 Task: Find a guest house in Whickham, United Kingdom, for 4 guests from September 6 to September 12, with a price range of 10,000 to 14,000, 4 bedrooms, 4 beds, 4 bathrooms, Wifi, Free parking, TV, Gym, Breakfast, and Self check-in. Host must speak English.
Action: Mouse moved to (596, 119)
Screenshot: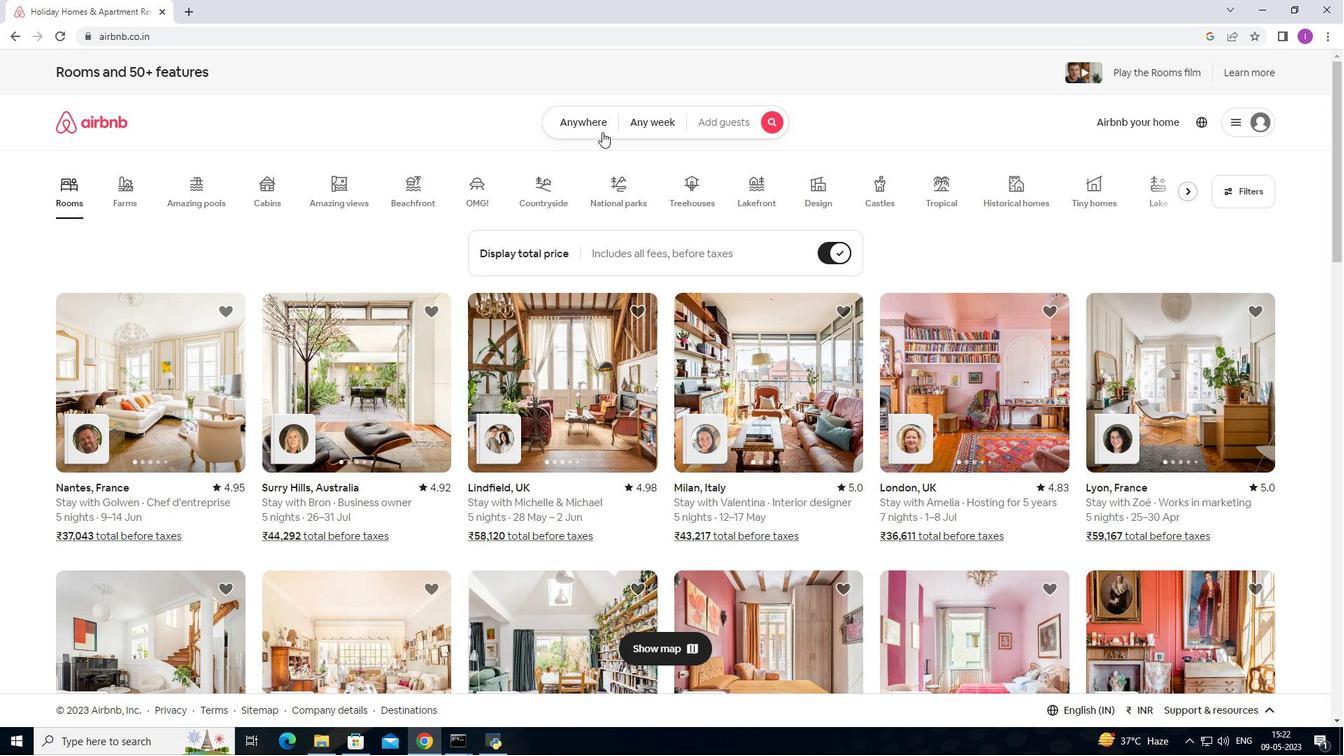 
Action: Mouse pressed left at (596, 119)
Screenshot: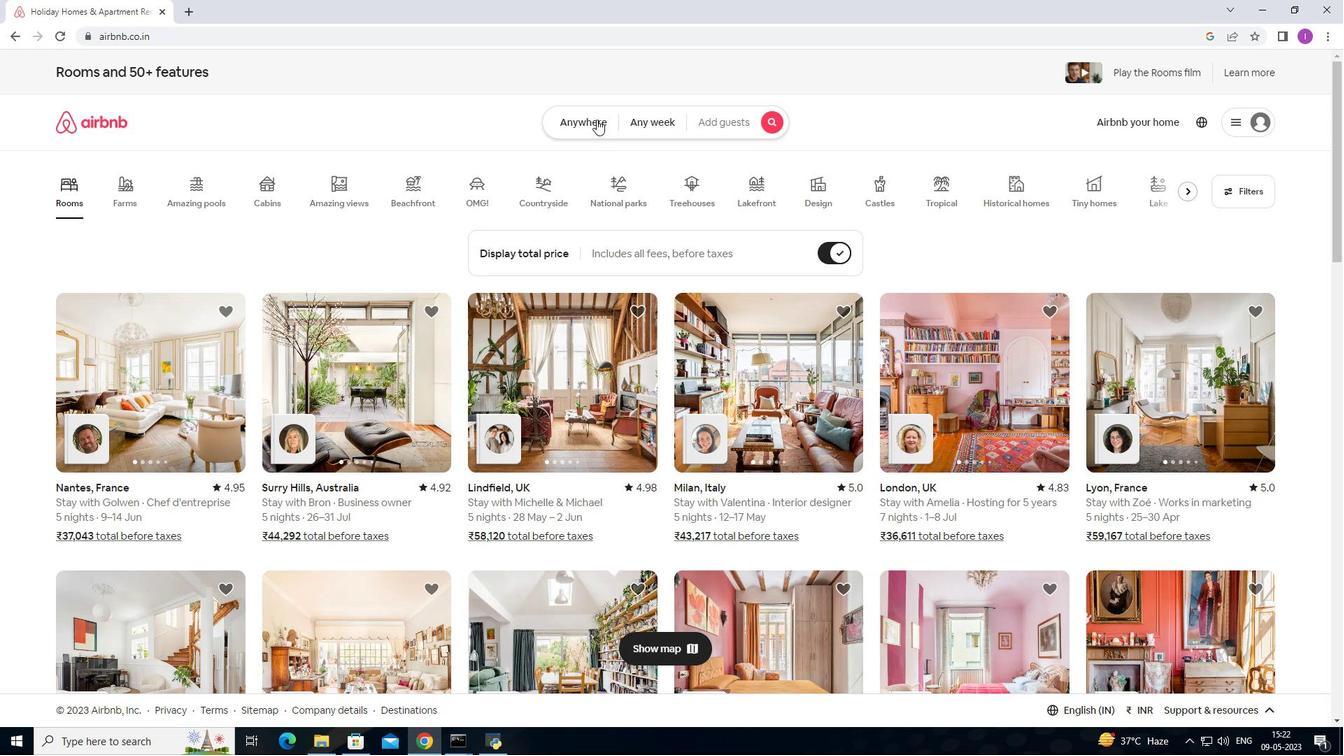 
Action: Mouse moved to (486, 183)
Screenshot: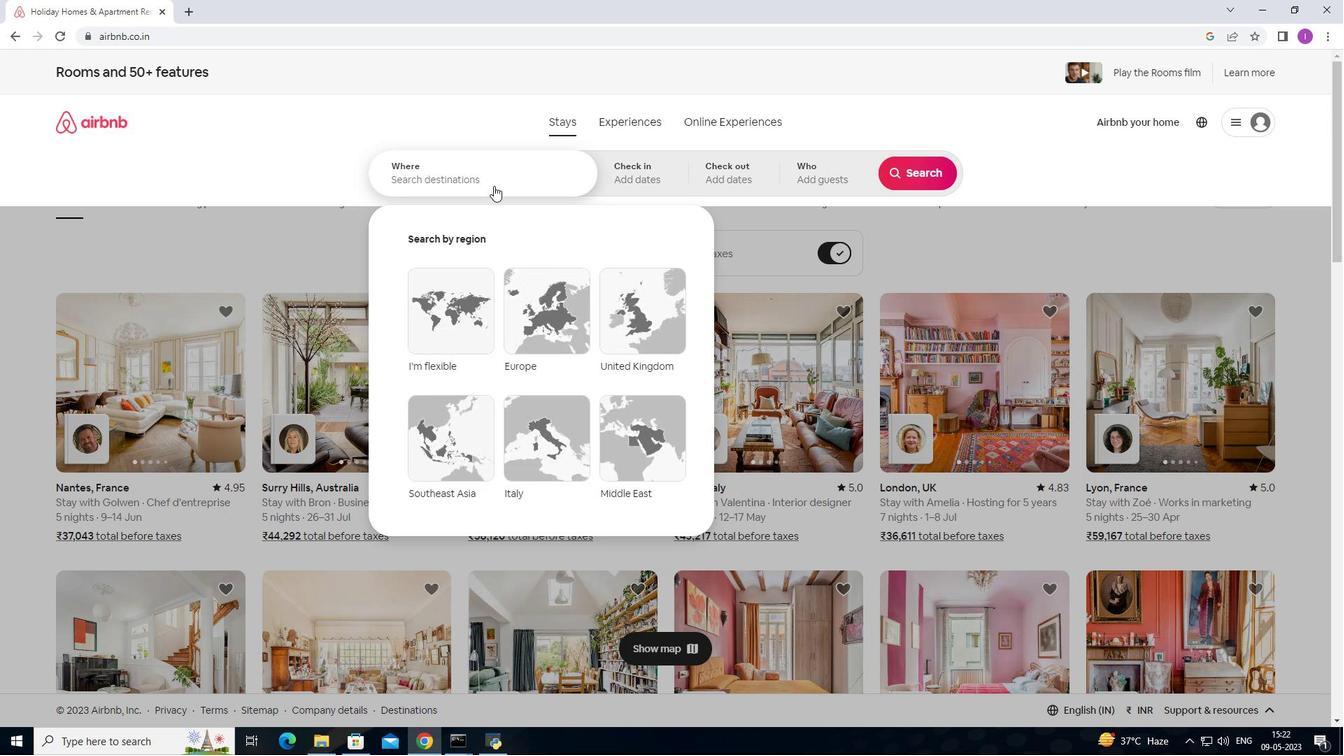 
Action: Mouse pressed left at (486, 183)
Screenshot: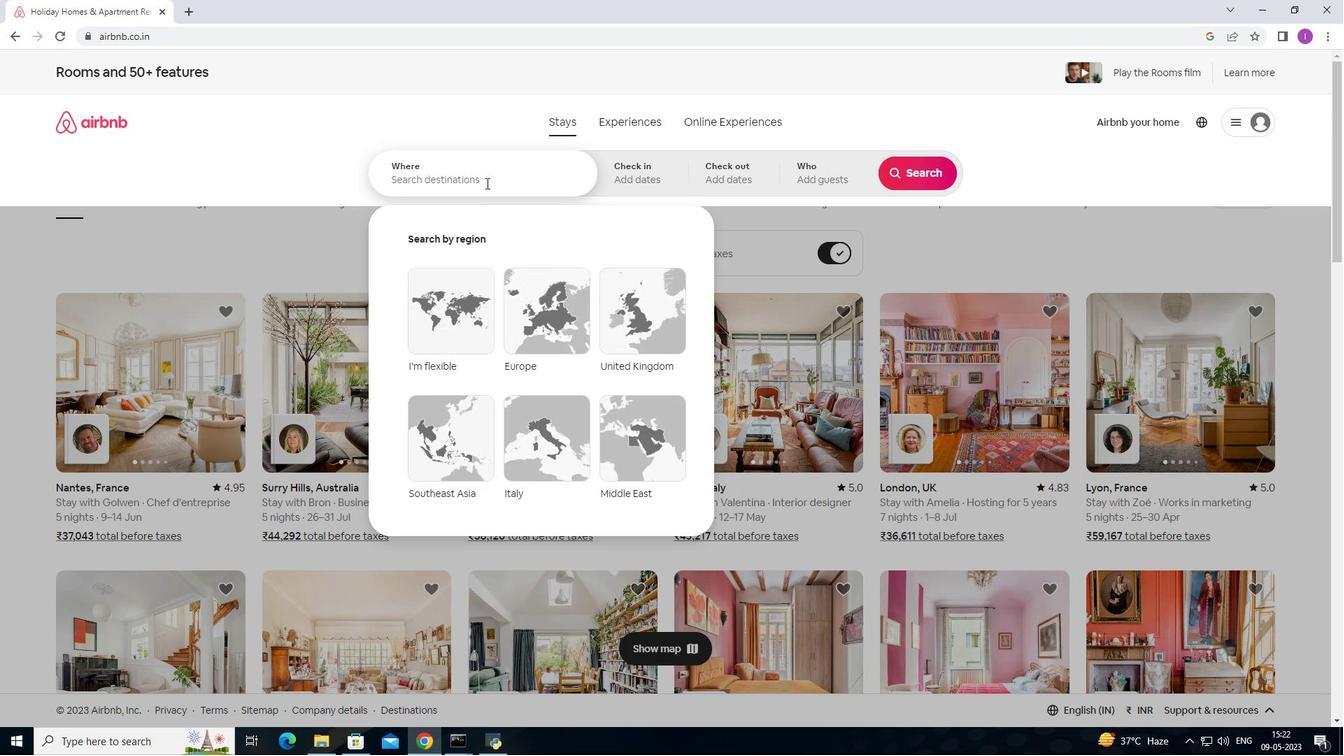 
Action: Mouse moved to (482, 188)
Screenshot: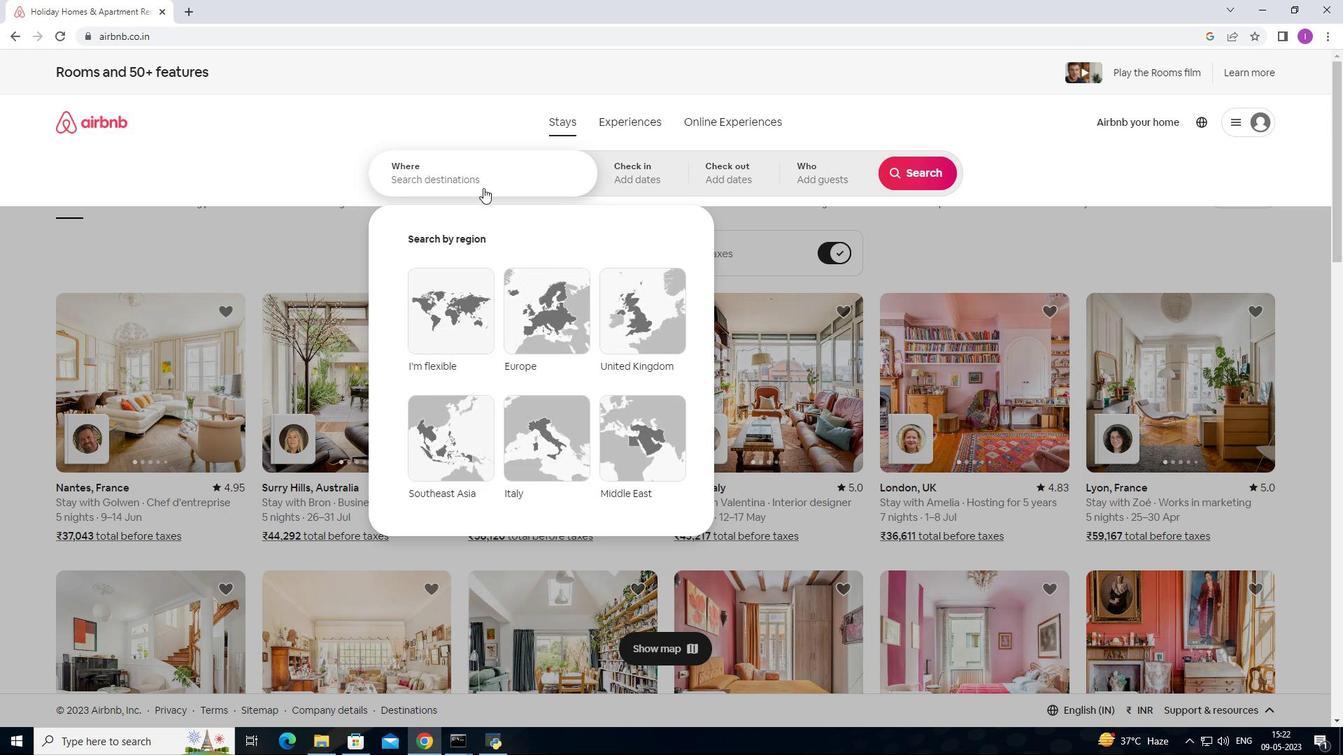 
Action: Key pressed <Key.shift>Whickham,<Key.shift>Y<Key.shift>U<Key.backspace><Key.backspace><Key.shift>United<Key.space>kingdom
Screenshot: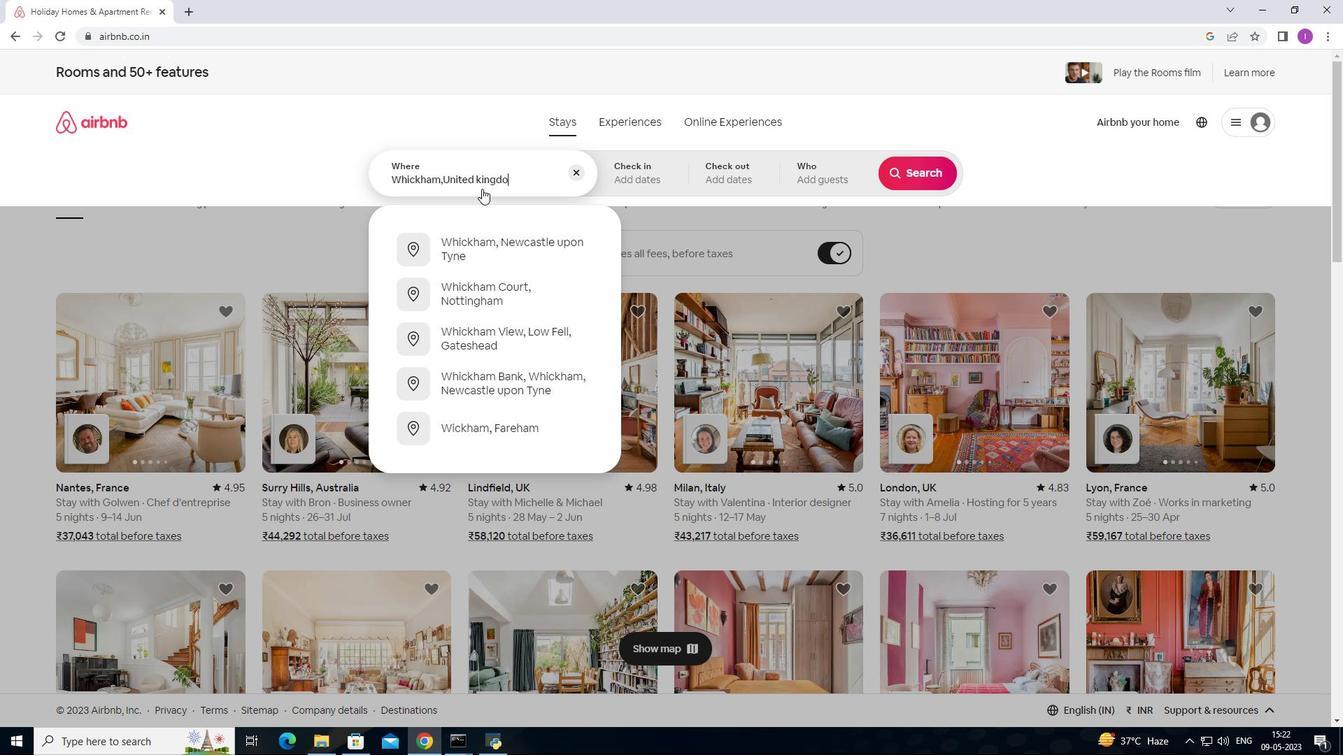 
Action: Mouse moved to (631, 165)
Screenshot: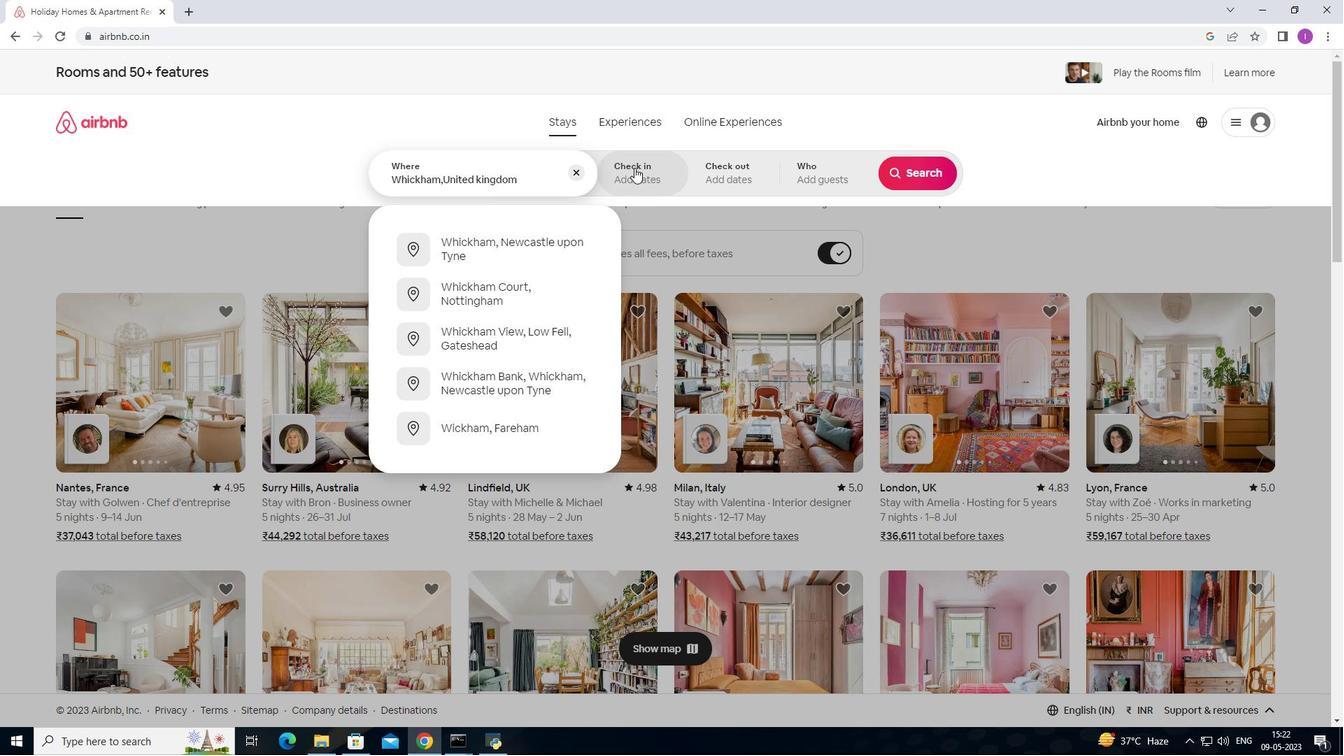 
Action: Mouse pressed left at (631, 165)
Screenshot: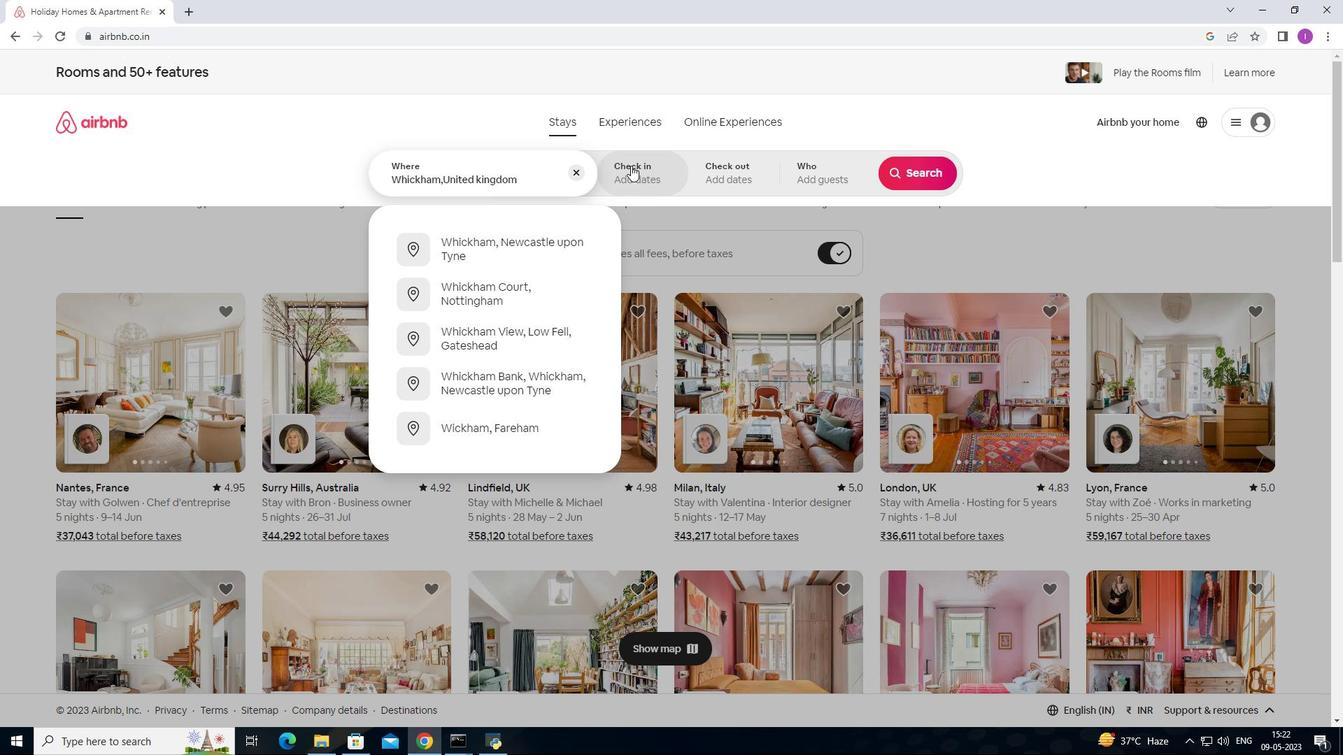 
Action: Mouse moved to (911, 279)
Screenshot: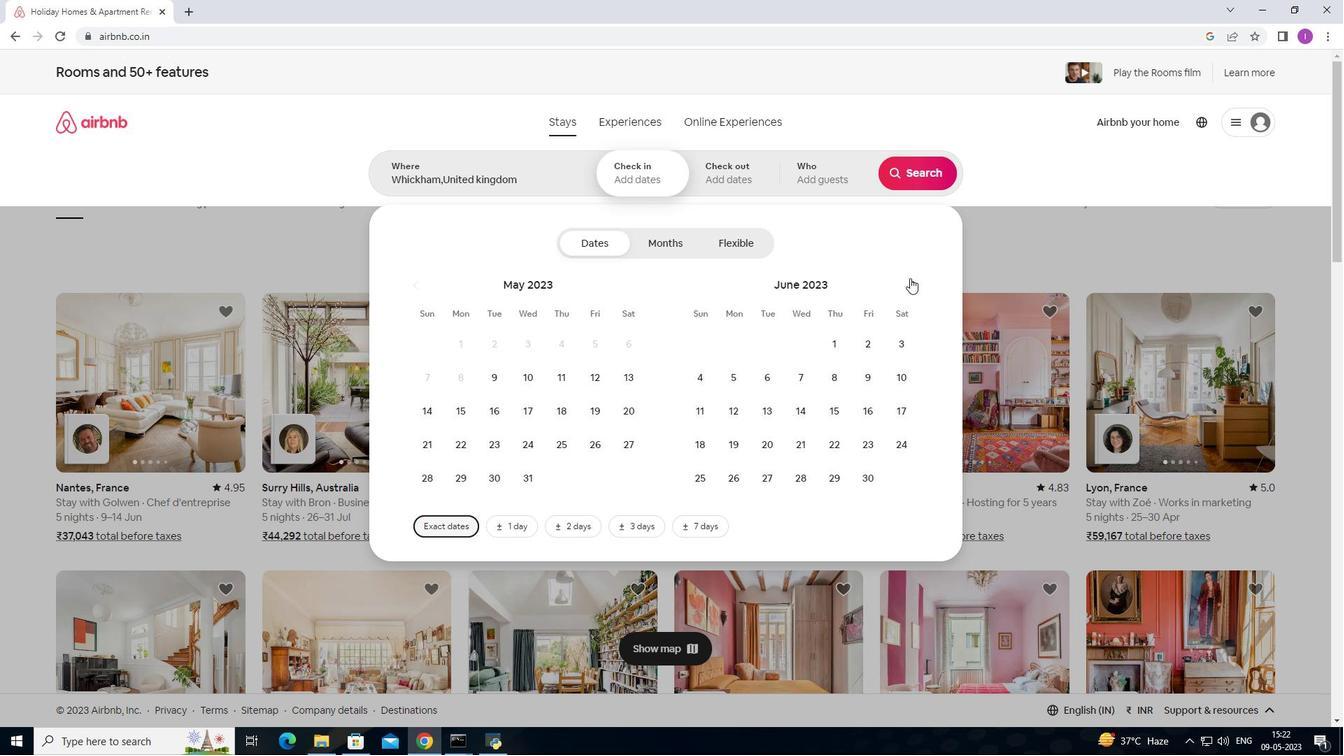 
Action: Mouse pressed left at (911, 279)
Screenshot: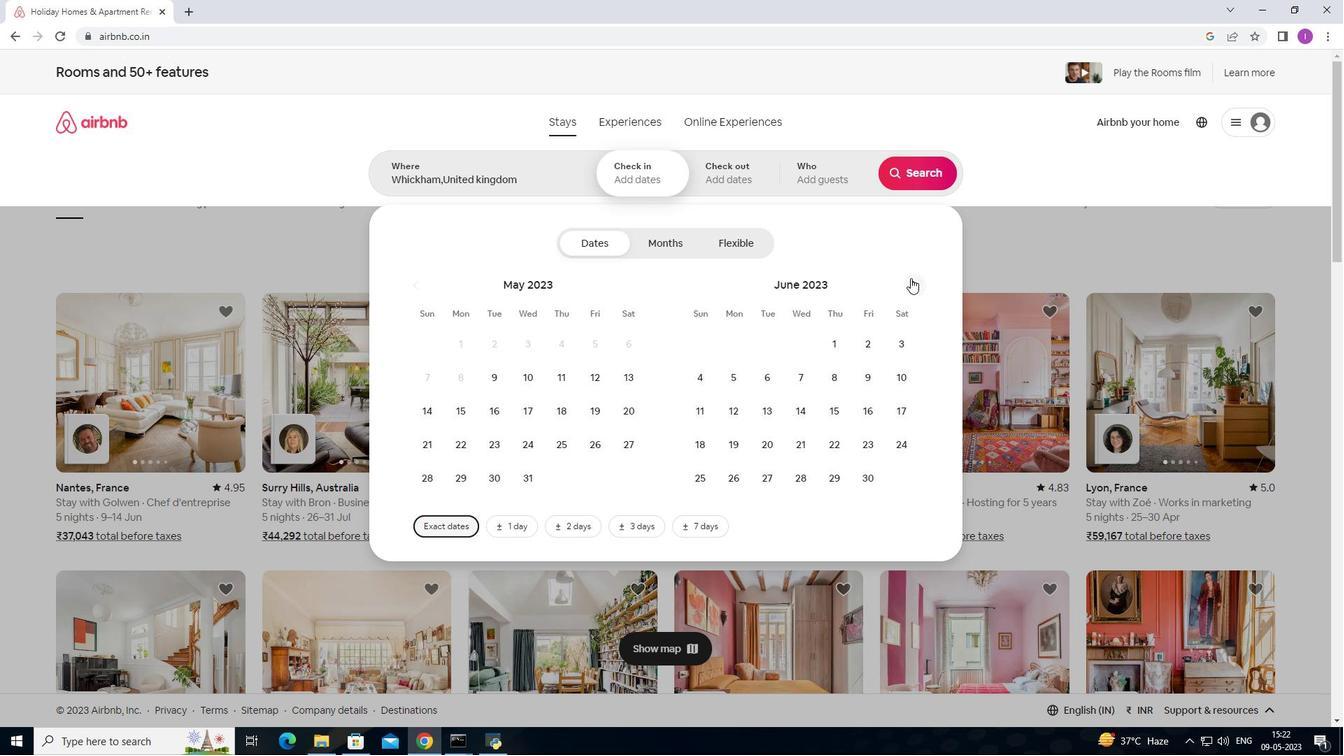 
Action: Mouse moved to (912, 279)
Screenshot: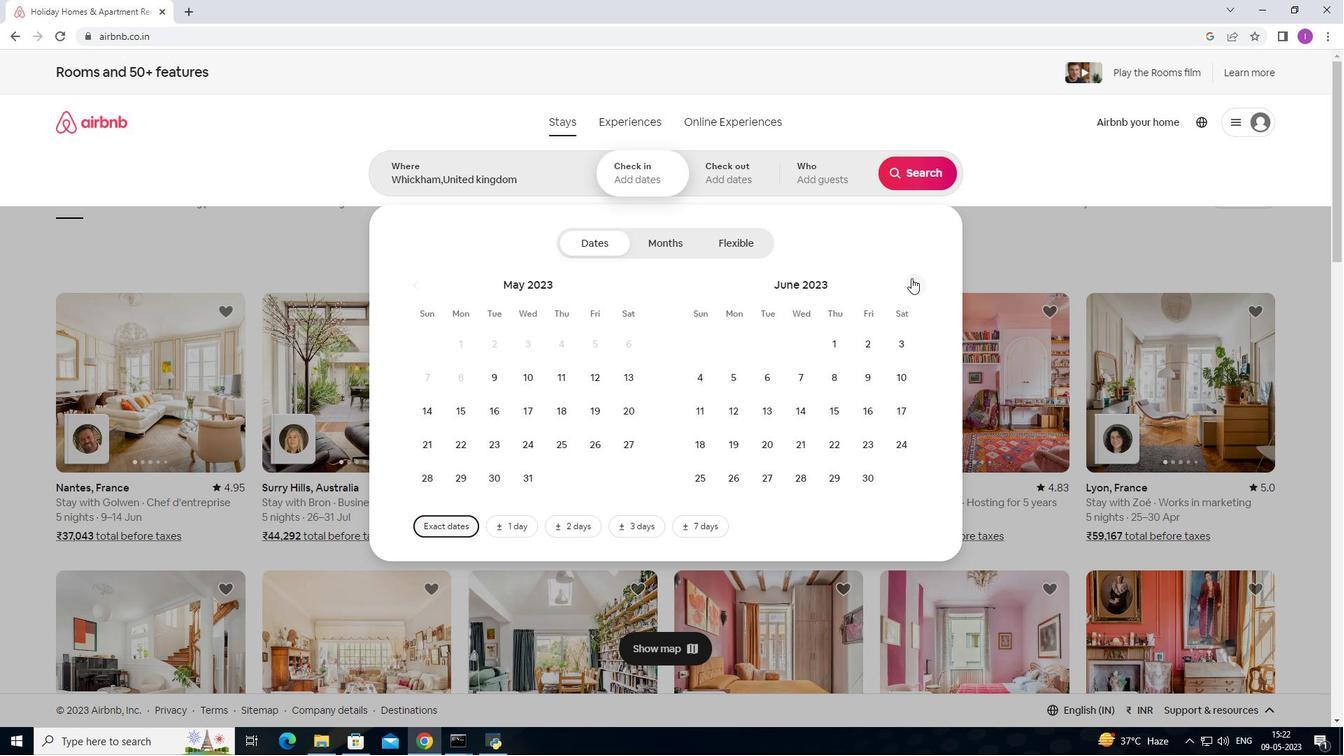 
Action: Mouse pressed left at (912, 279)
Screenshot: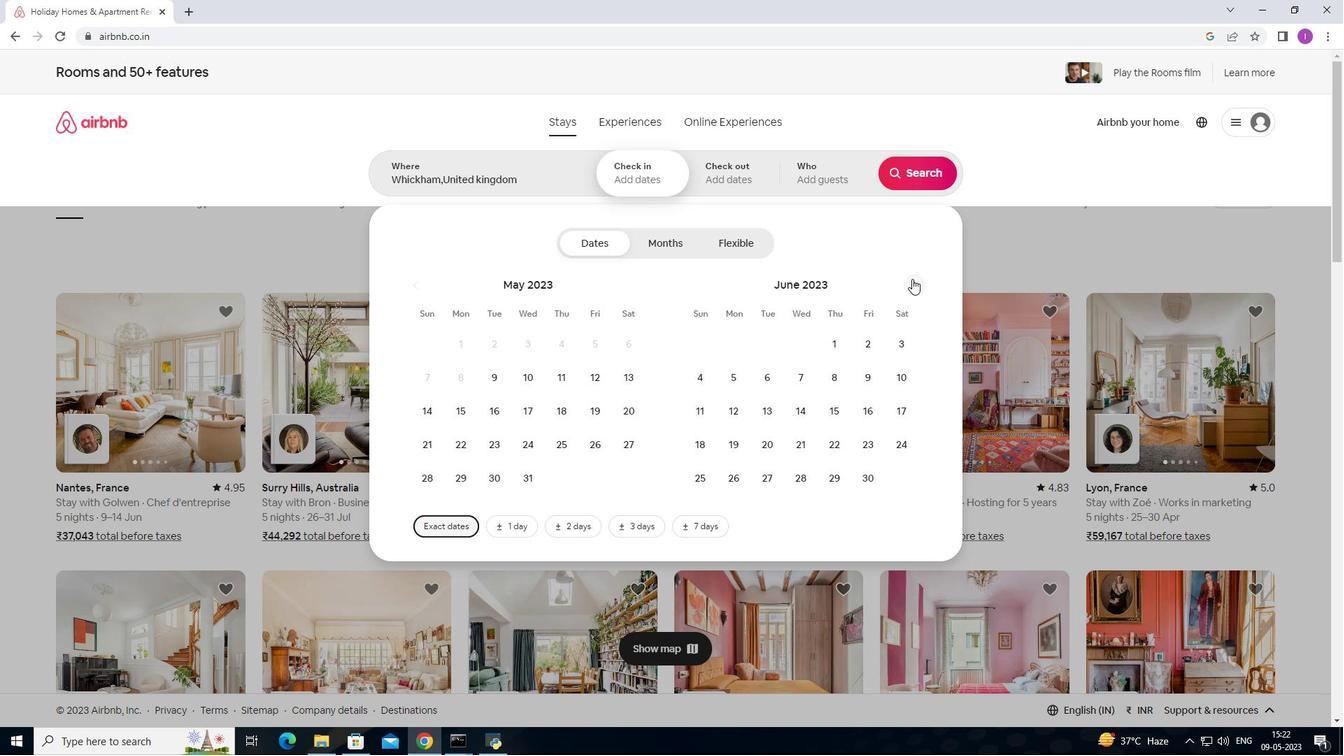 
Action: Mouse pressed left at (912, 279)
Screenshot: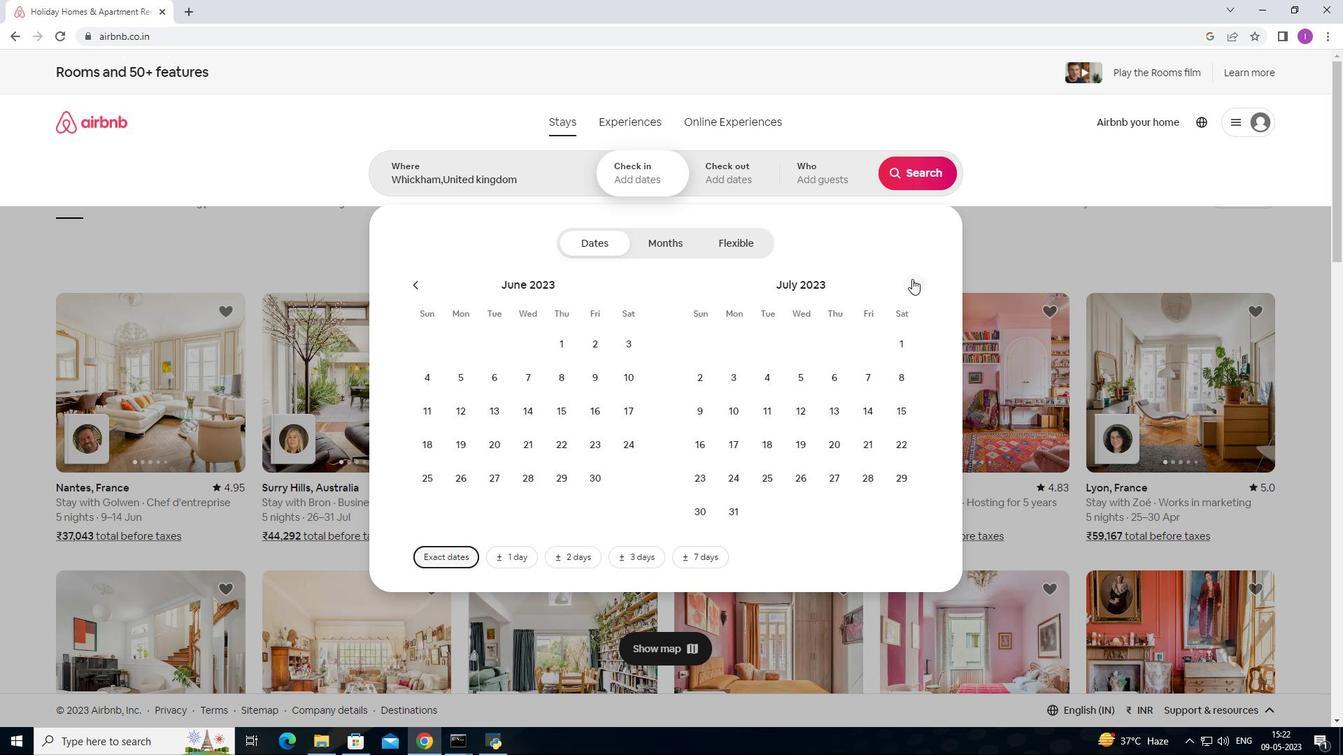 
Action: Mouse moved to (811, 384)
Screenshot: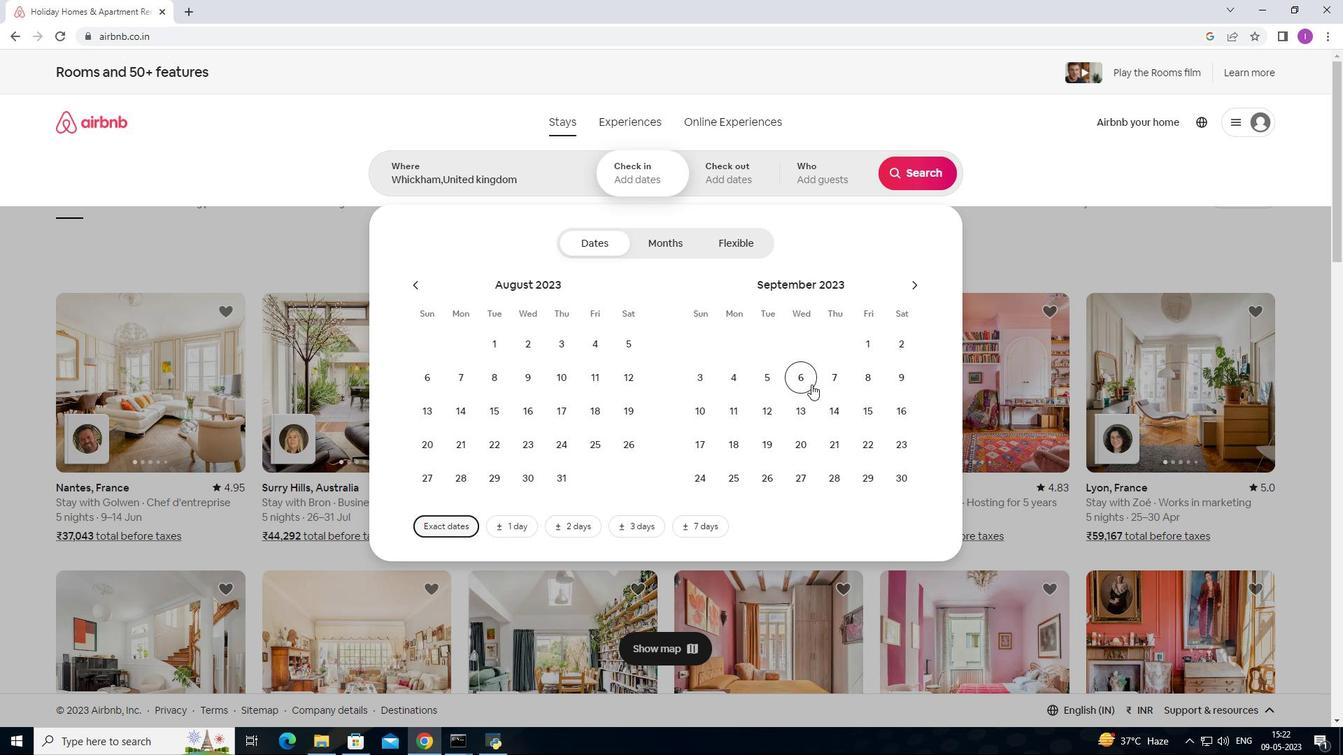 
Action: Mouse pressed left at (811, 384)
Screenshot: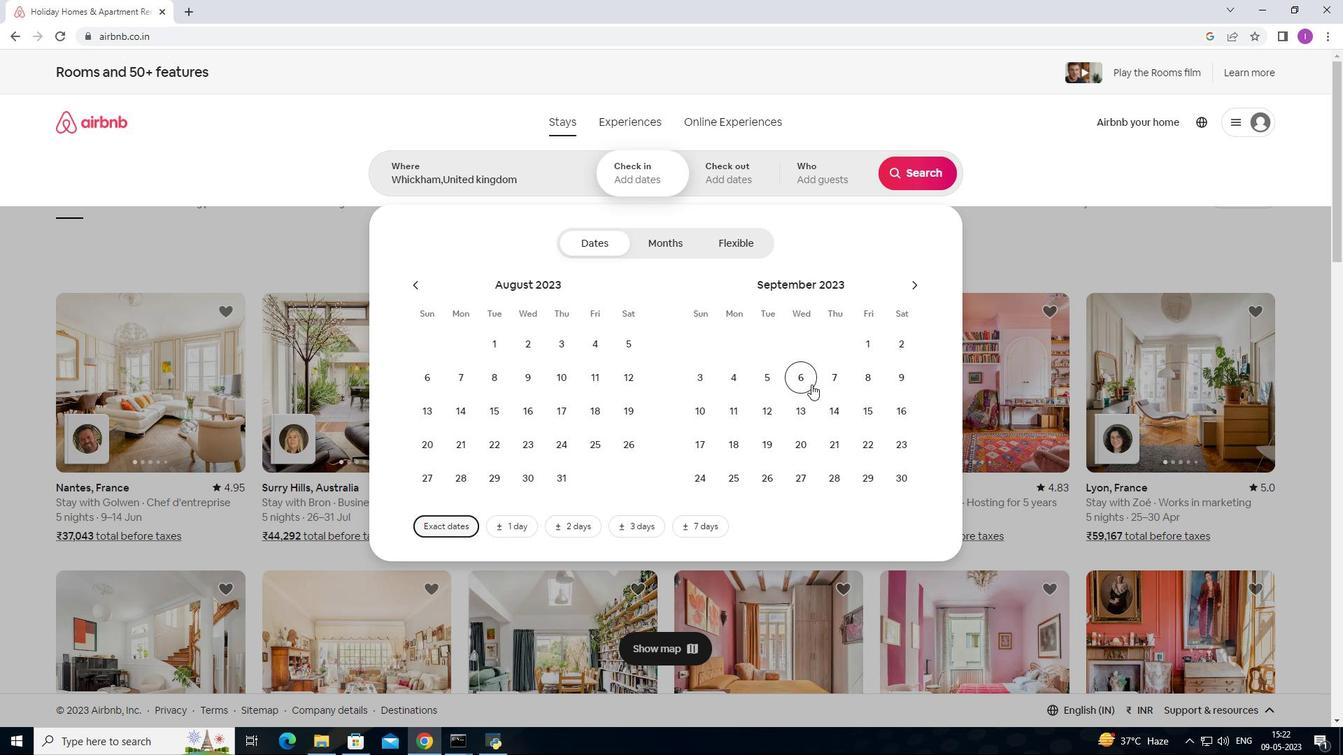 
Action: Mouse moved to (767, 417)
Screenshot: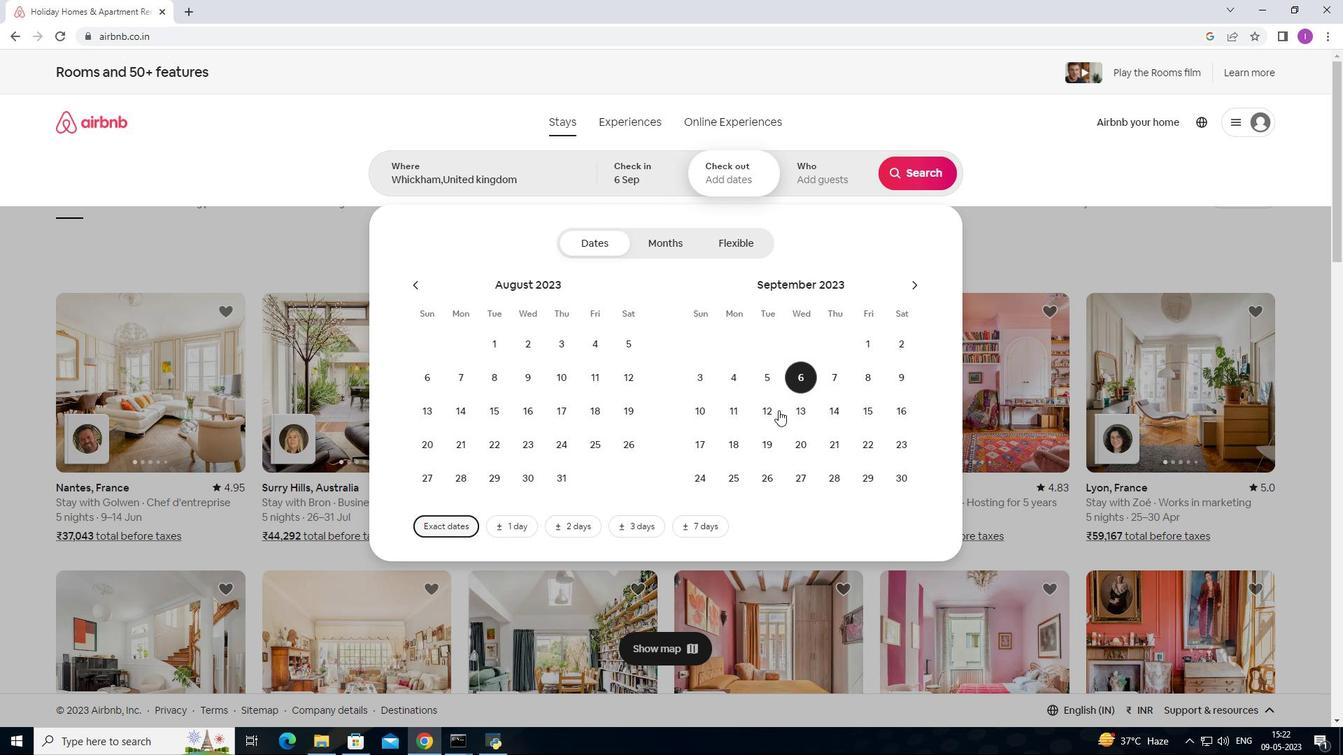 
Action: Mouse pressed left at (767, 417)
Screenshot: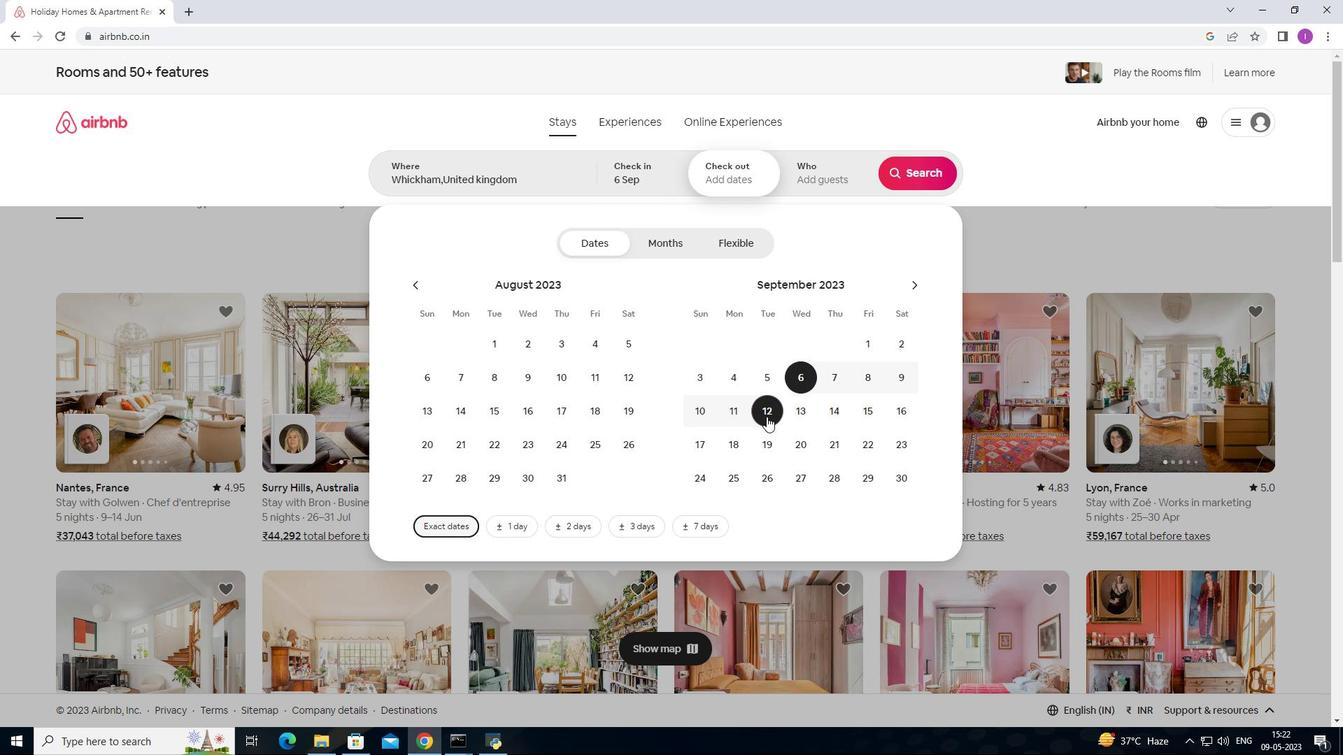 
Action: Mouse moved to (797, 175)
Screenshot: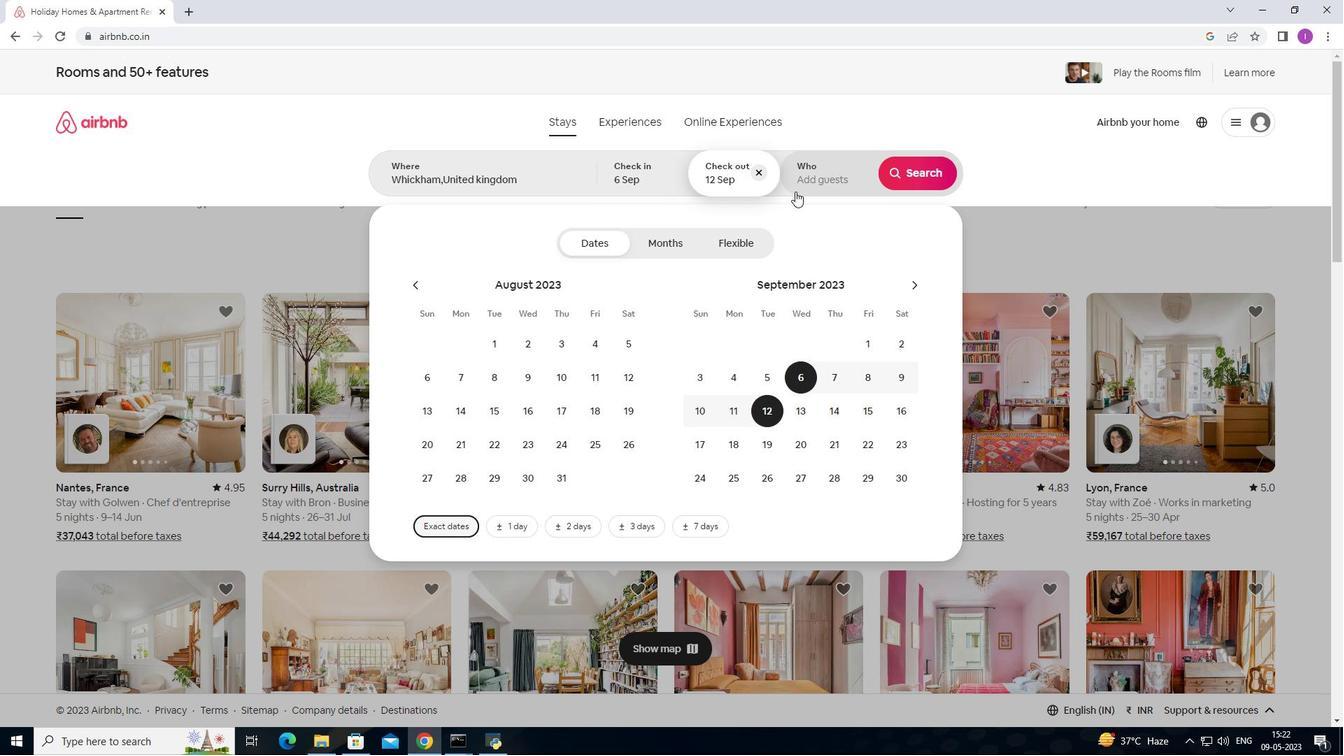
Action: Mouse pressed left at (797, 175)
Screenshot: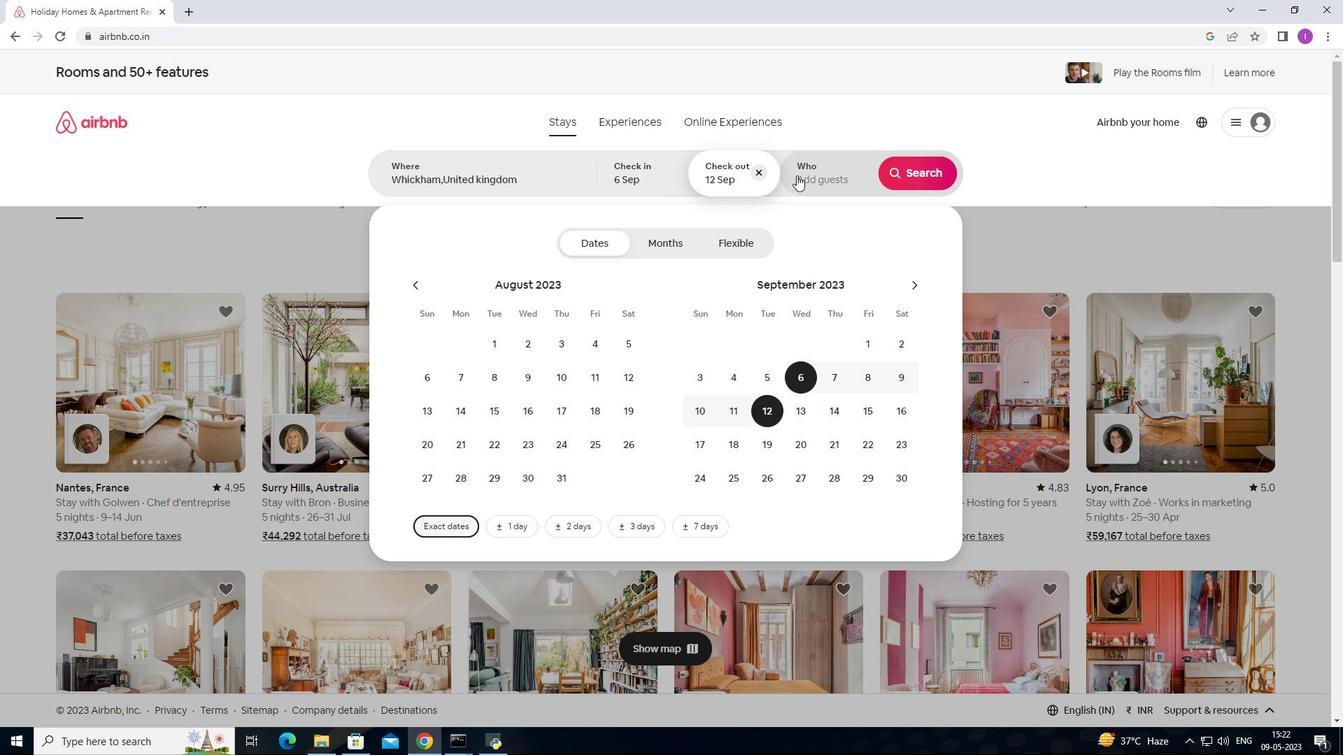 
Action: Mouse moved to (918, 245)
Screenshot: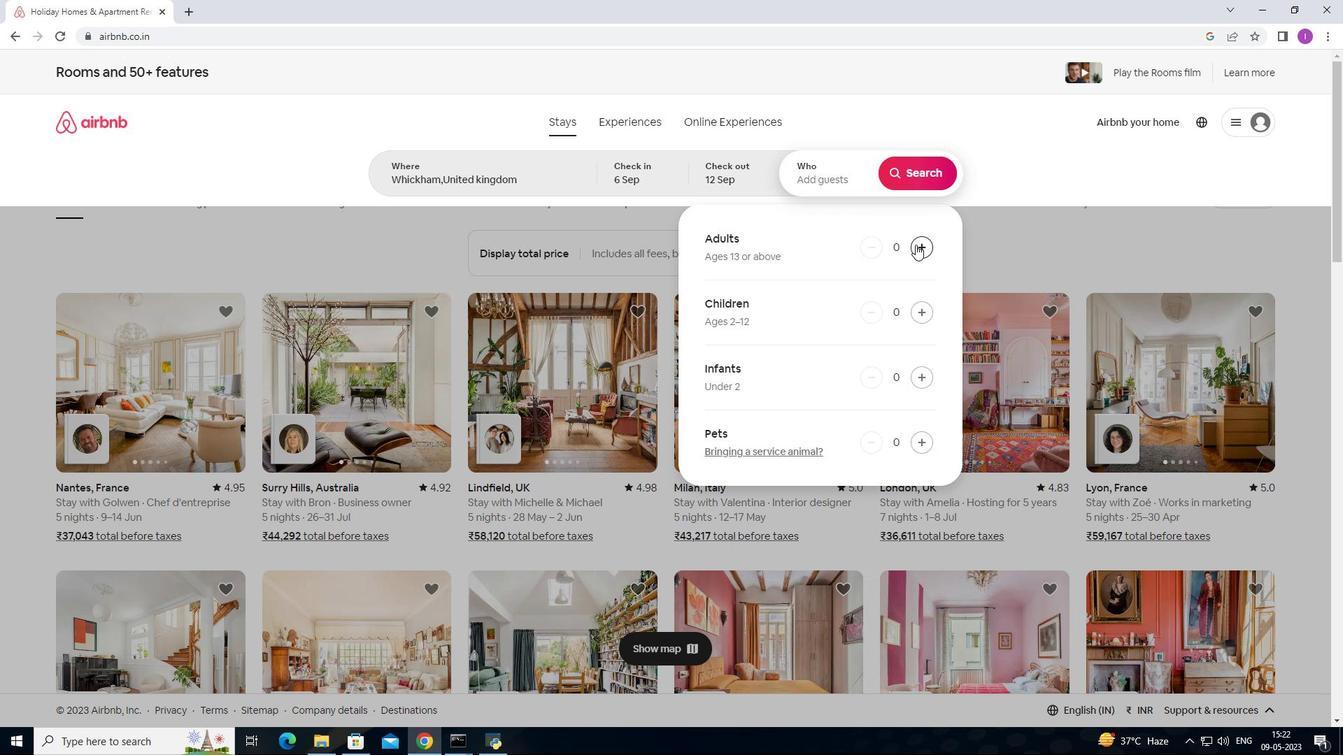 
Action: Mouse pressed left at (918, 245)
Screenshot: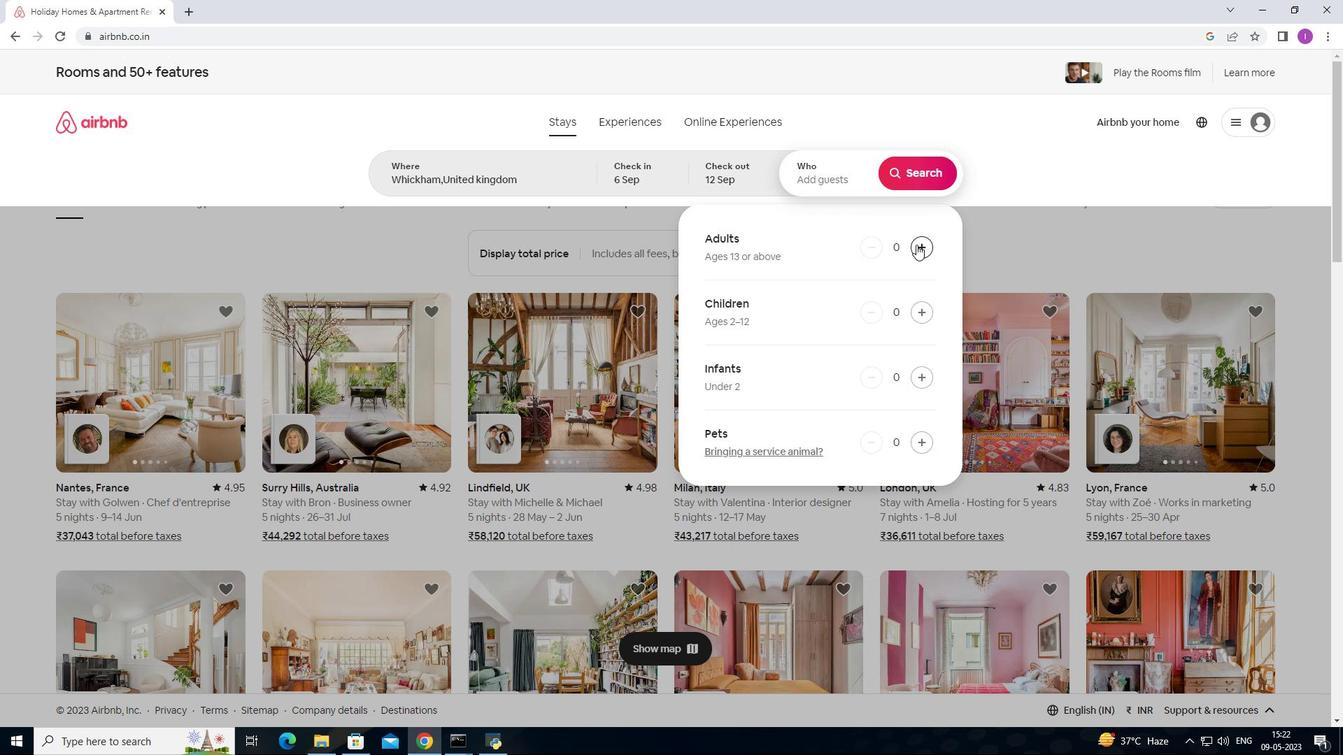 
Action: Mouse moved to (919, 246)
Screenshot: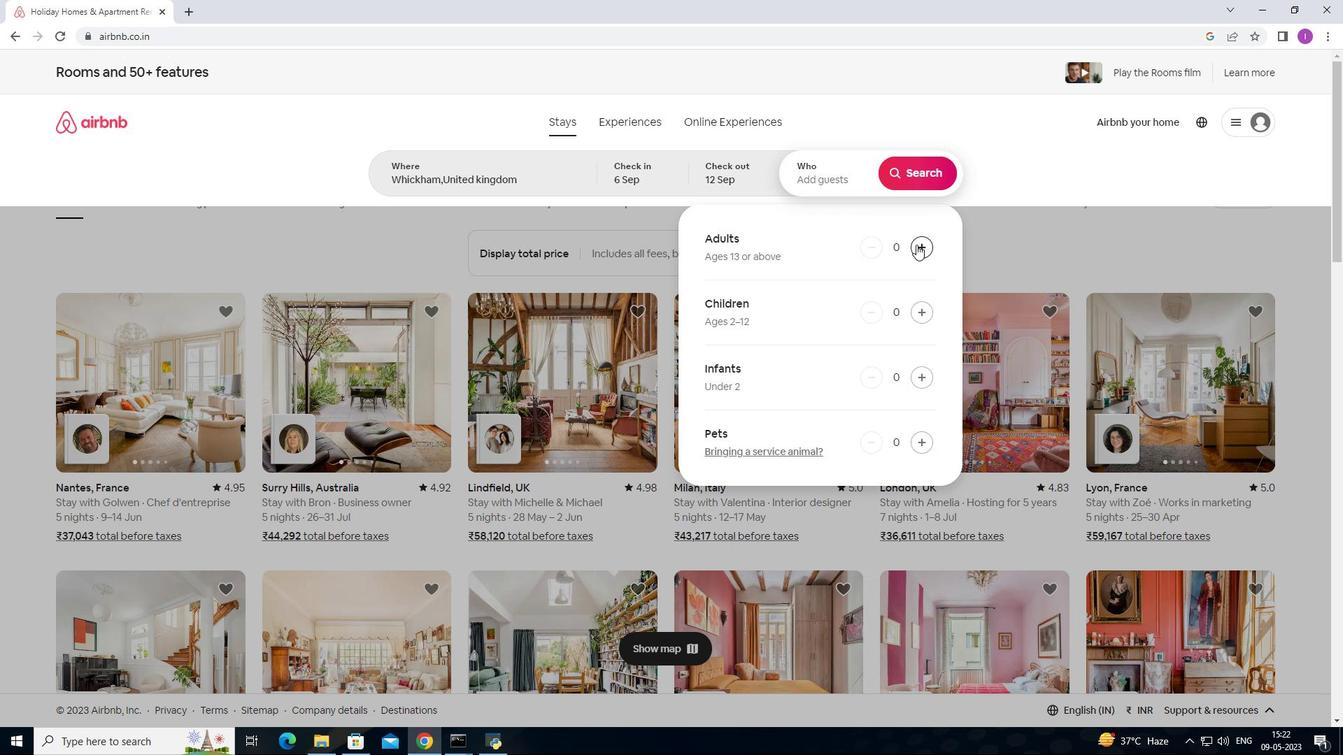 
Action: Mouse pressed left at (919, 246)
Screenshot: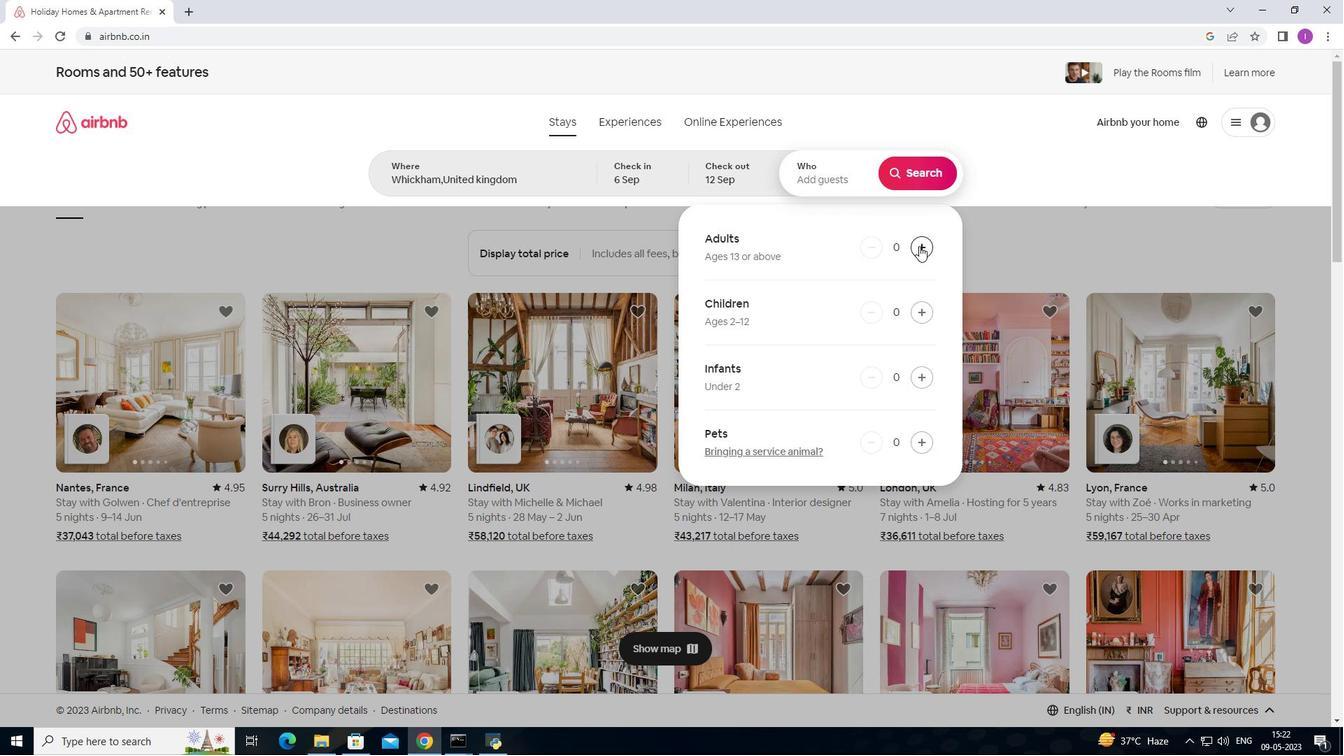 
Action: Mouse moved to (920, 249)
Screenshot: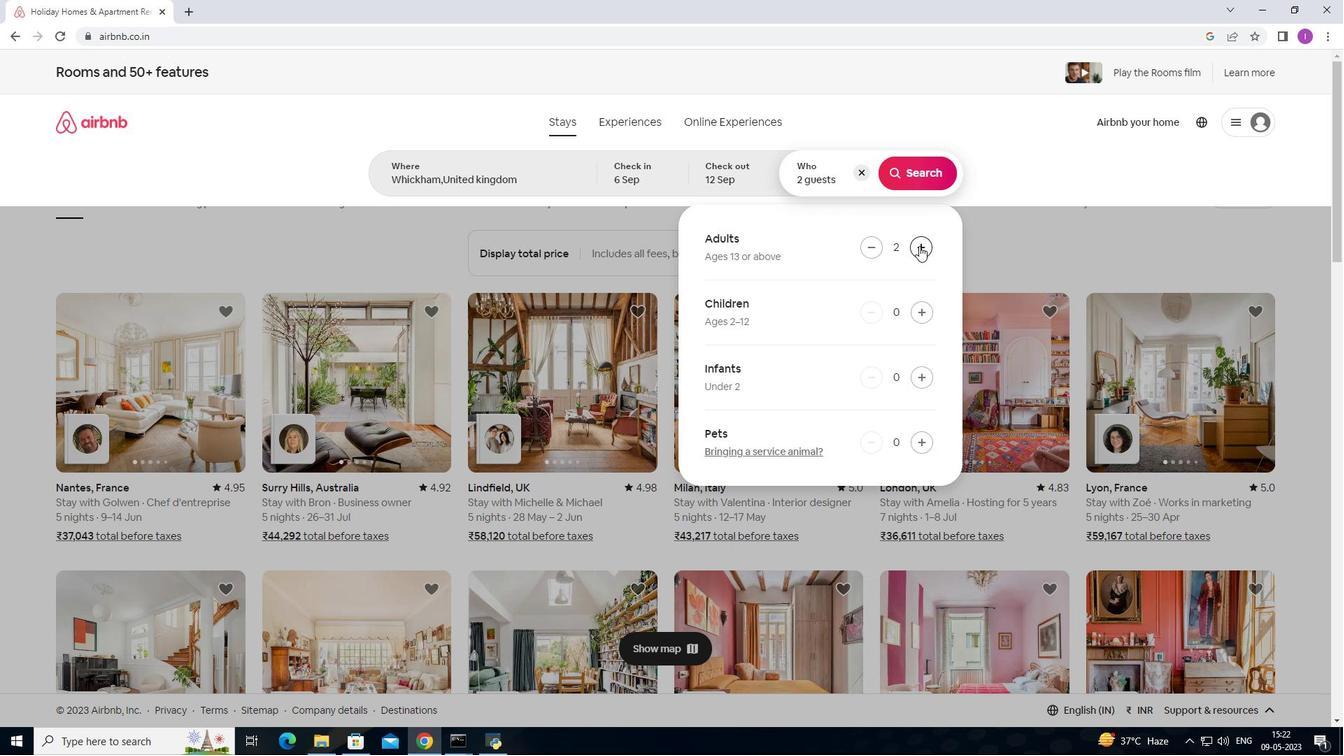 
Action: Mouse pressed left at (920, 249)
Screenshot: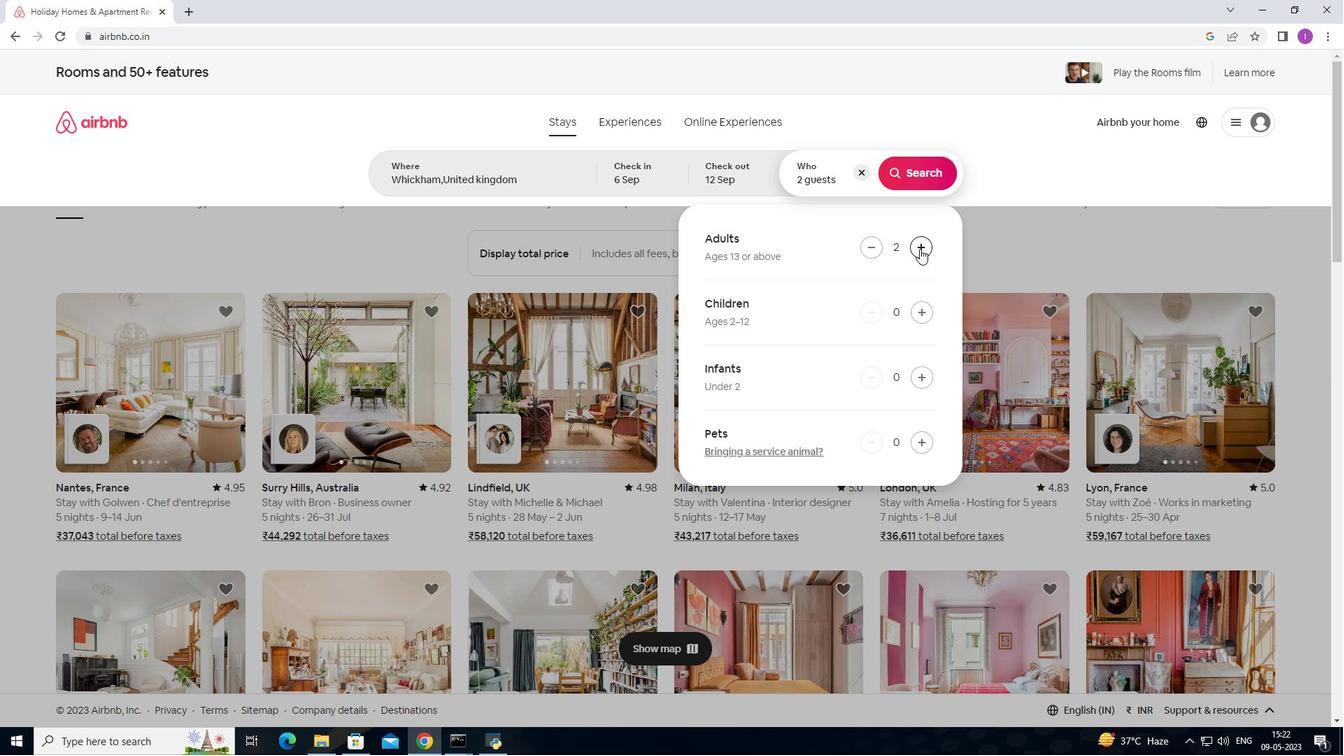 
Action: Mouse pressed left at (920, 249)
Screenshot: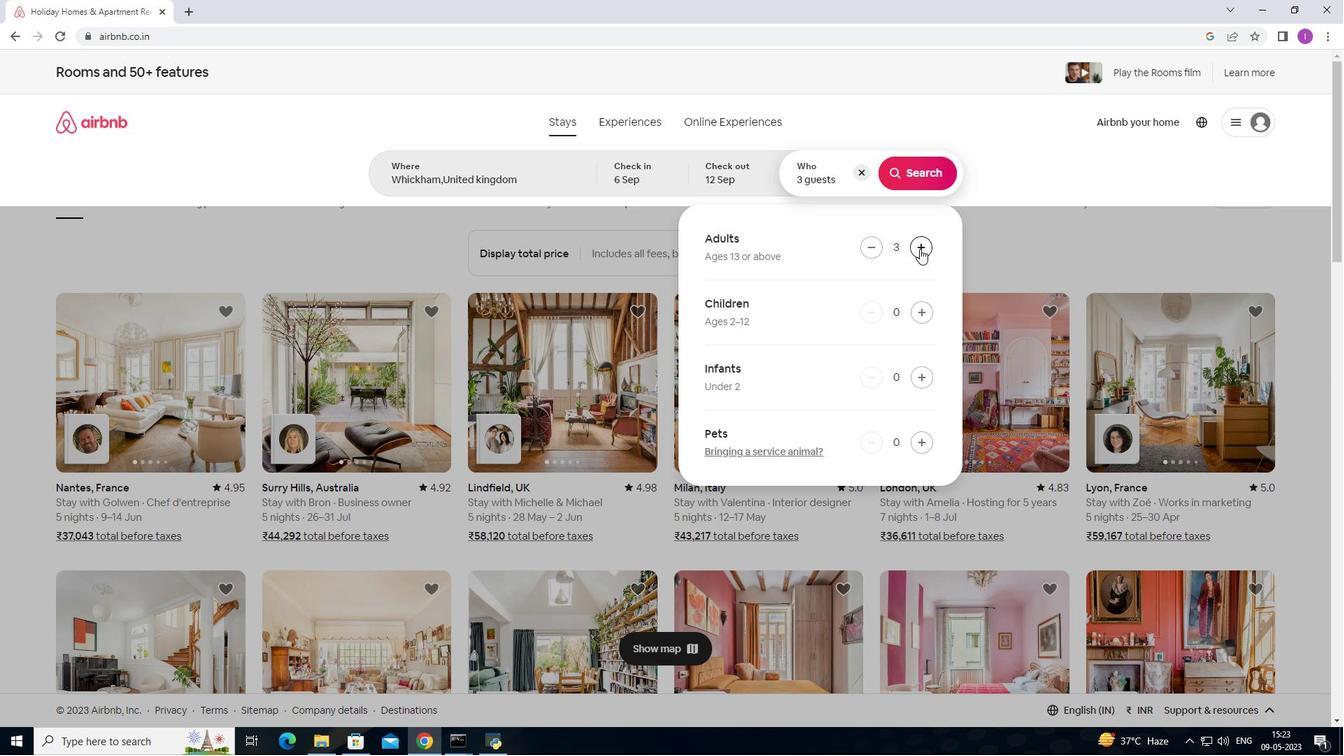 
Action: Mouse moved to (906, 174)
Screenshot: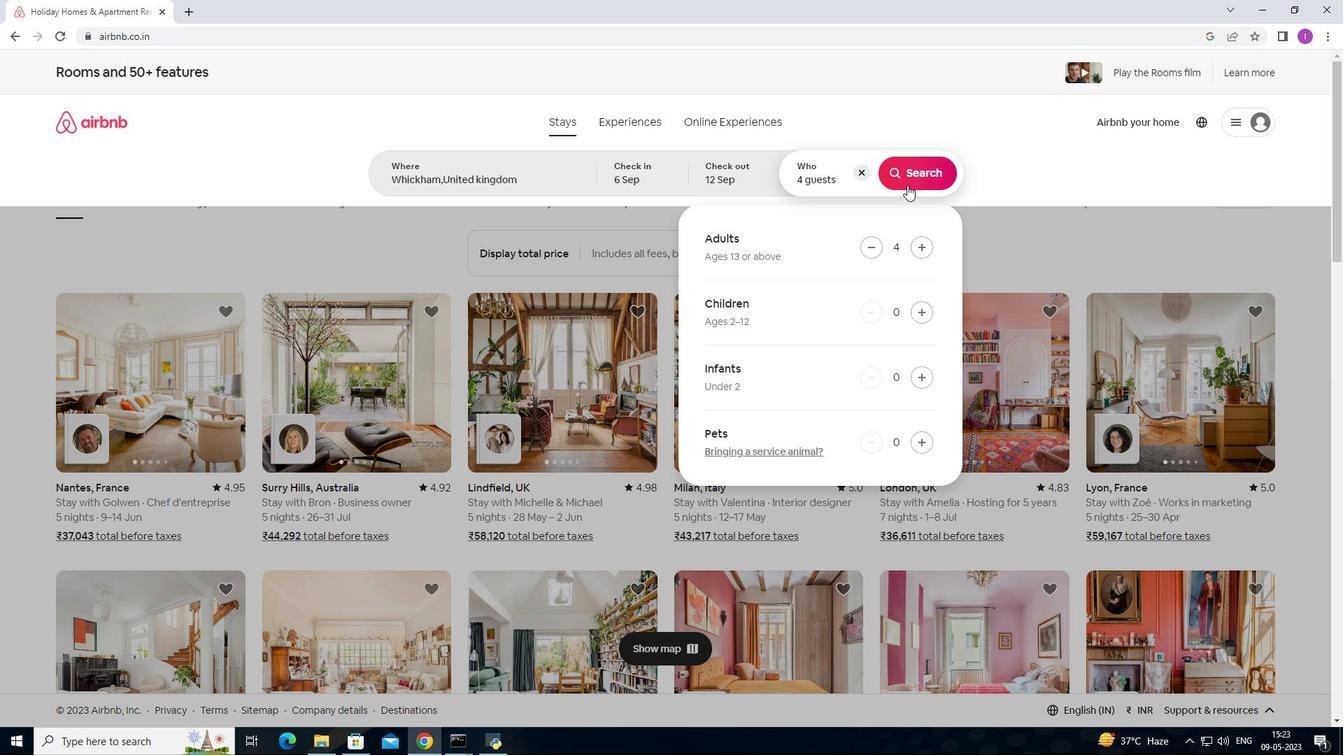 
Action: Mouse pressed left at (906, 174)
Screenshot: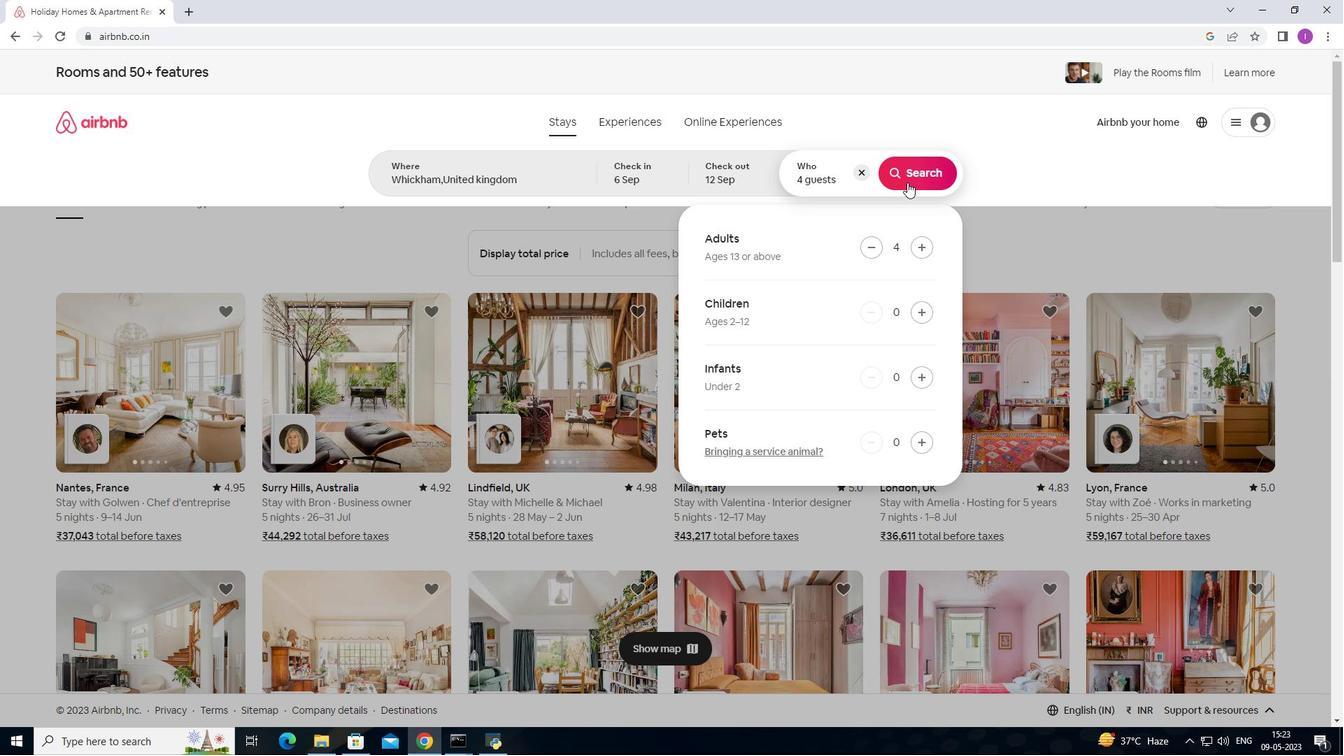 
Action: Mouse moved to (1297, 128)
Screenshot: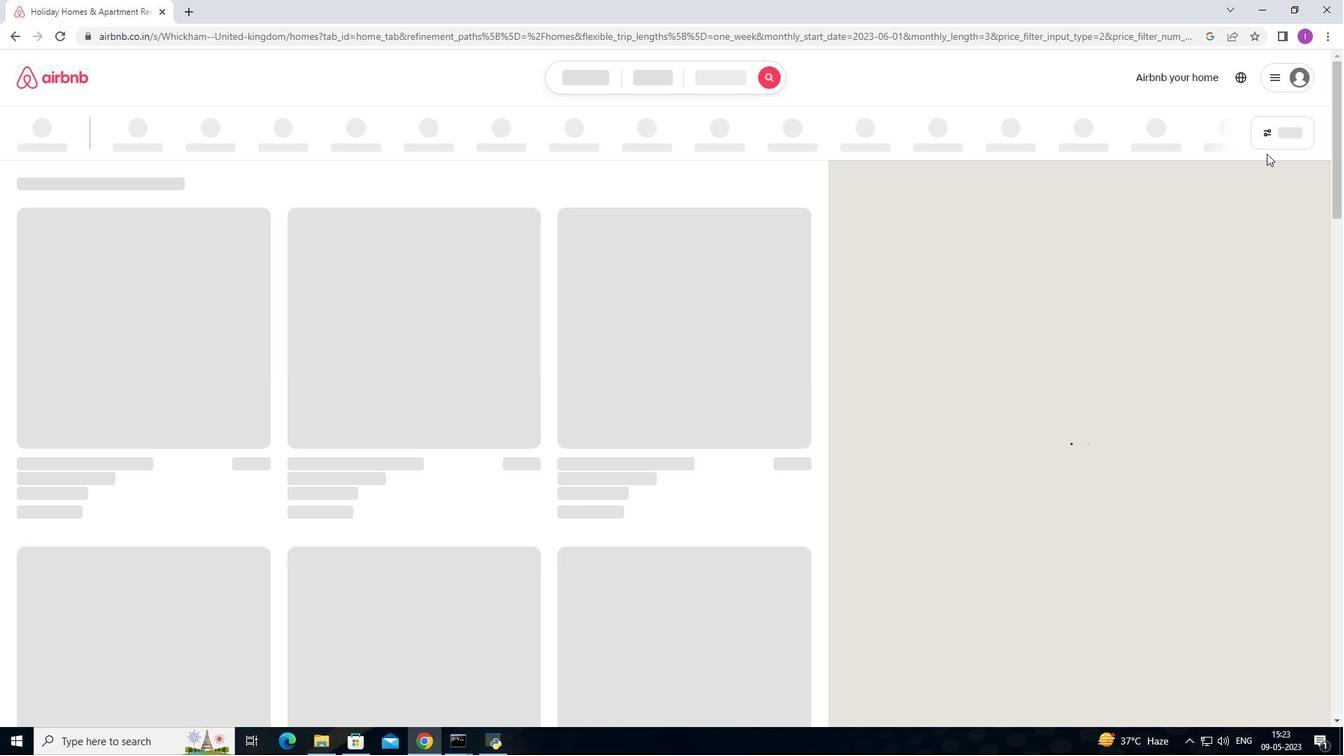 
Action: Mouse pressed left at (1297, 128)
Screenshot: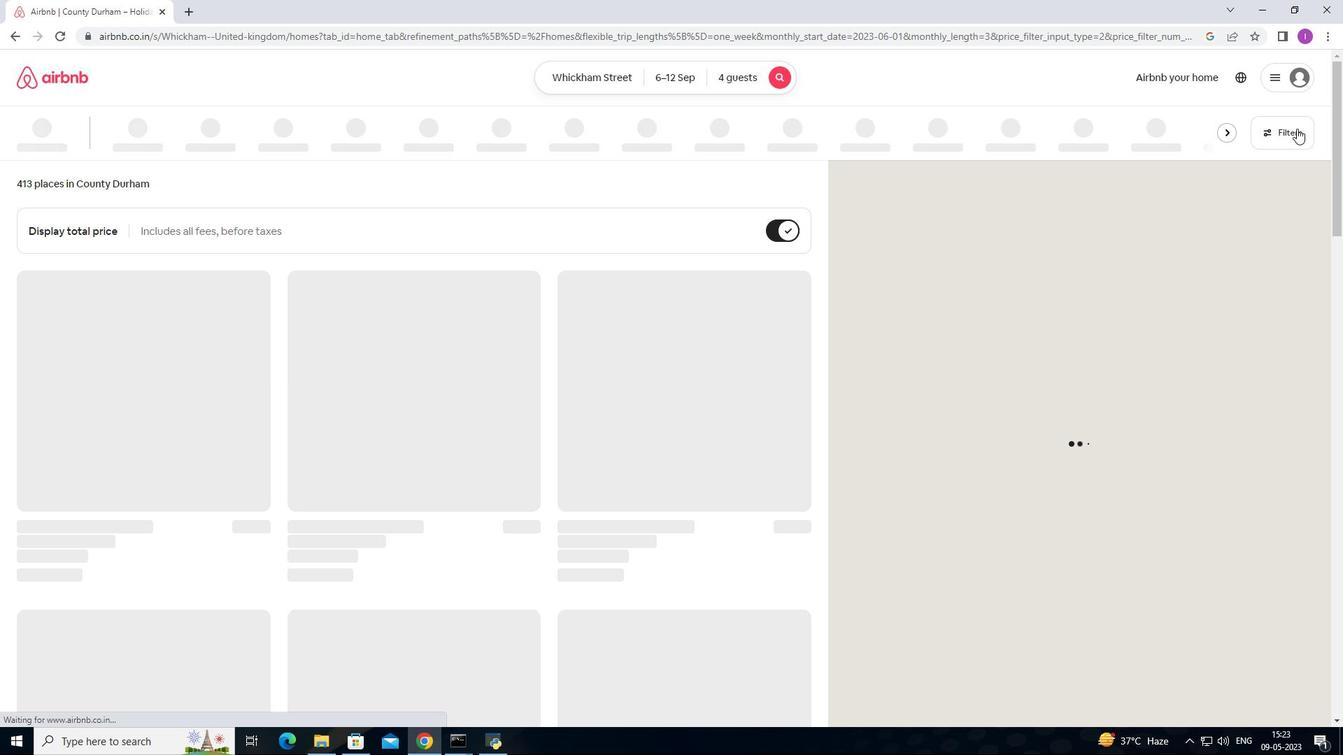 
Action: Mouse moved to (491, 475)
Screenshot: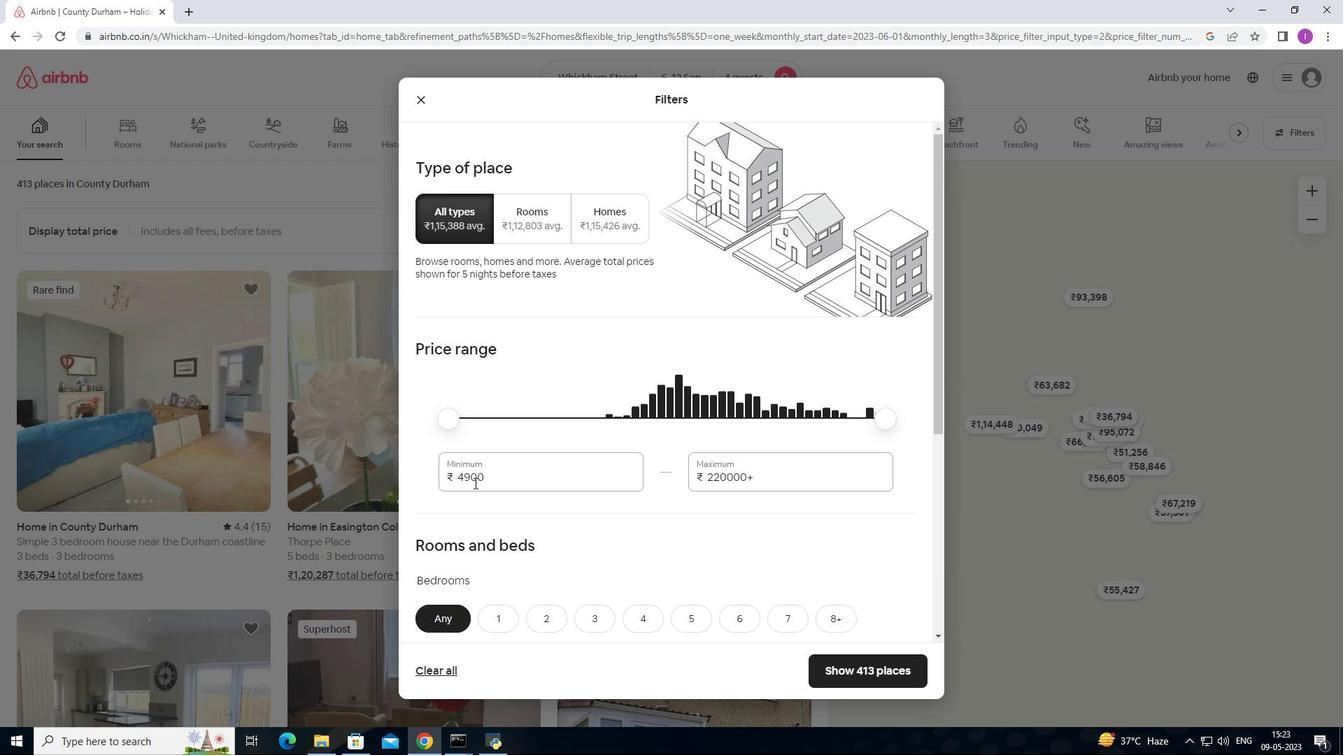 
Action: Mouse pressed left at (491, 475)
Screenshot: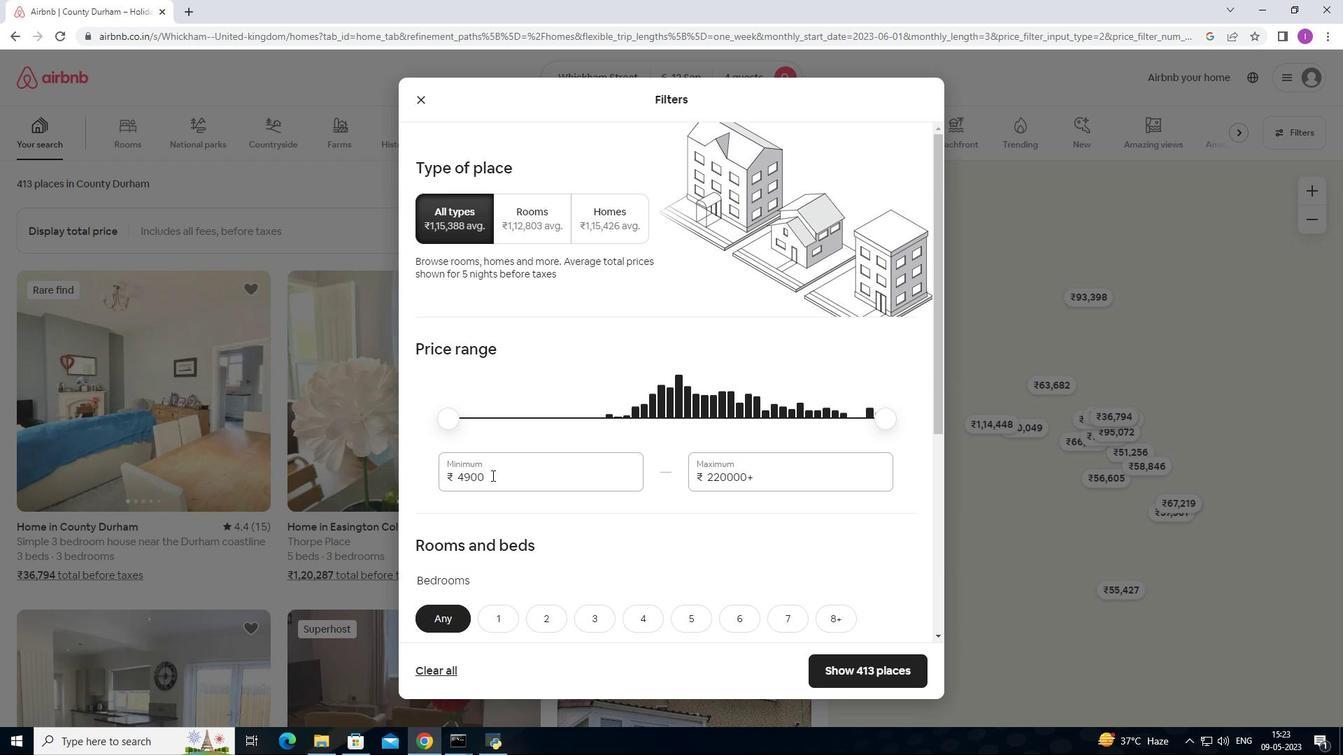 
Action: Mouse moved to (454, 479)
Screenshot: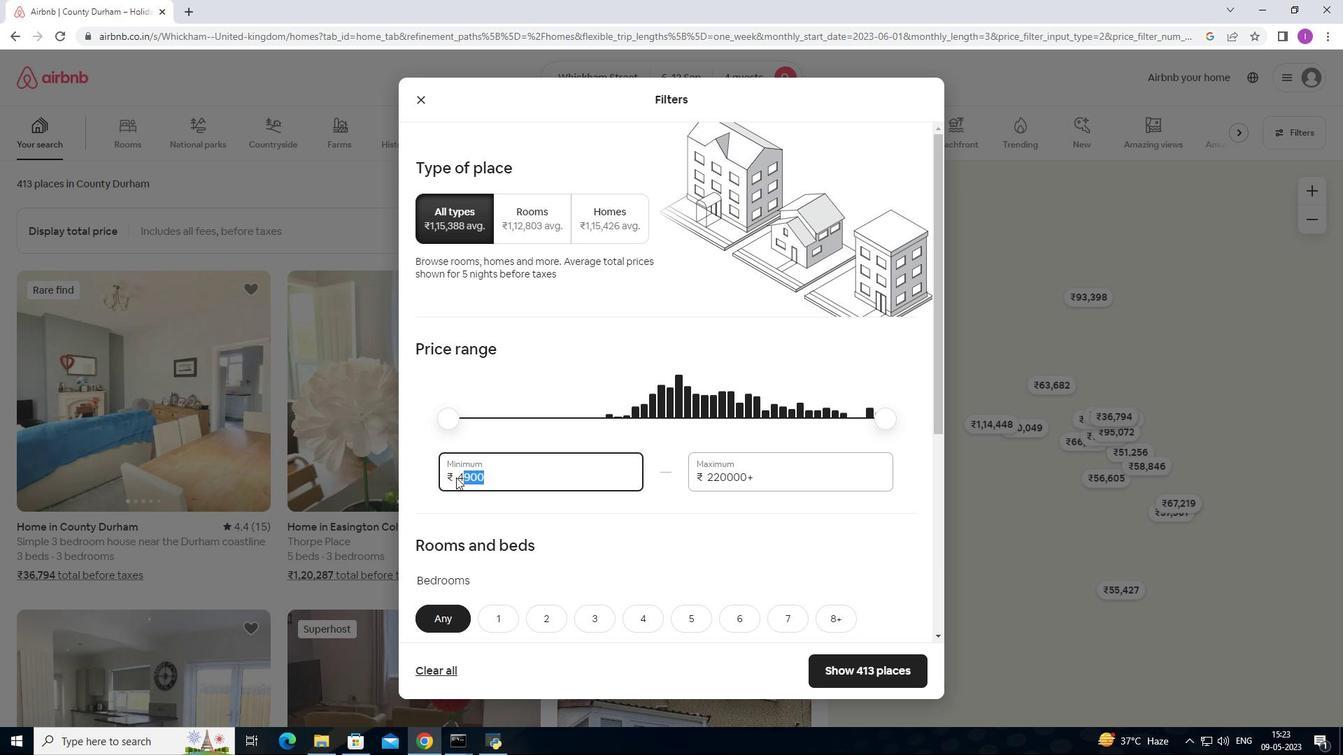 
Action: Key pressed 10000
Screenshot: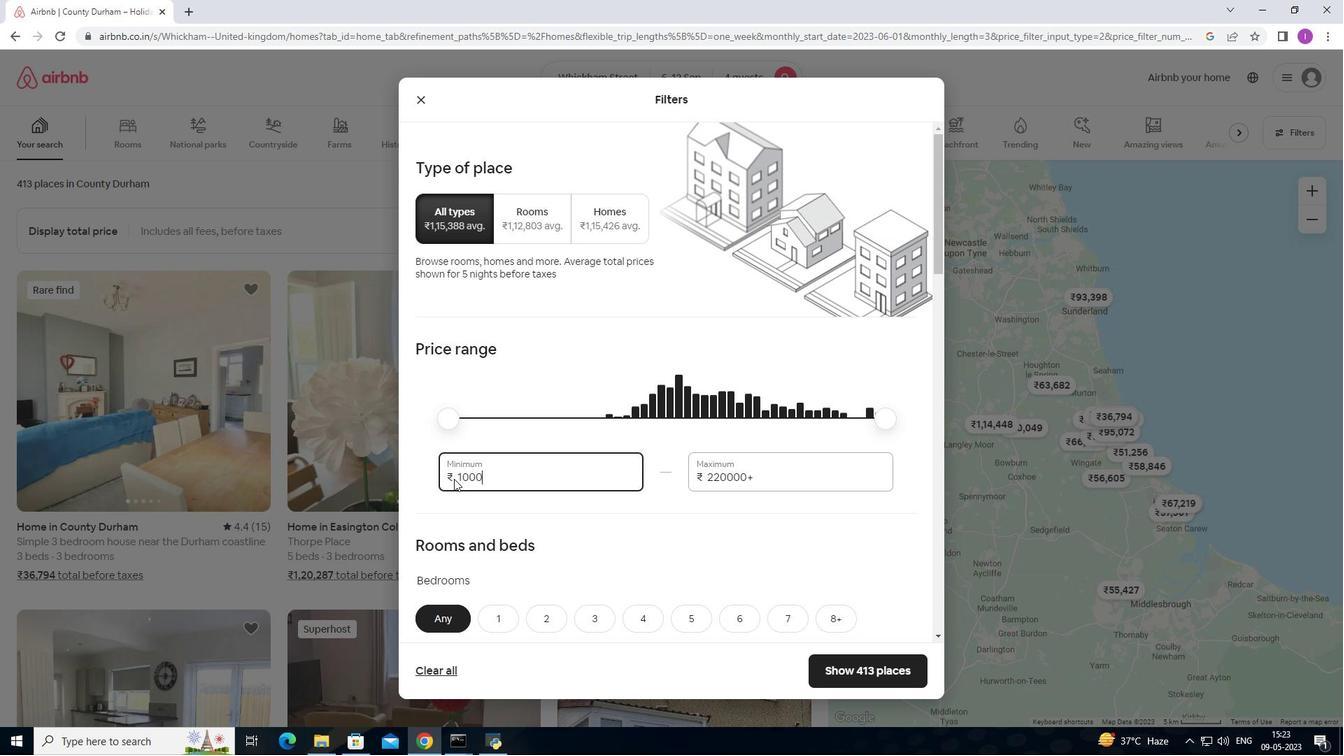 
Action: Mouse moved to (763, 482)
Screenshot: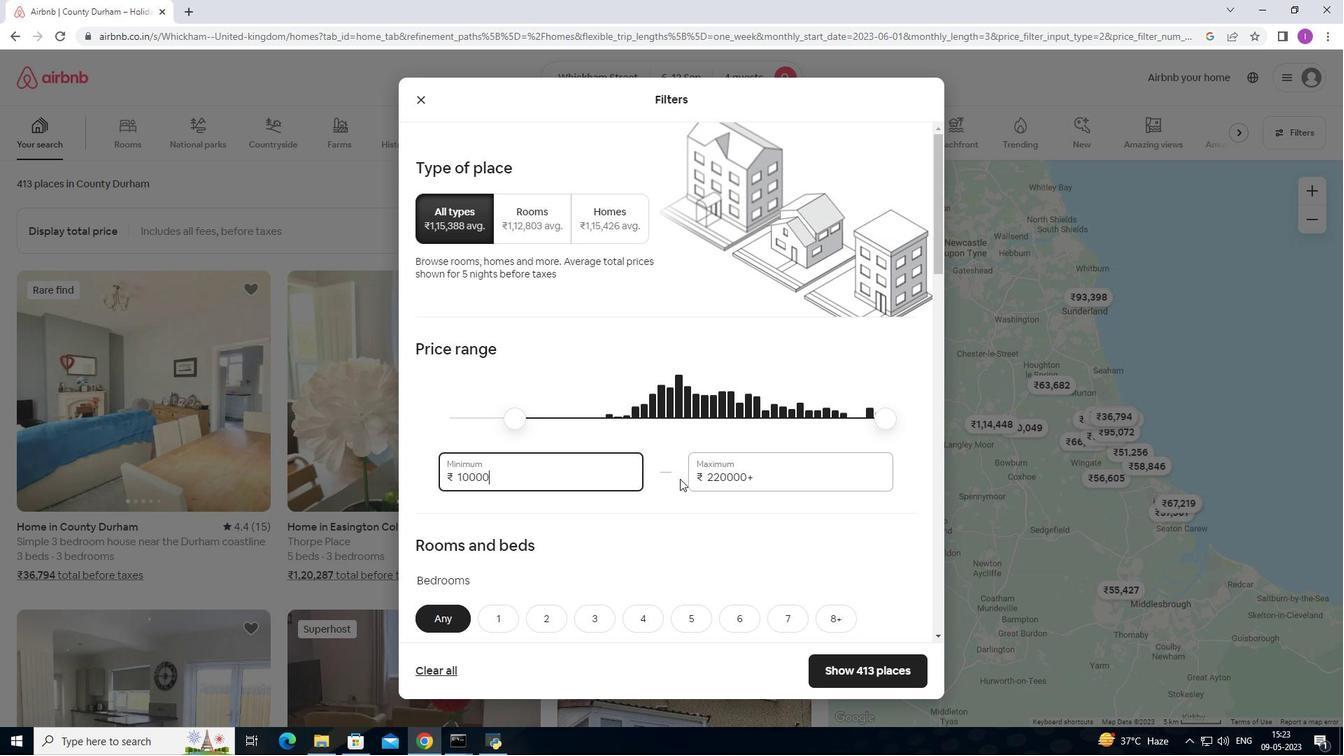
Action: Mouse pressed left at (763, 482)
Screenshot: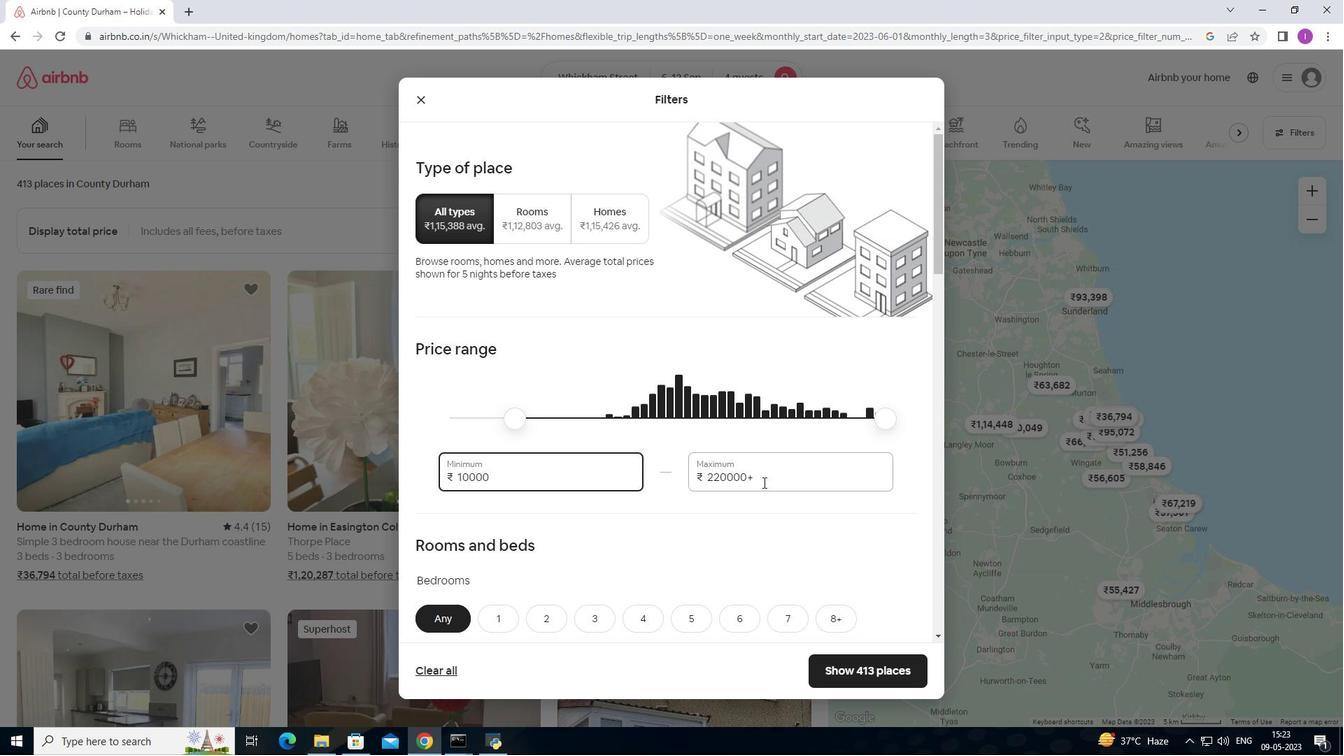 
Action: Mouse moved to (692, 488)
Screenshot: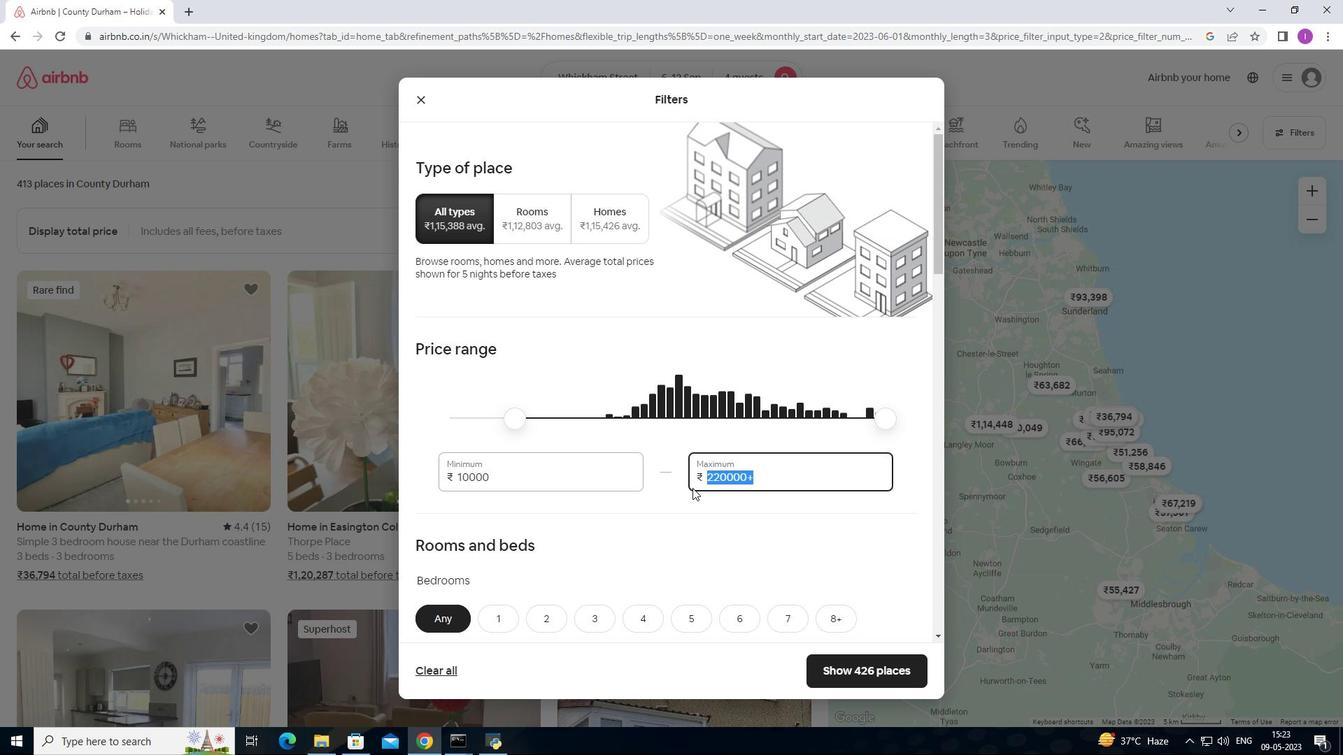 
Action: Key pressed 1
Screenshot: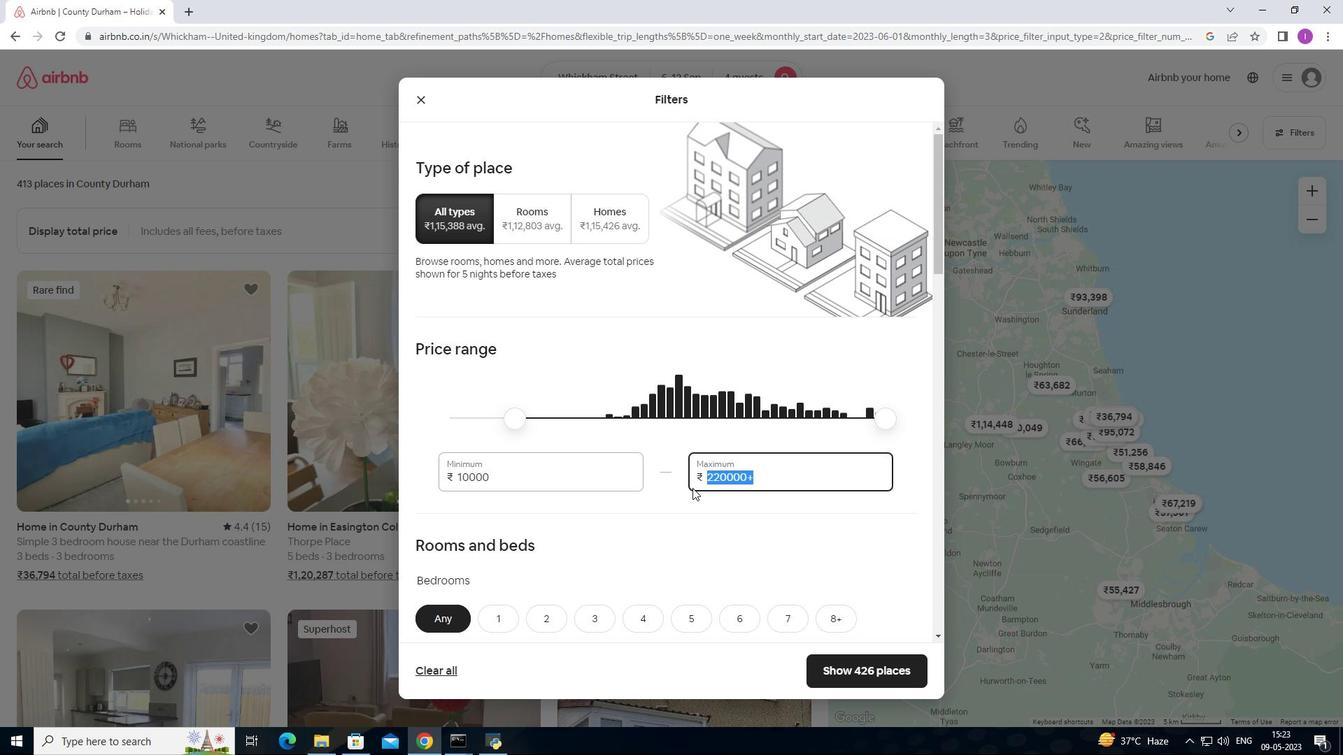 
Action: Mouse moved to (692, 488)
Screenshot: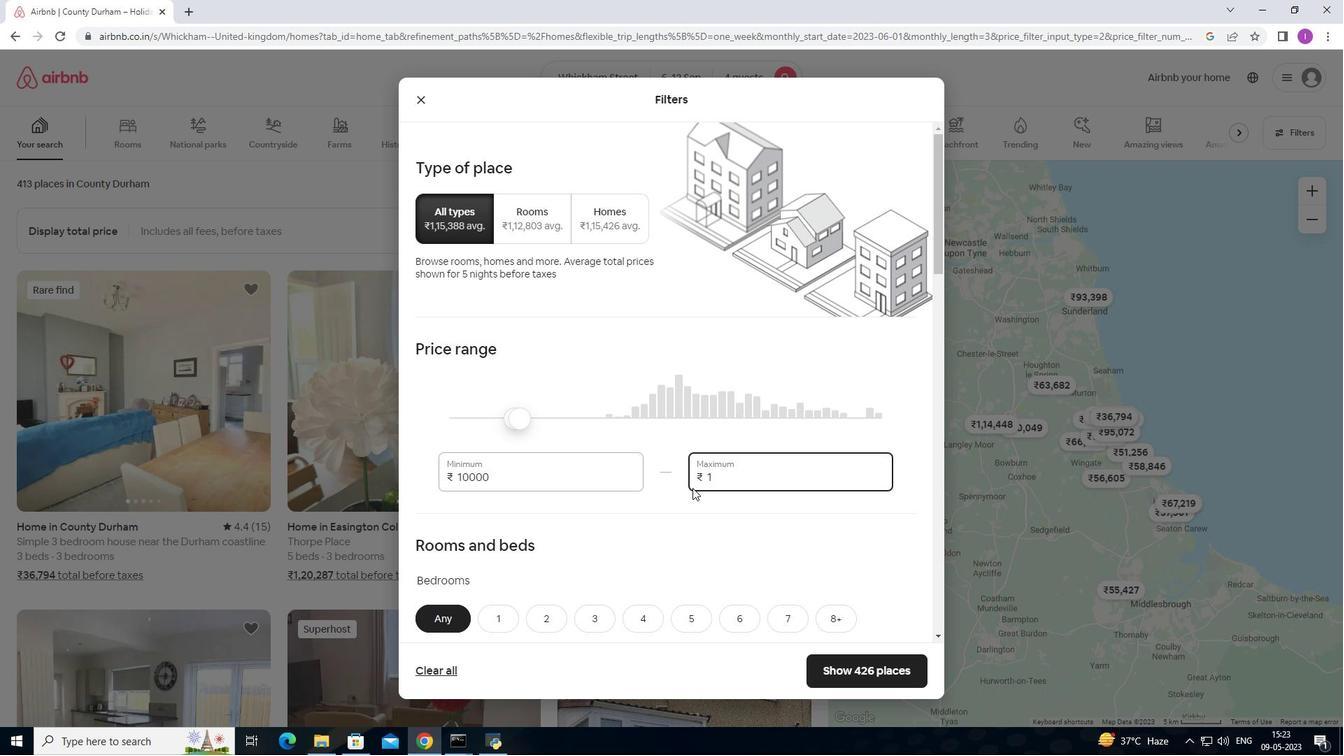 
Action: Key pressed 4
Screenshot: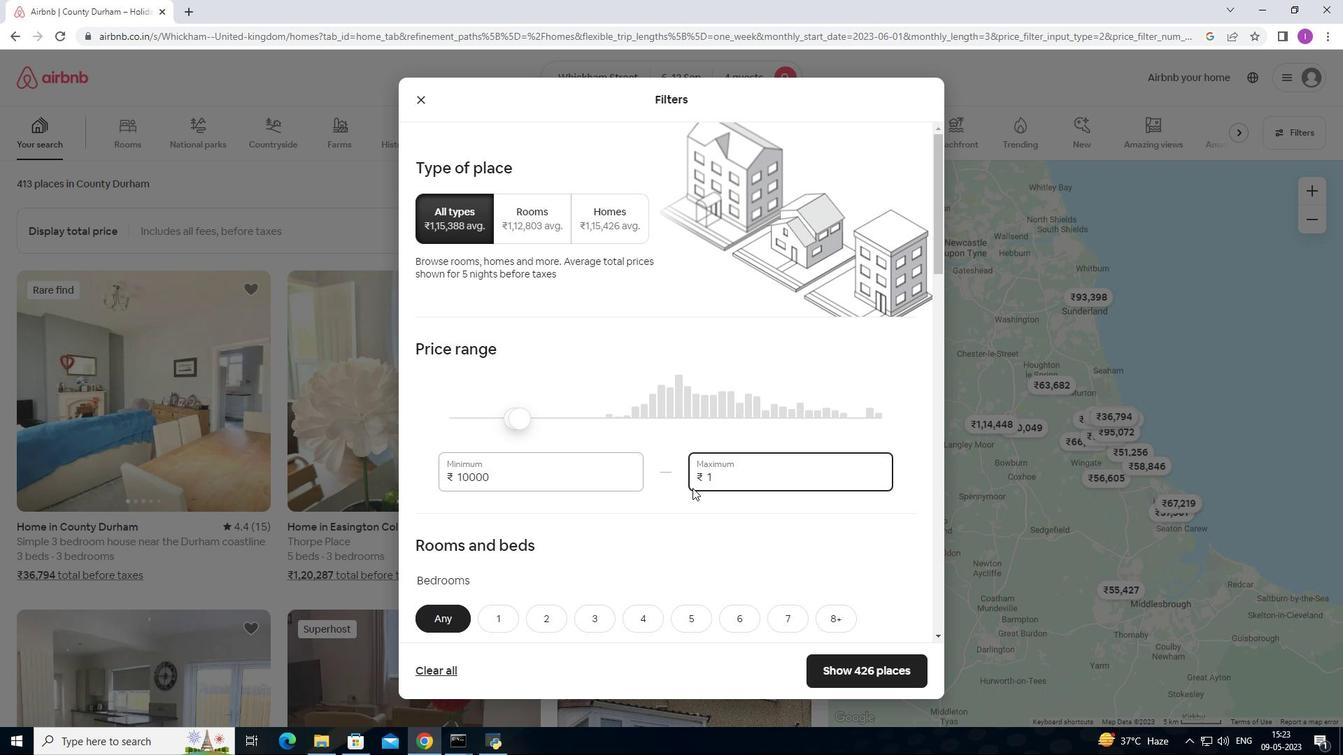 
Action: Mouse moved to (687, 493)
Screenshot: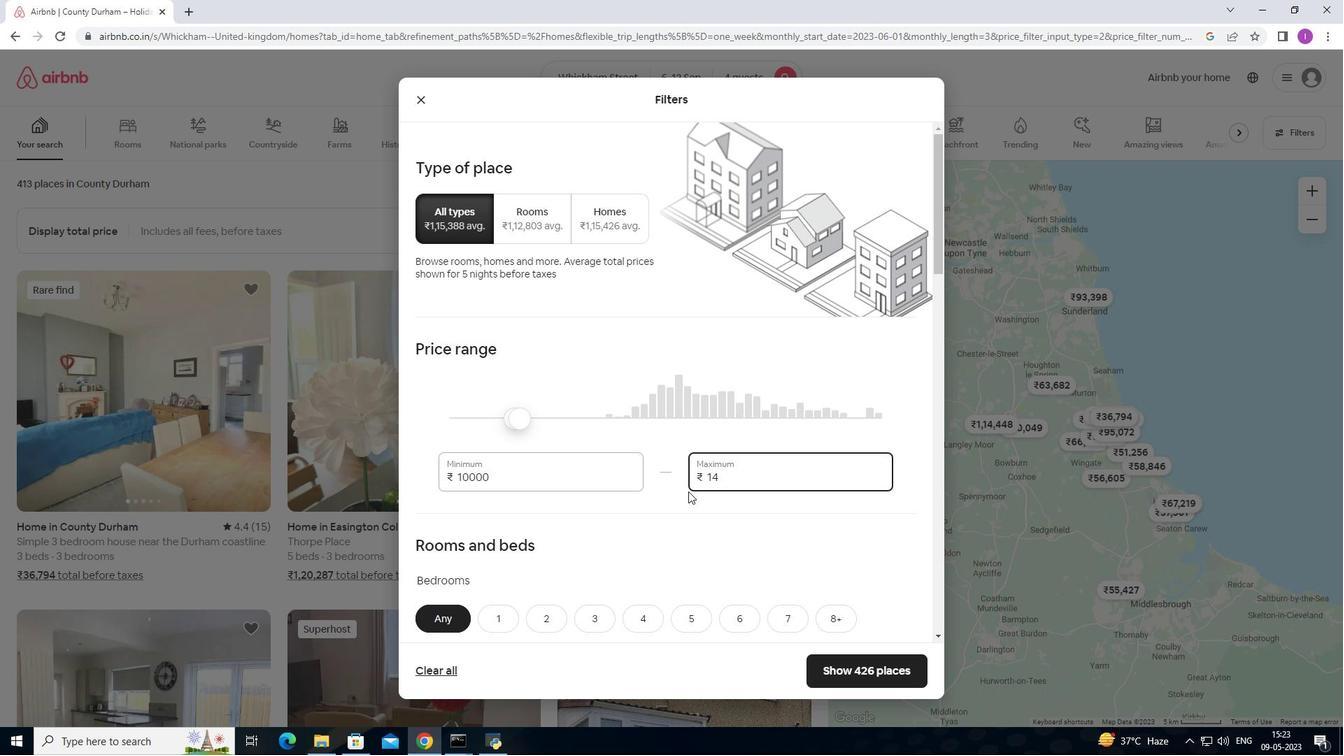 
Action: Key pressed 0
Screenshot: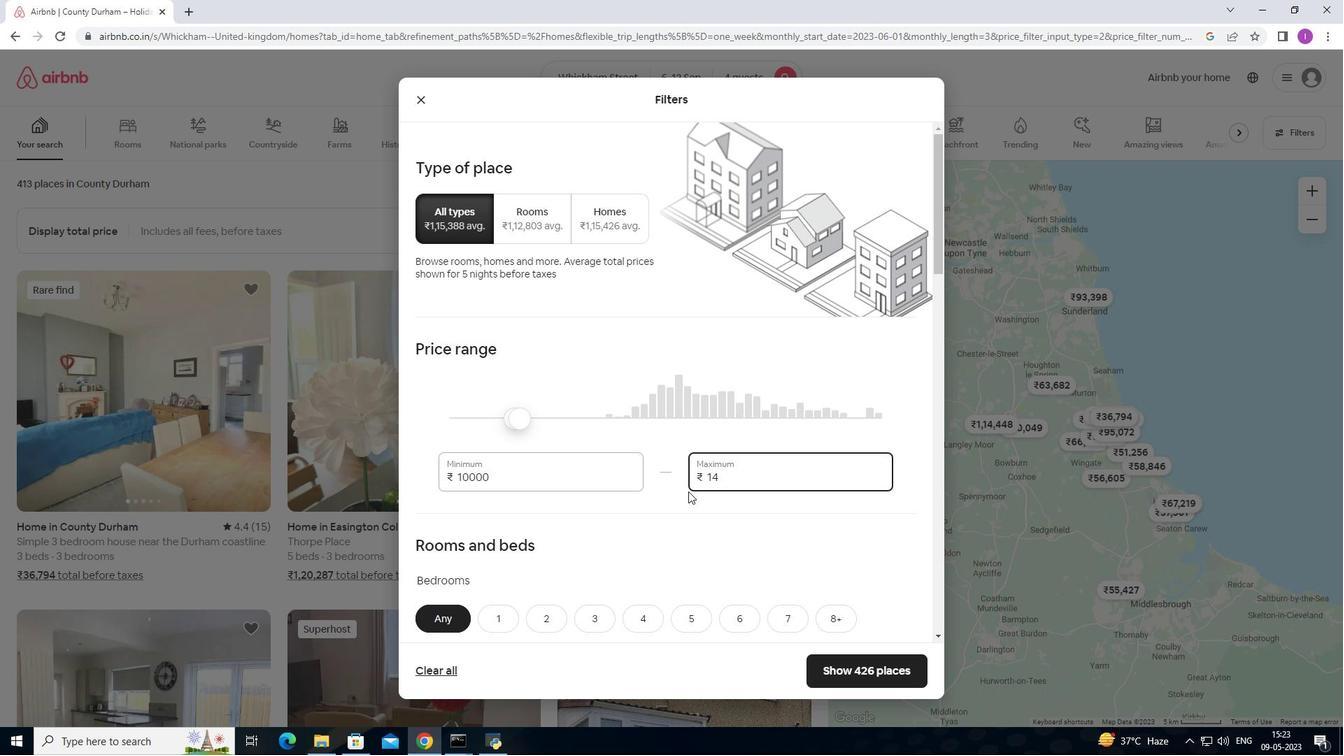 
Action: Mouse moved to (686, 494)
Screenshot: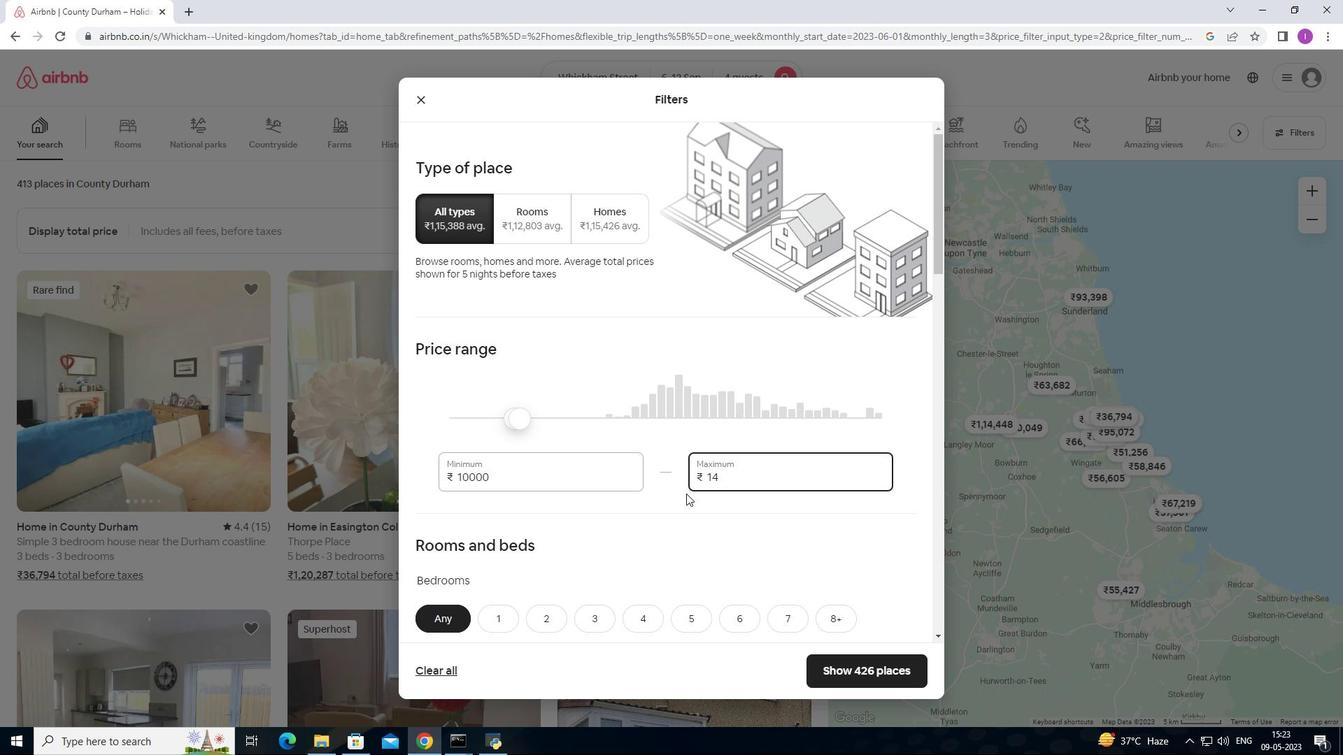 
Action: Key pressed 00
Screenshot: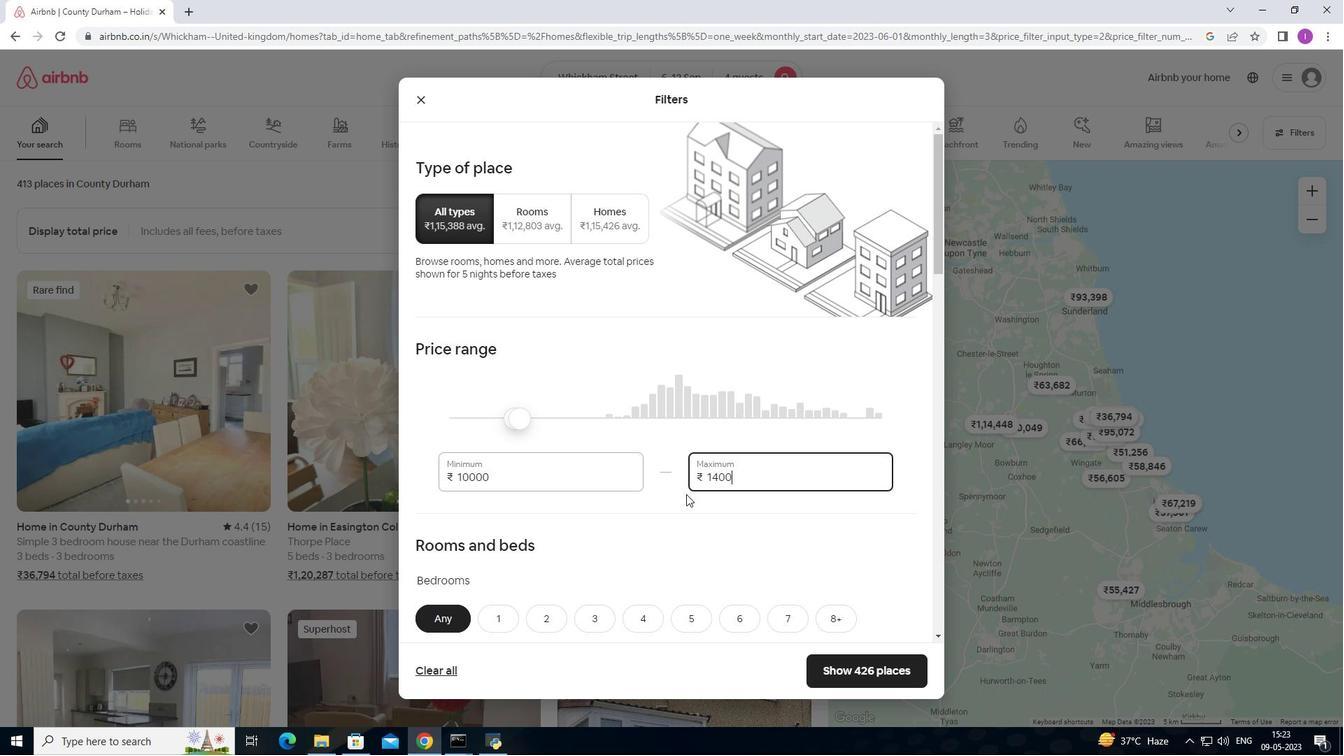 
Action: Mouse moved to (684, 494)
Screenshot: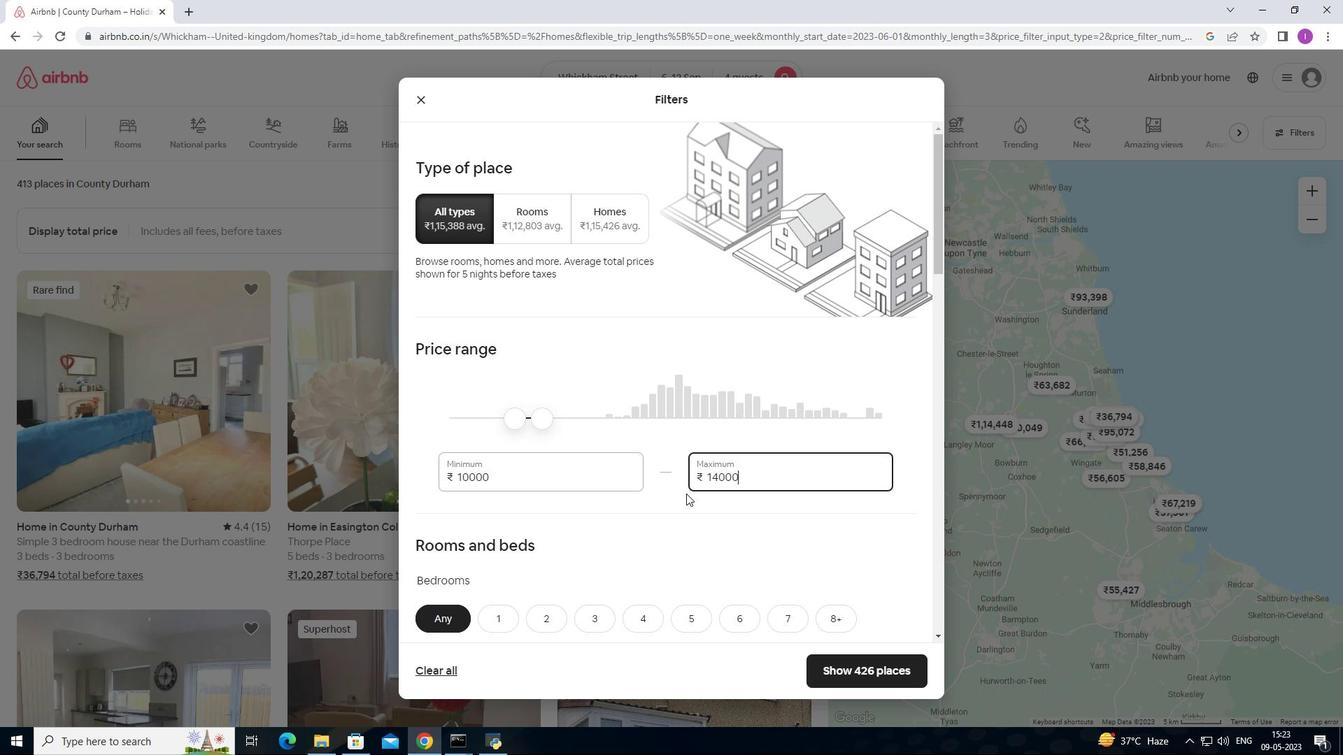 
Action: Mouse scrolled (684, 493) with delta (0, 0)
Screenshot: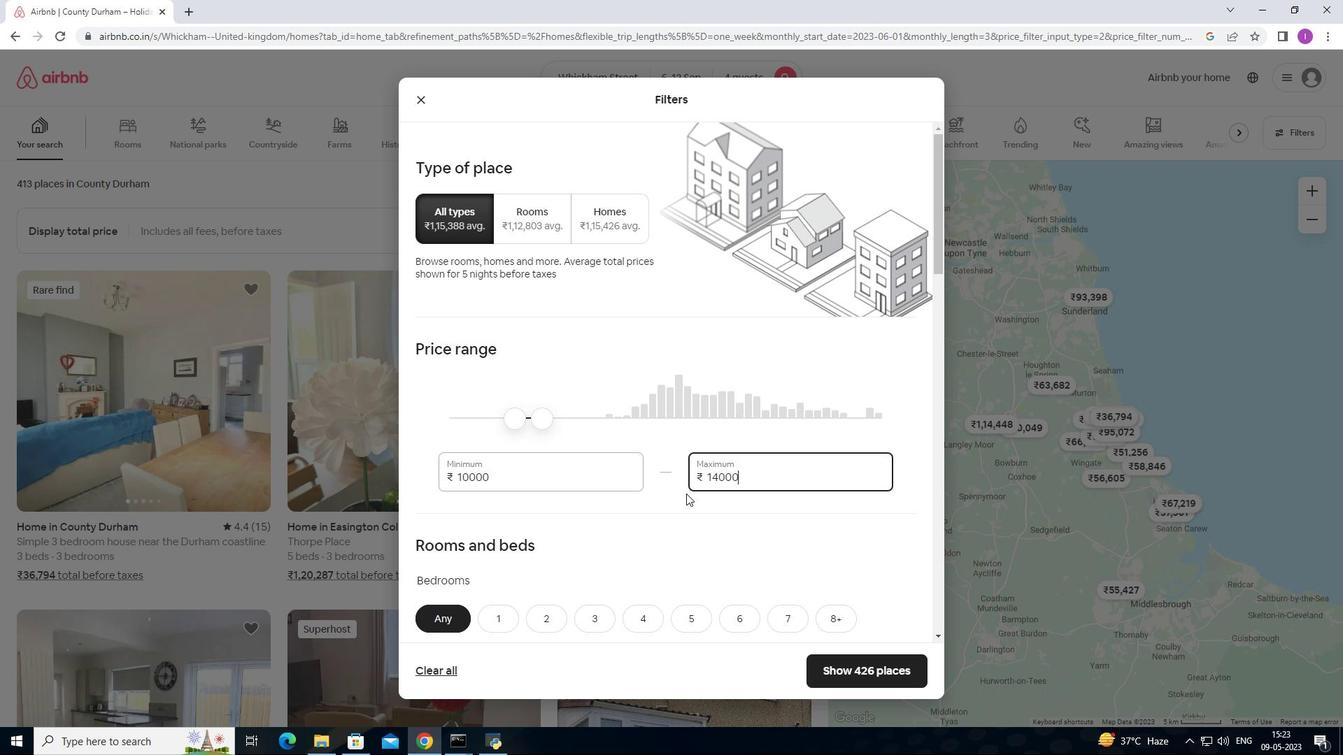 
Action: Mouse moved to (685, 503)
Screenshot: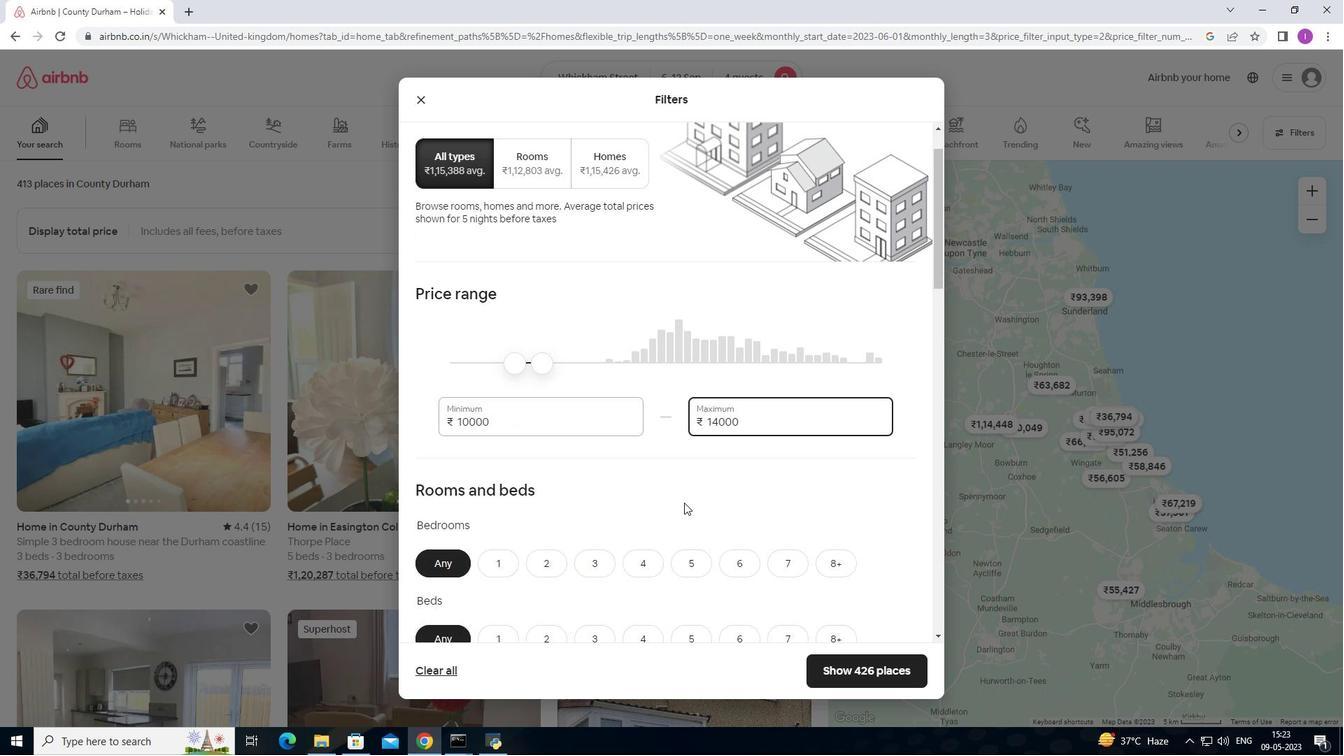 
Action: Mouse scrolled (685, 502) with delta (0, 0)
Screenshot: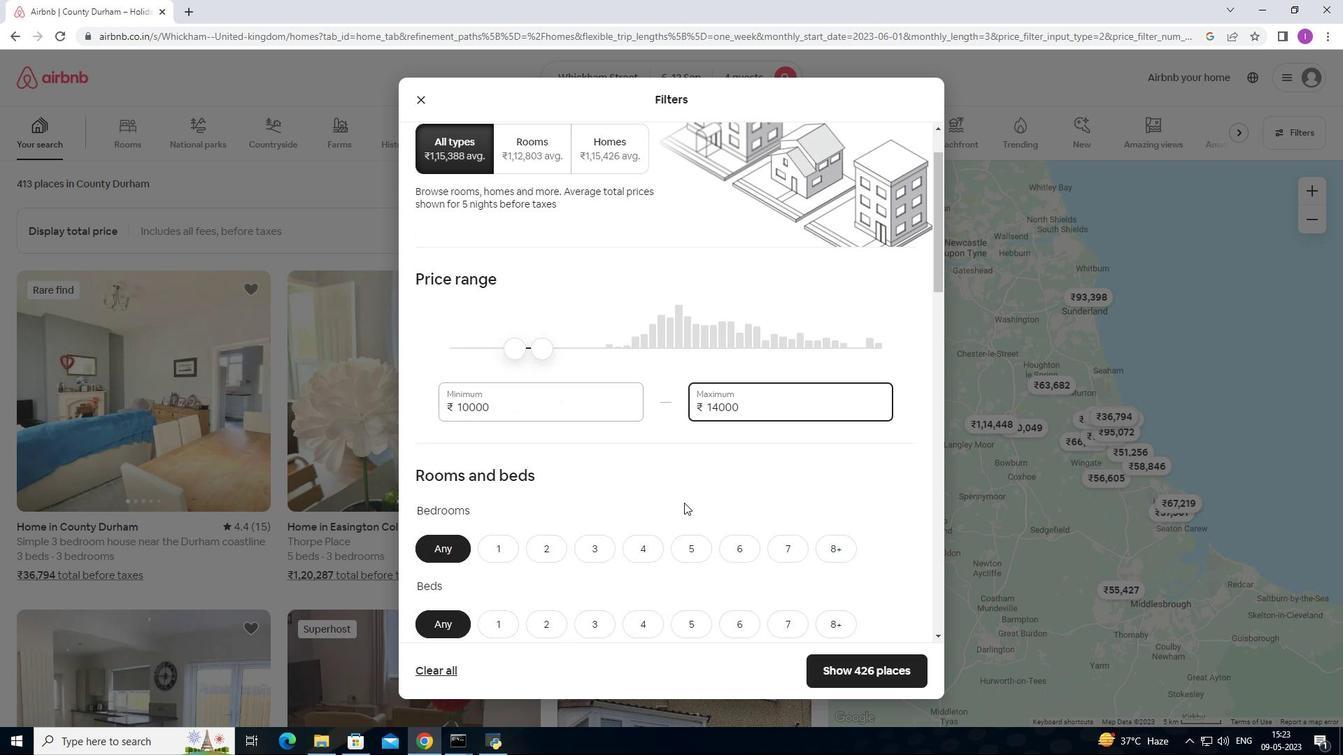
Action: Mouse scrolled (685, 502) with delta (0, 0)
Screenshot: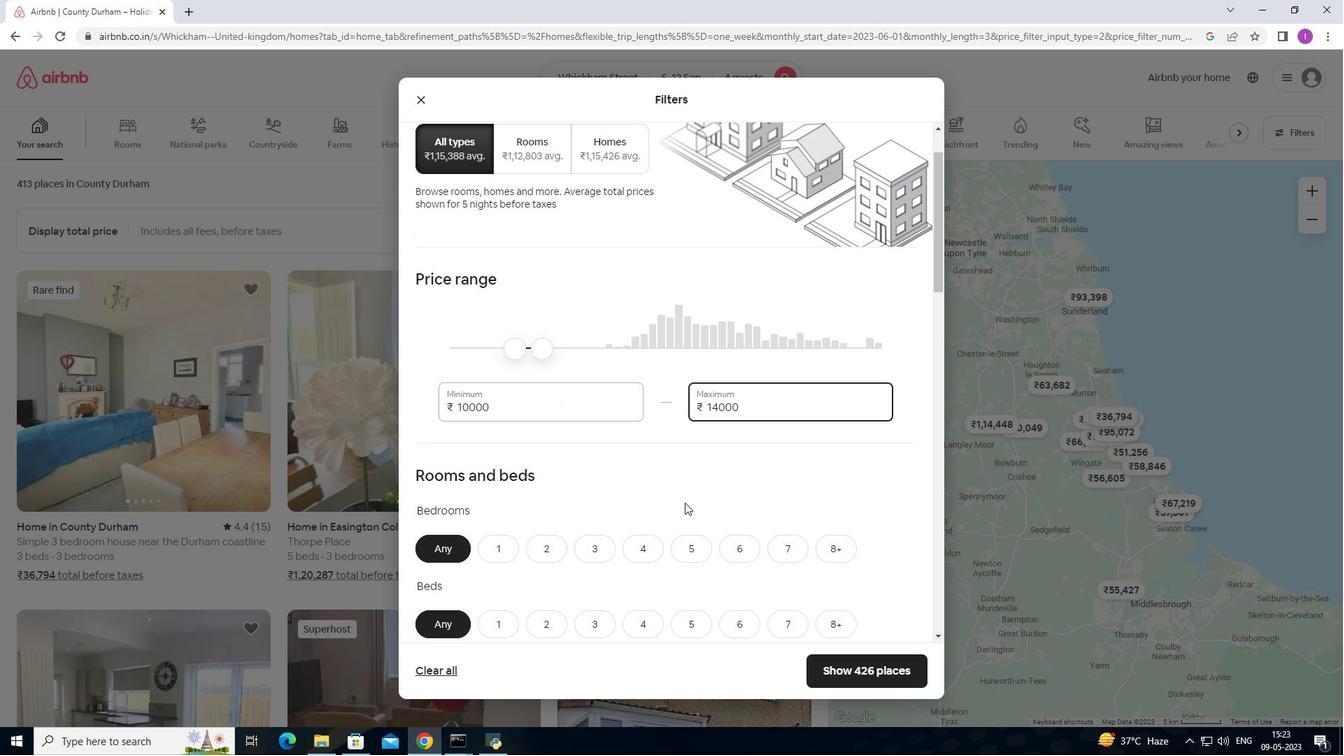 
Action: Mouse moved to (651, 410)
Screenshot: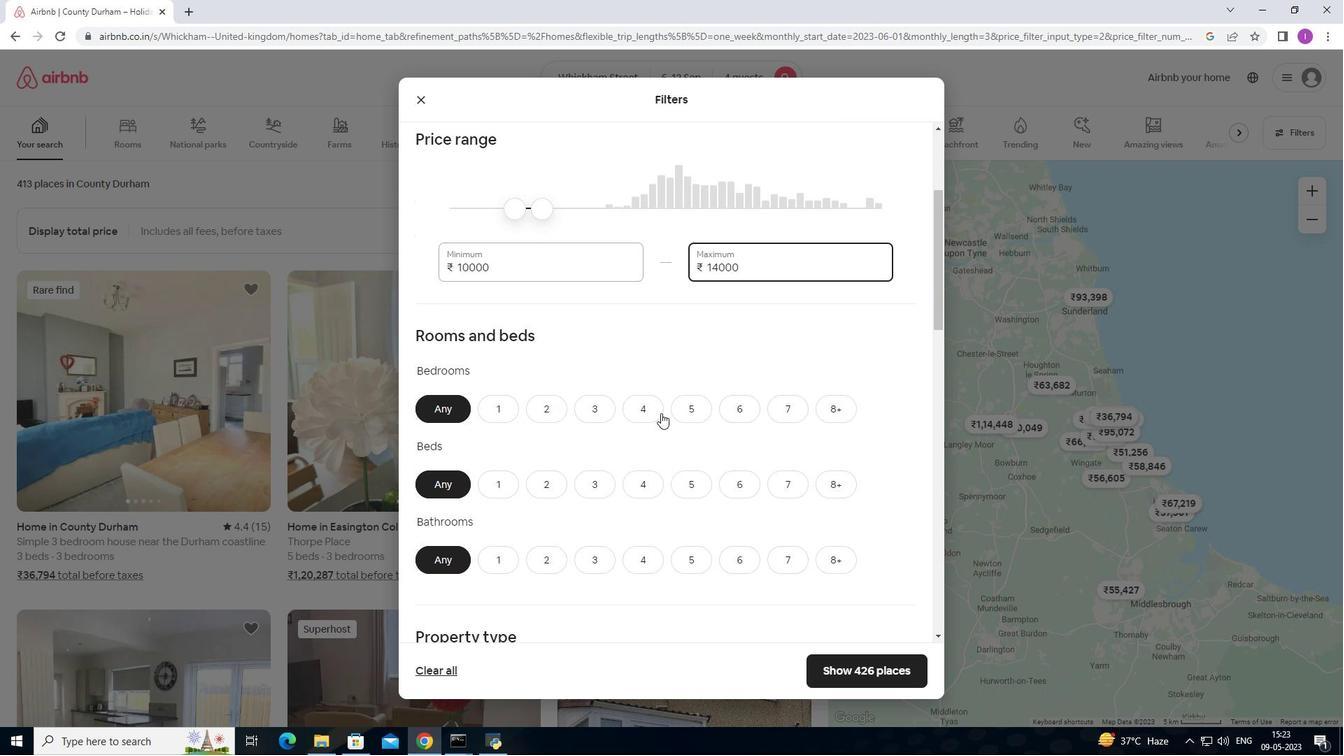 
Action: Mouse pressed left at (651, 410)
Screenshot: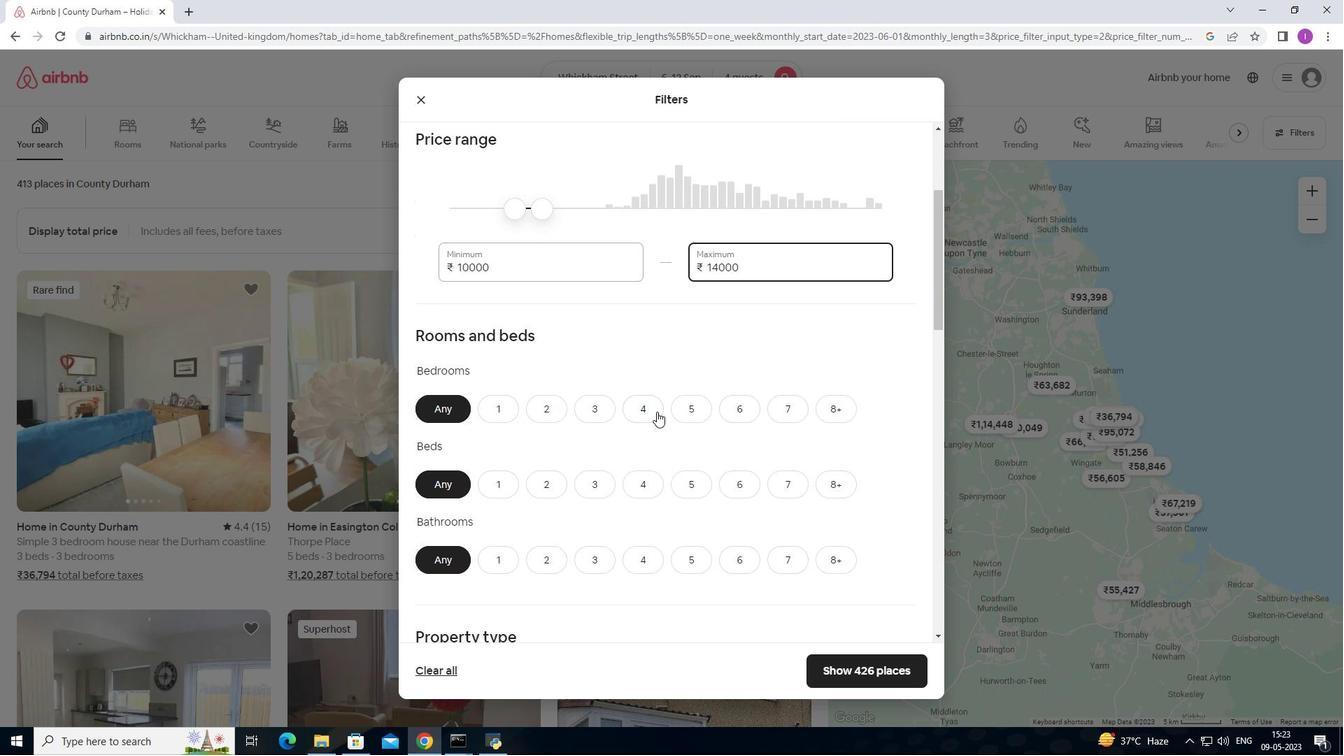 
Action: Mouse moved to (659, 484)
Screenshot: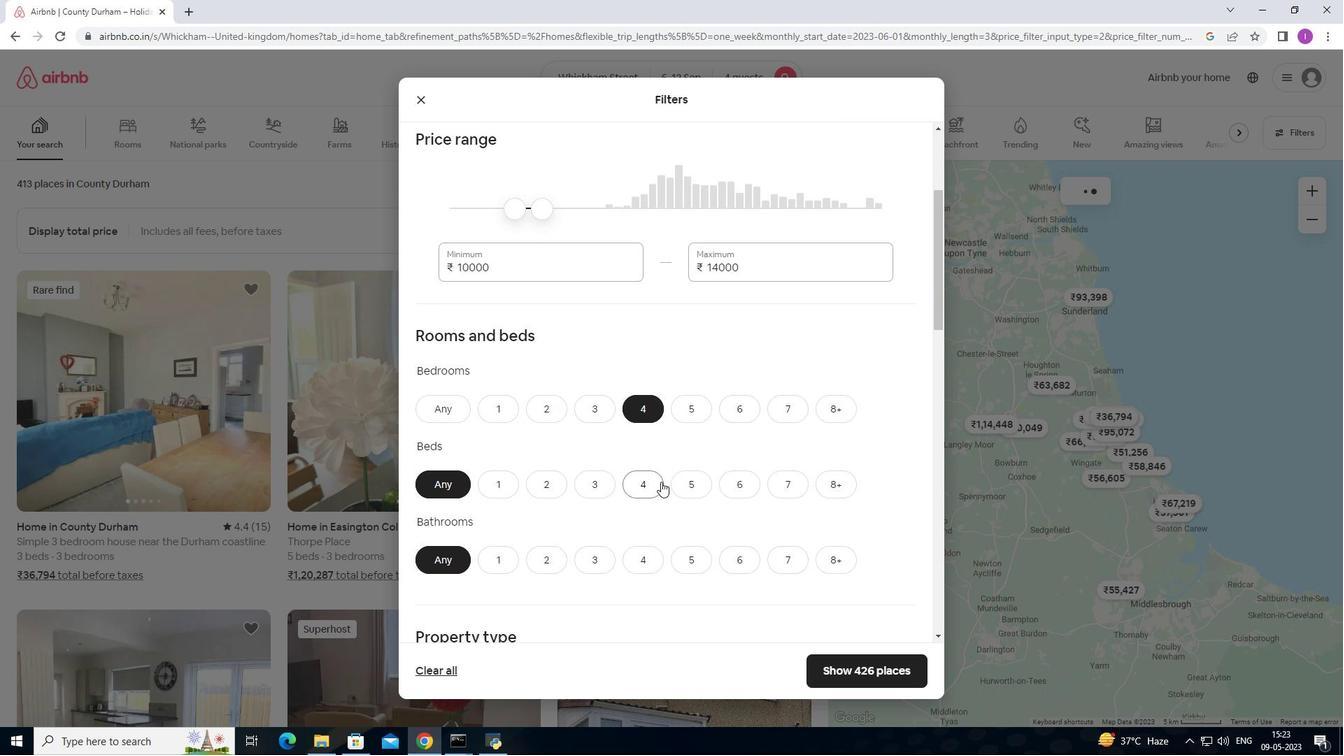 
Action: Mouse pressed left at (659, 484)
Screenshot: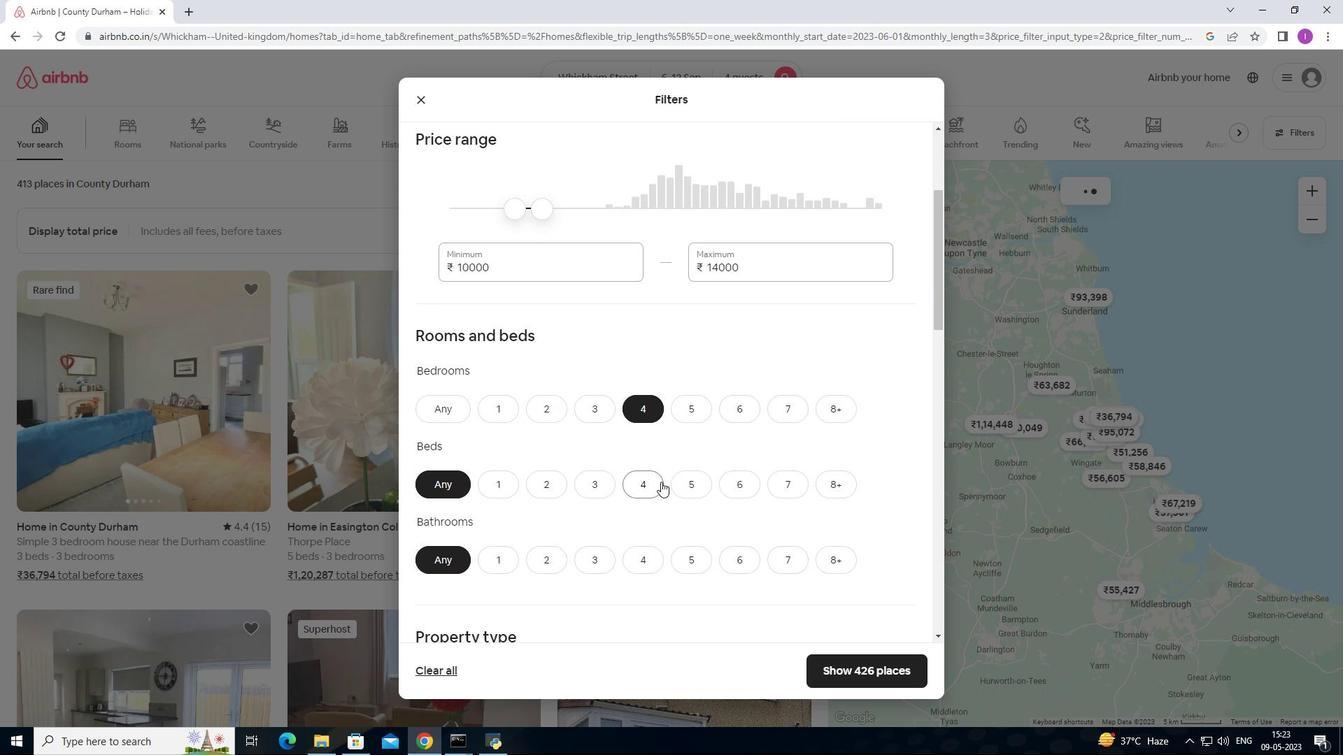 
Action: Mouse moved to (642, 558)
Screenshot: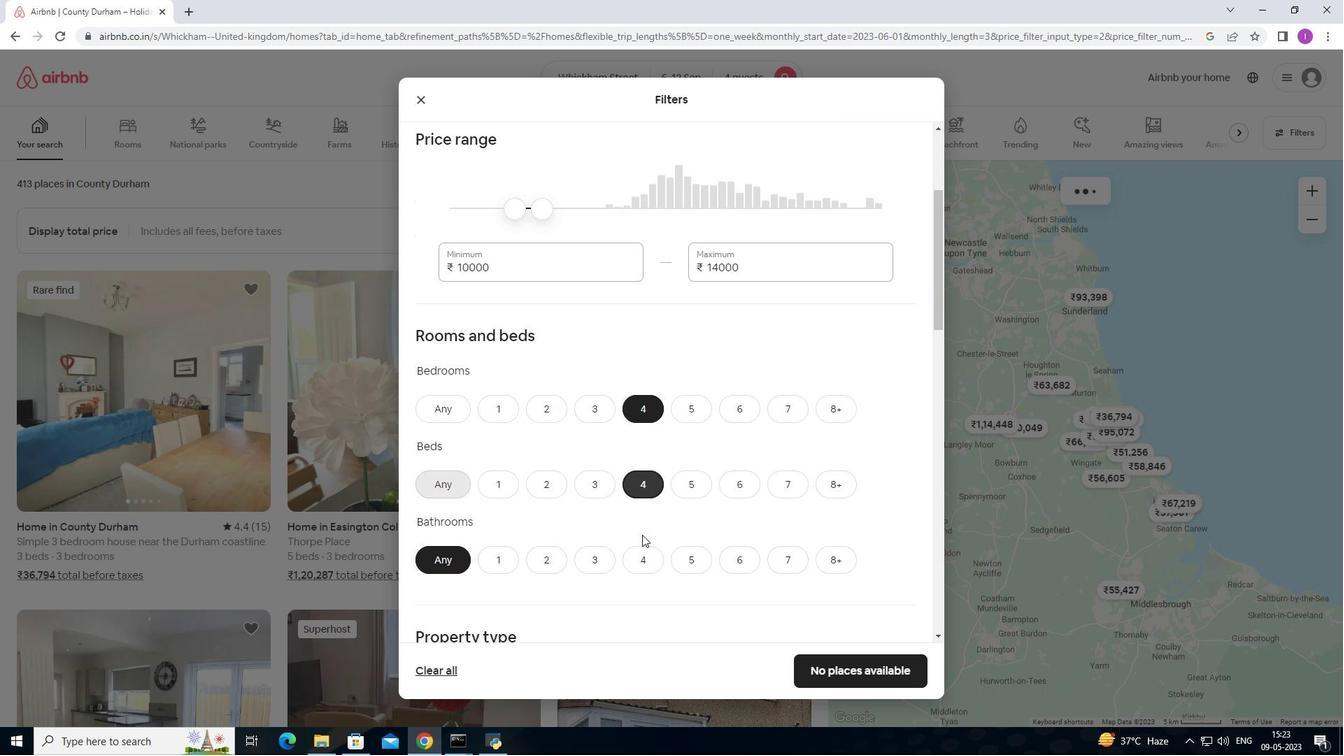 
Action: Mouse pressed left at (642, 558)
Screenshot: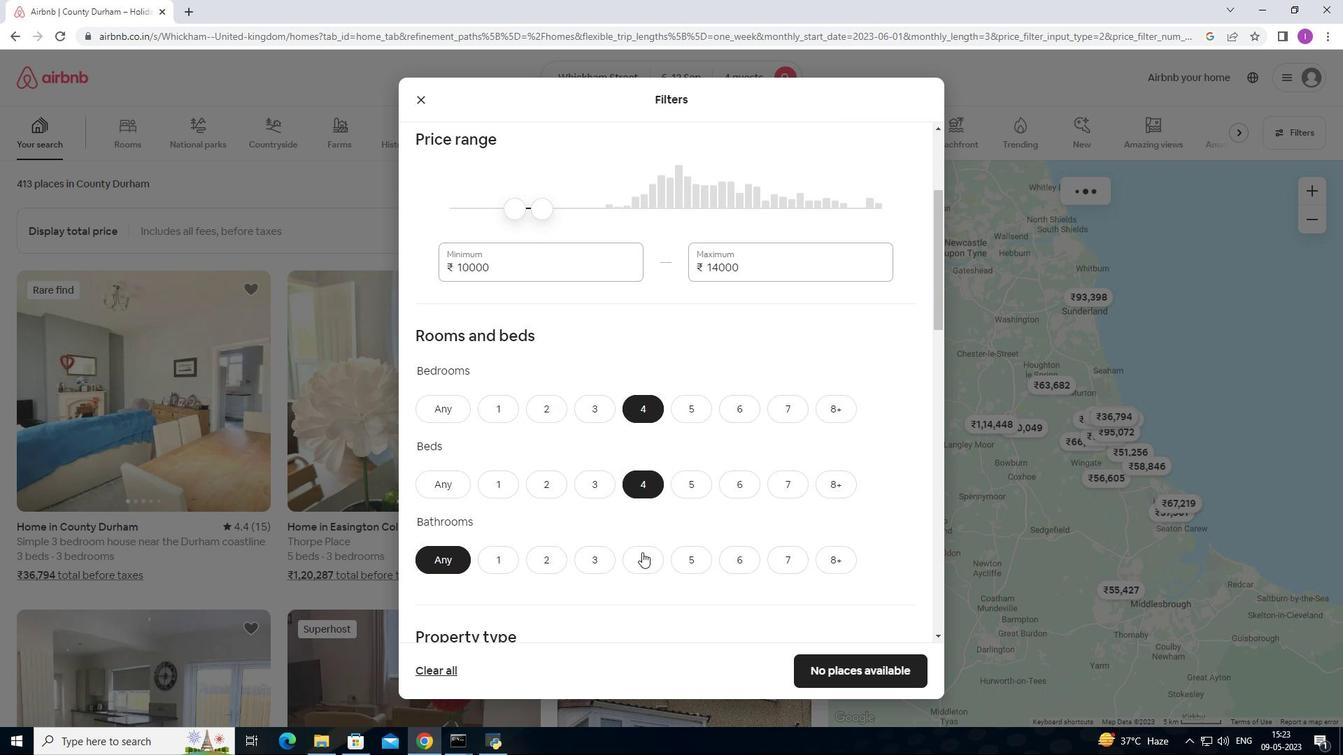 
Action: Mouse moved to (658, 532)
Screenshot: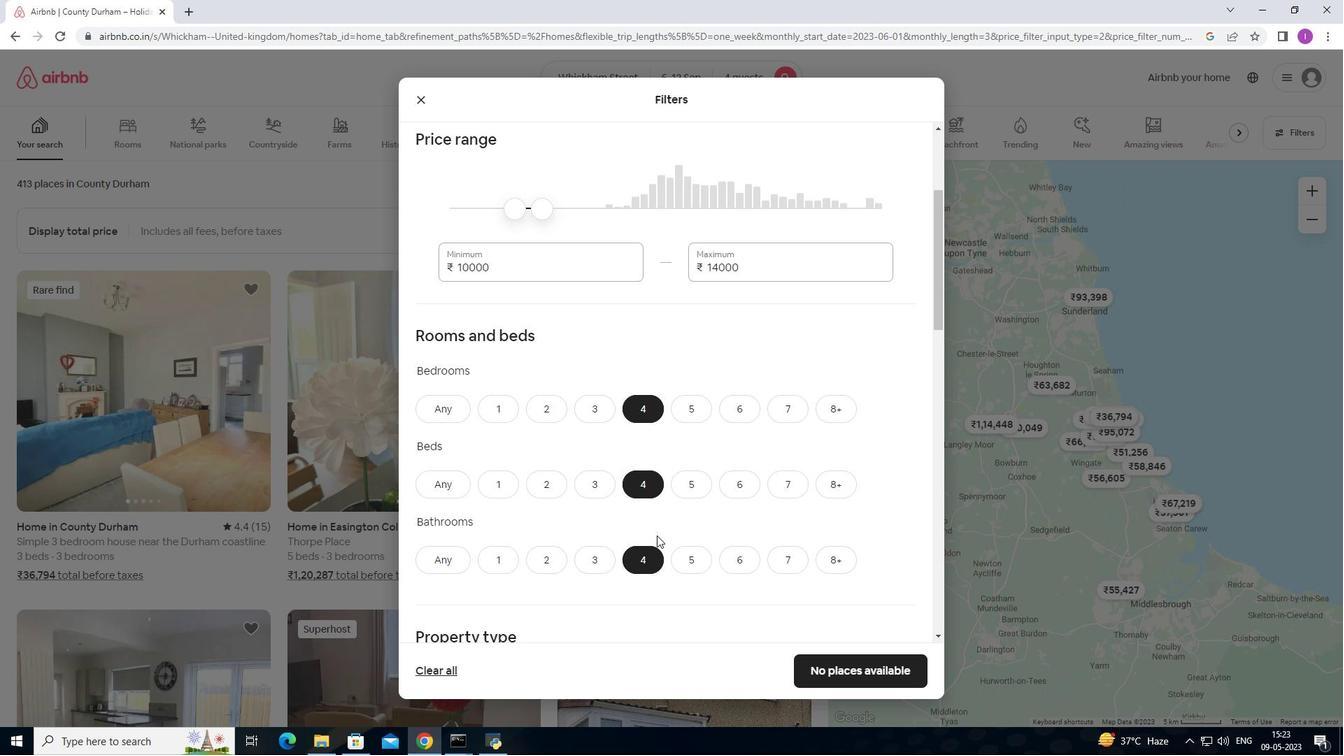 
Action: Mouse scrolled (658, 531) with delta (0, 0)
Screenshot: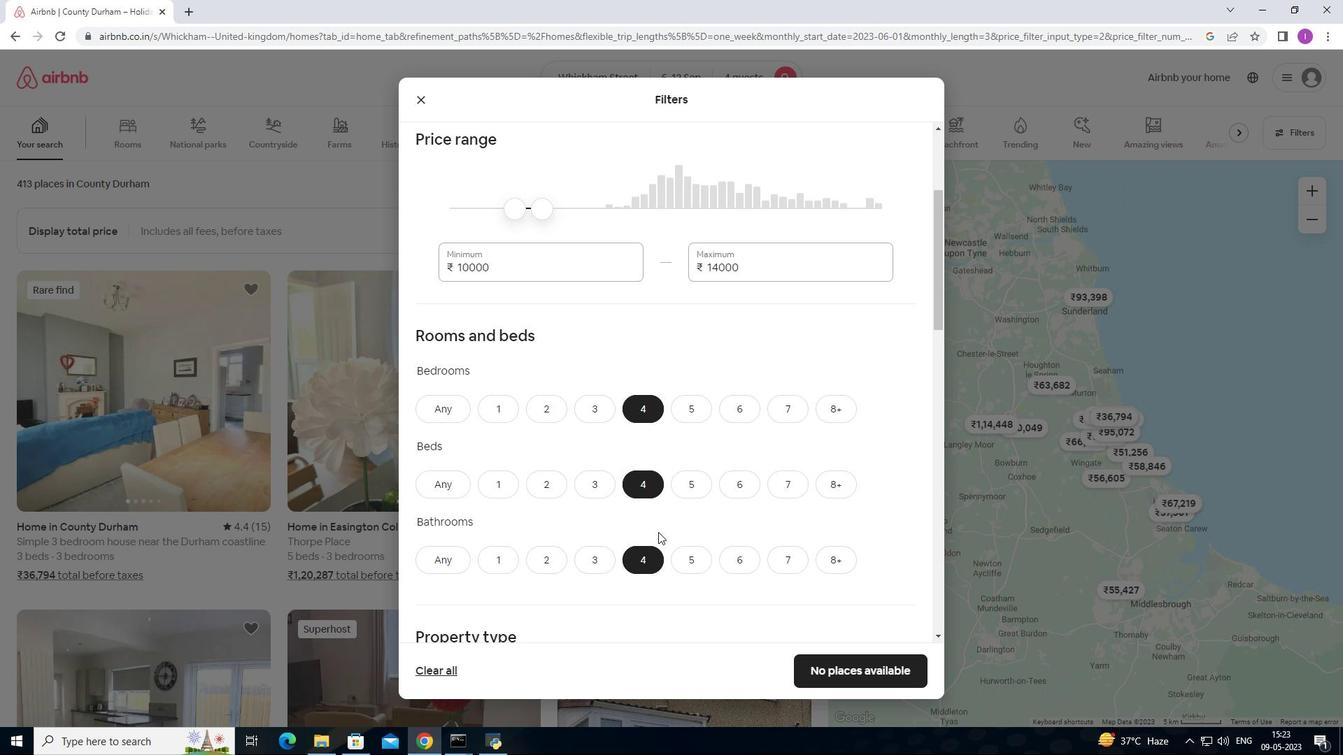 
Action: Mouse moved to (662, 524)
Screenshot: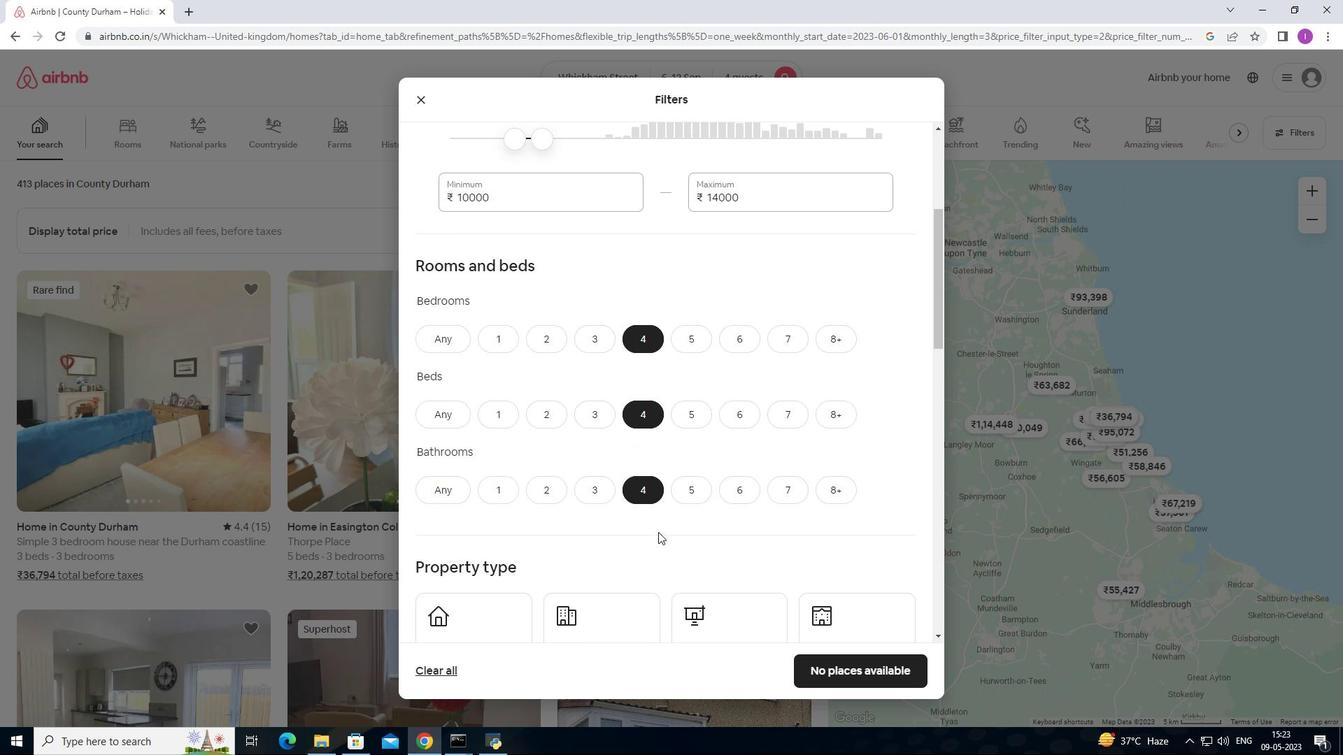 
Action: Mouse scrolled (662, 524) with delta (0, 0)
Screenshot: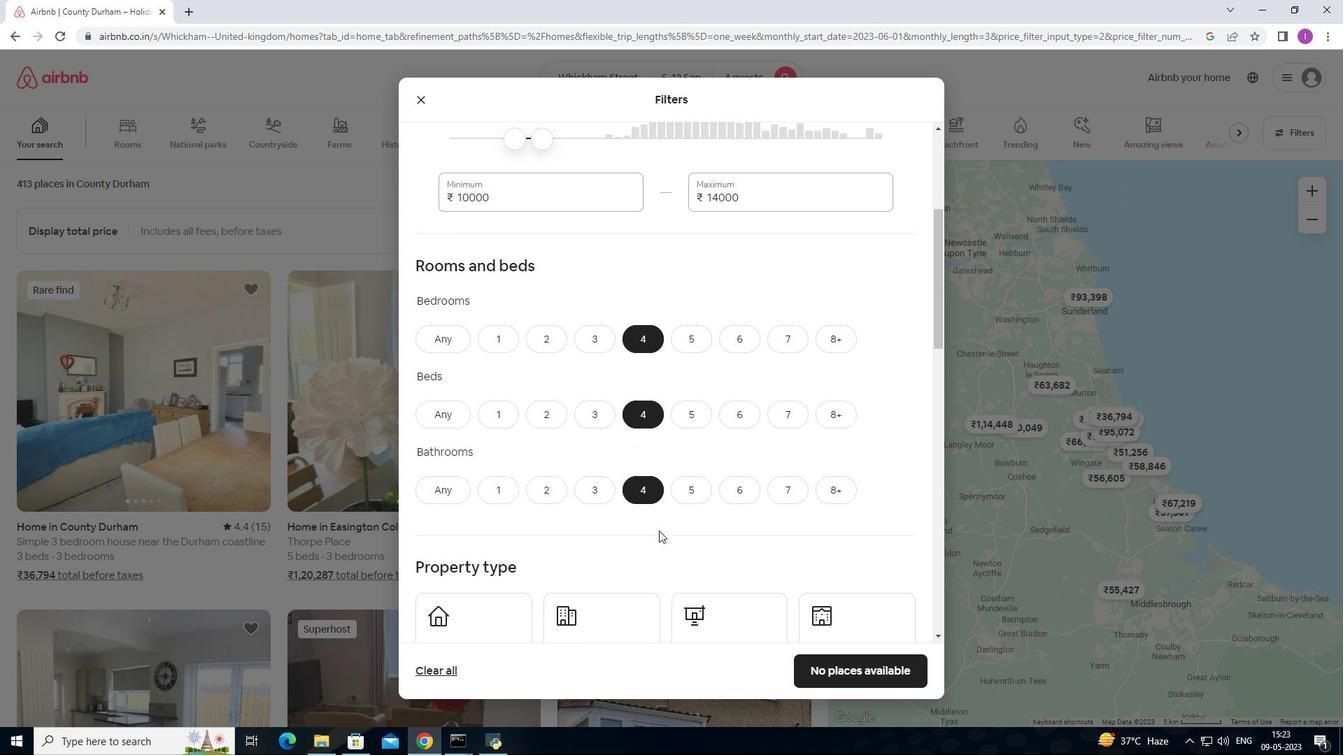 
Action: Mouse scrolled (662, 524) with delta (0, 0)
Screenshot: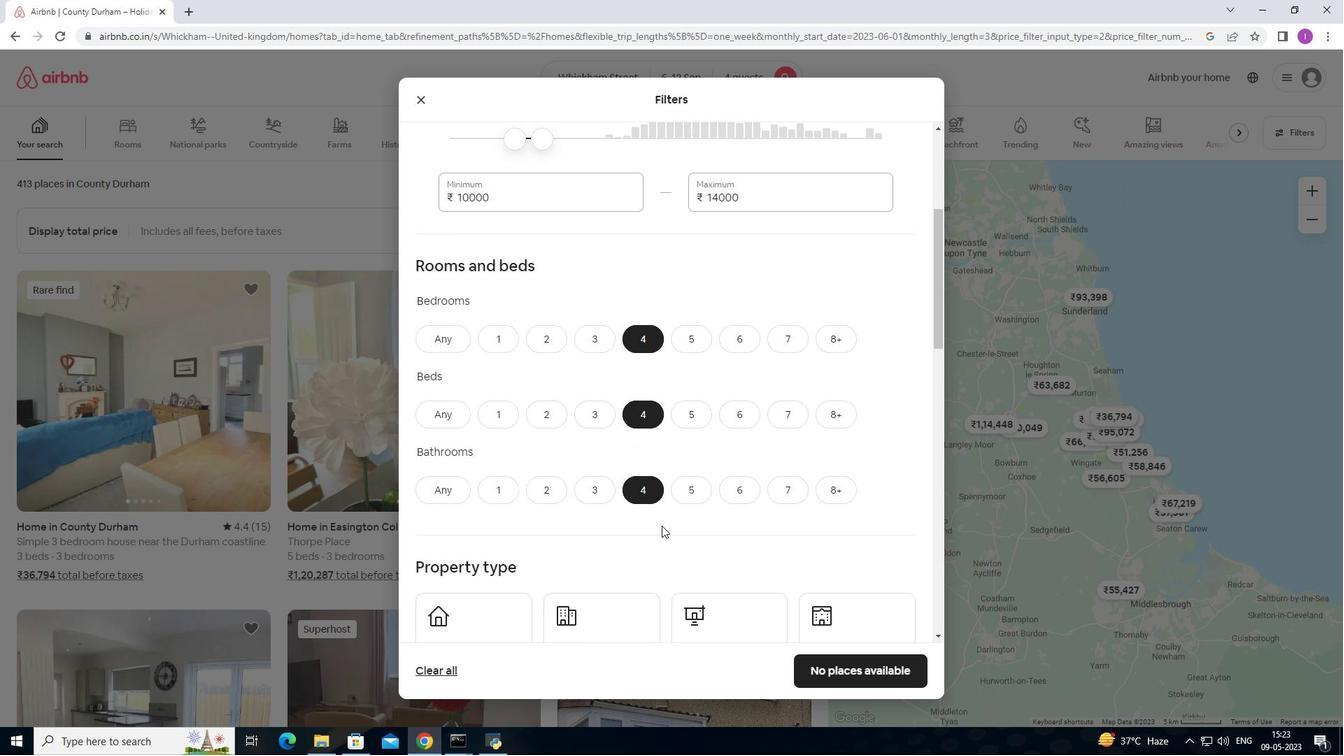 
Action: Mouse moved to (481, 520)
Screenshot: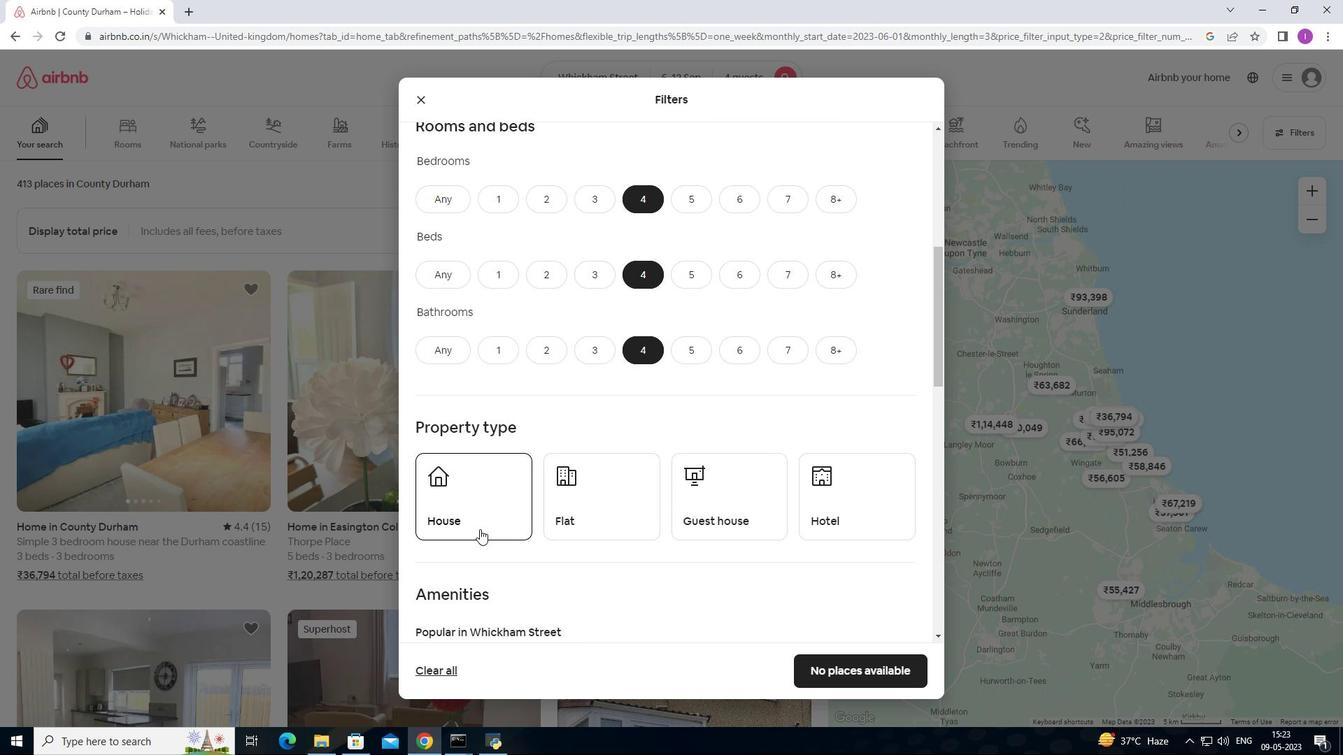 
Action: Mouse pressed left at (481, 520)
Screenshot: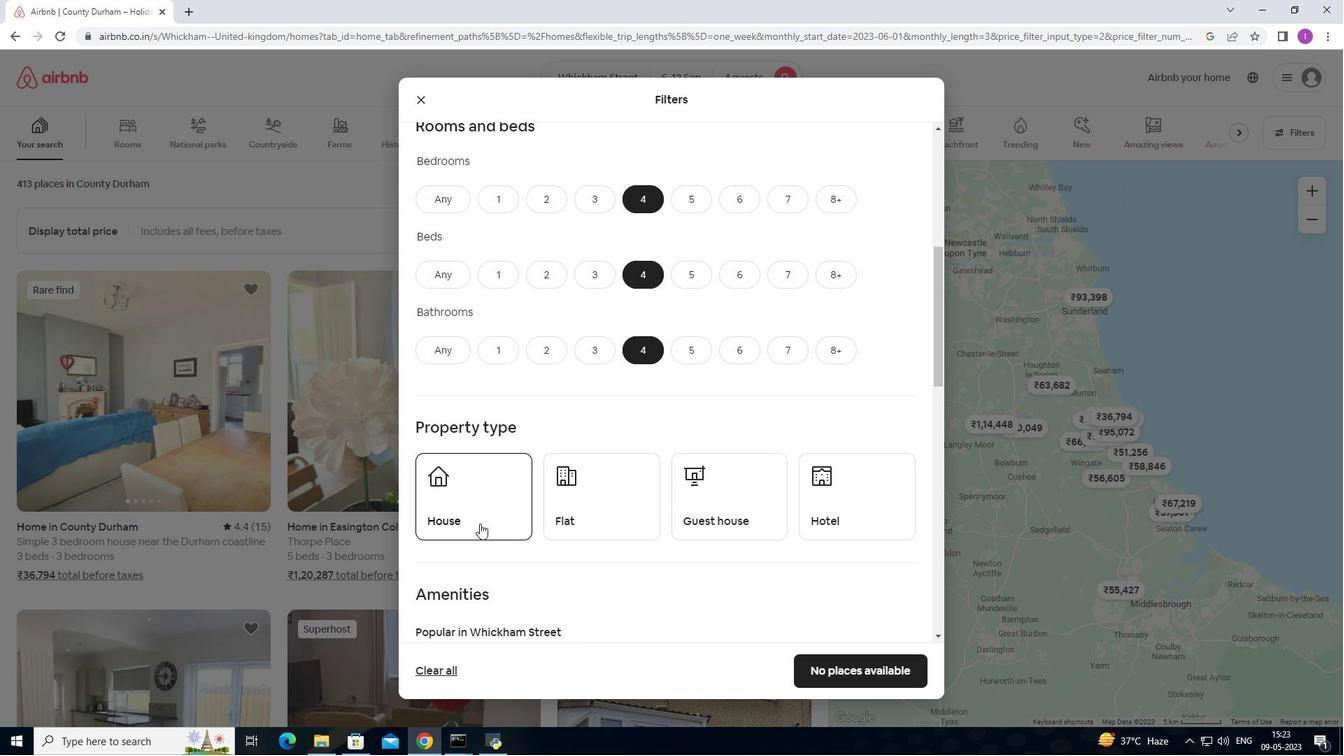 
Action: Mouse moved to (582, 510)
Screenshot: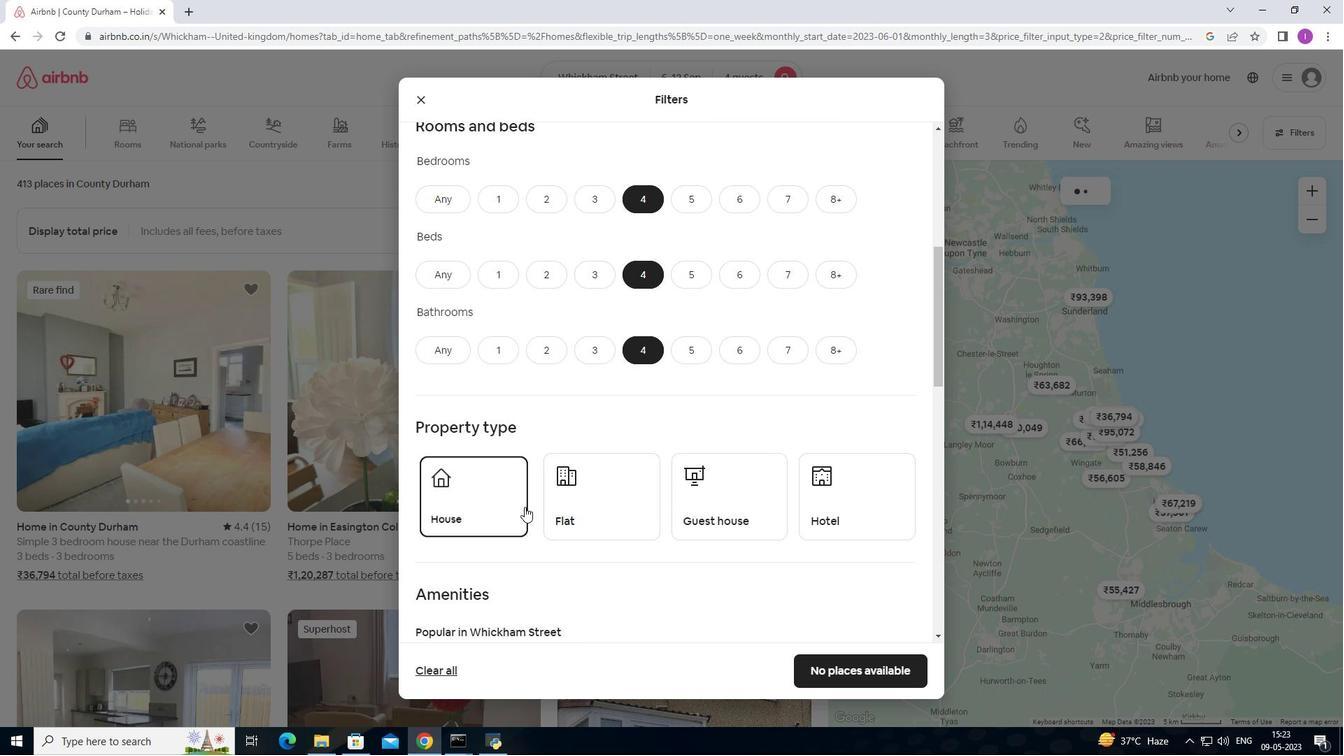 
Action: Mouse pressed left at (582, 510)
Screenshot: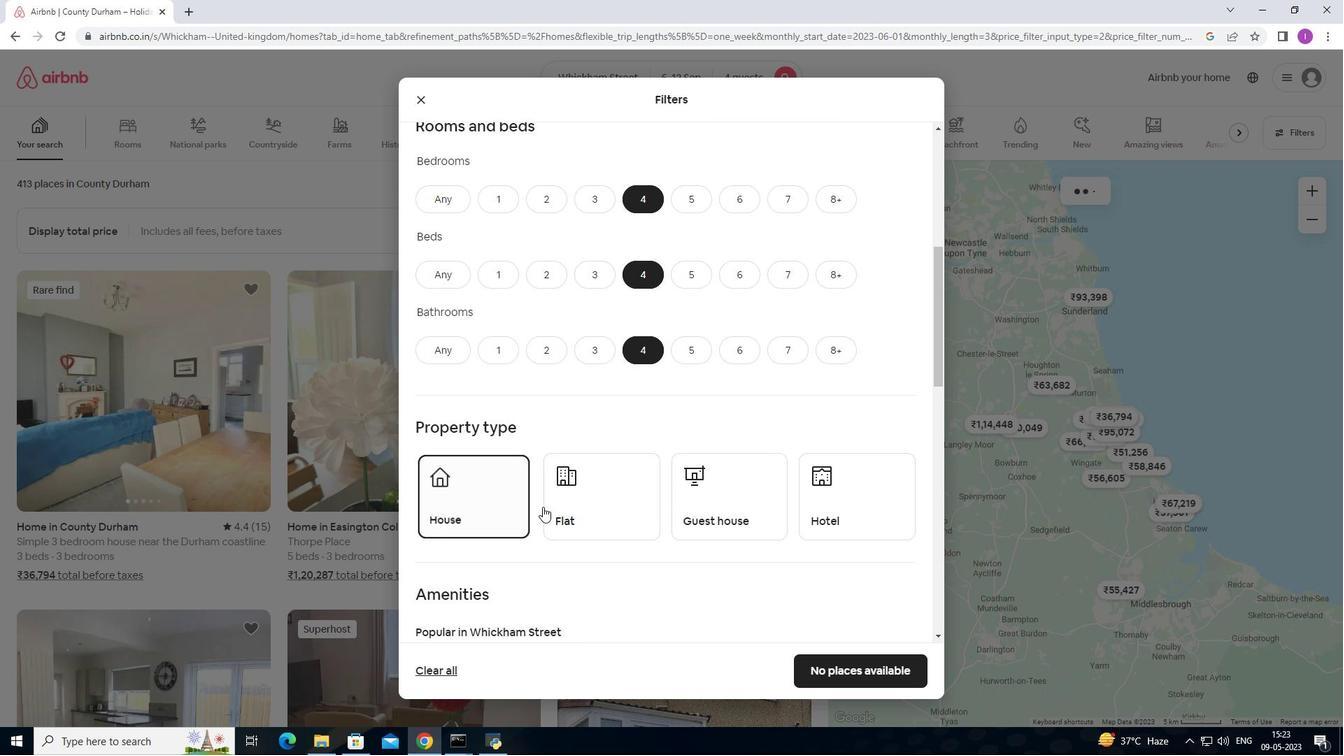 
Action: Mouse moved to (707, 519)
Screenshot: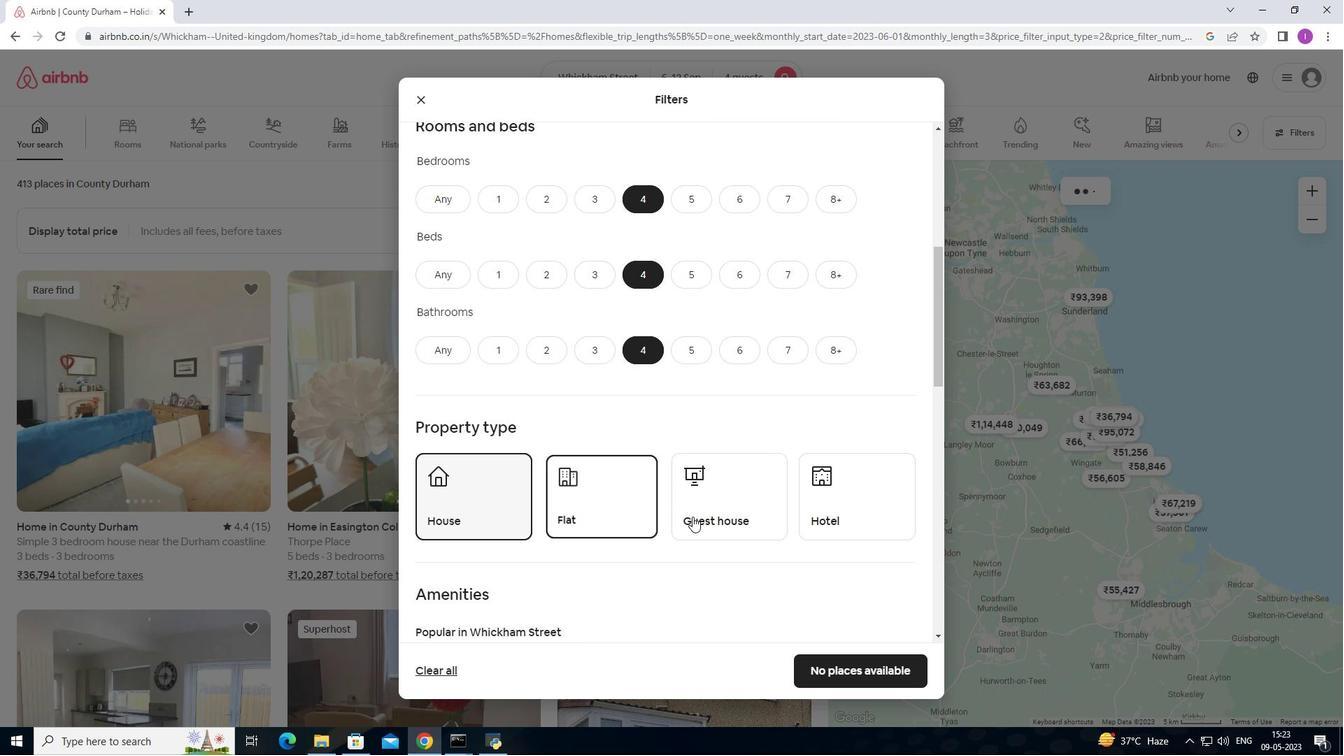 
Action: Mouse pressed left at (707, 519)
Screenshot: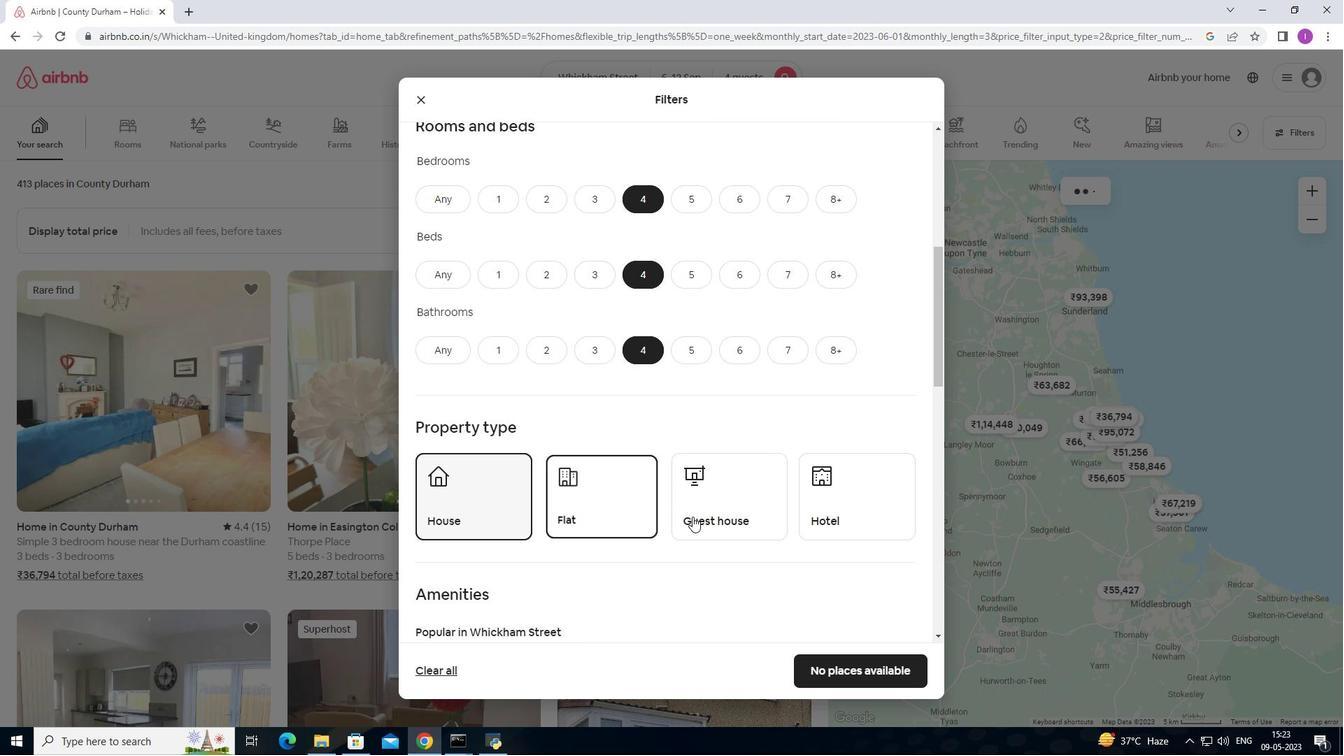 
Action: Mouse moved to (676, 536)
Screenshot: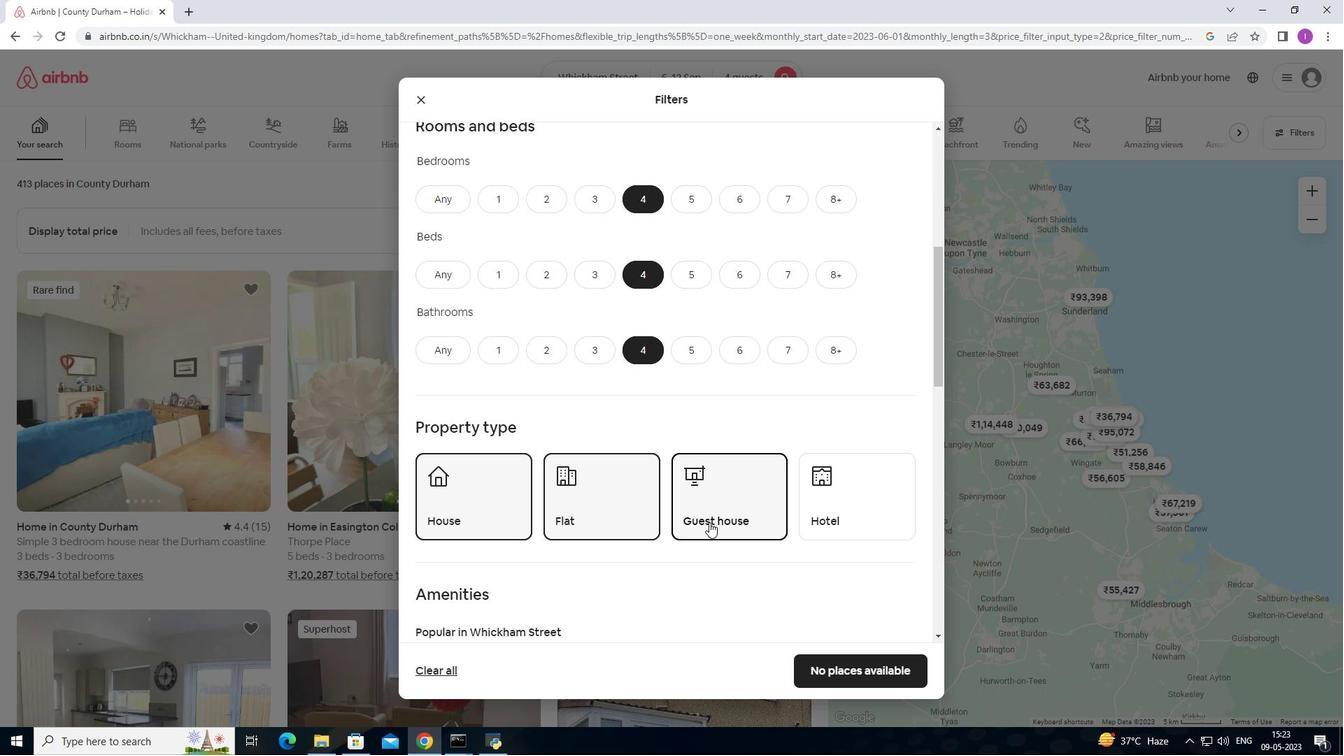 
Action: Mouse scrolled (676, 535) with delta (0, 0)
Screenshot: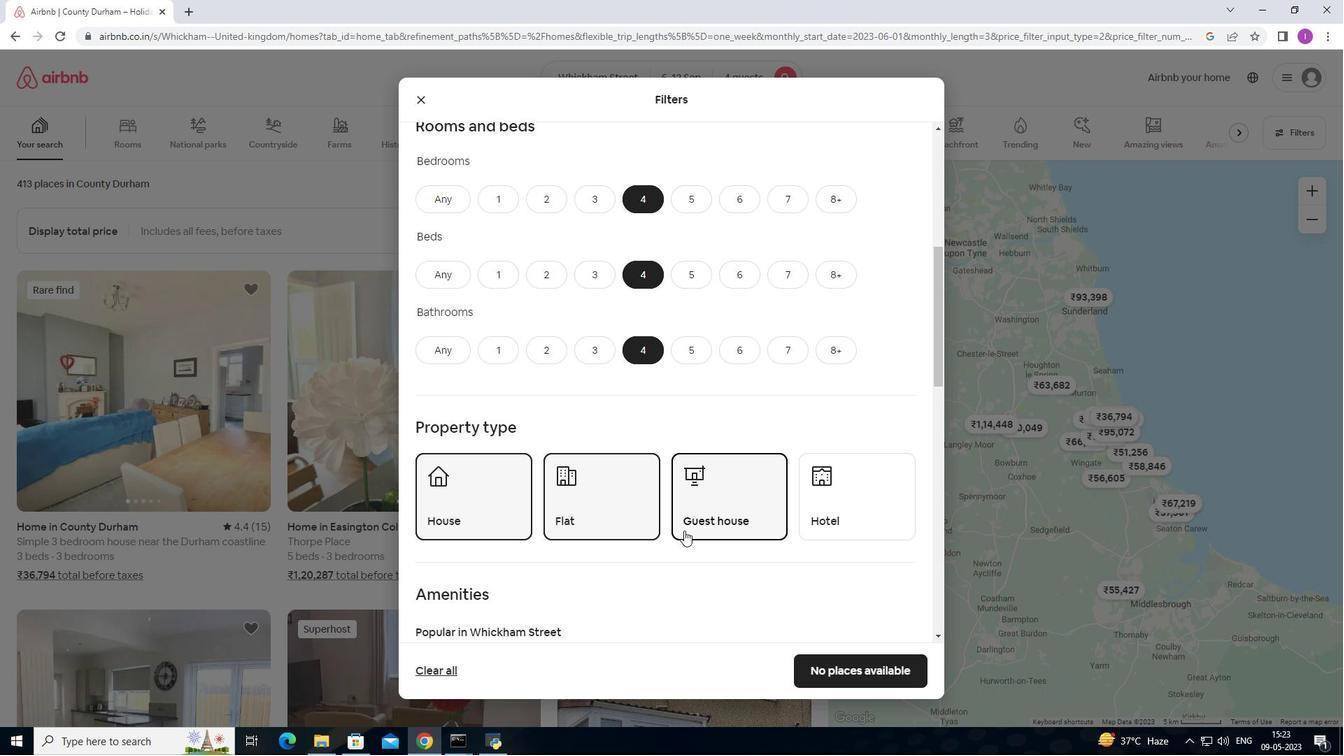 
Action: Mouse scrolled (676, 535) with delta (0, 0)
Screenshot: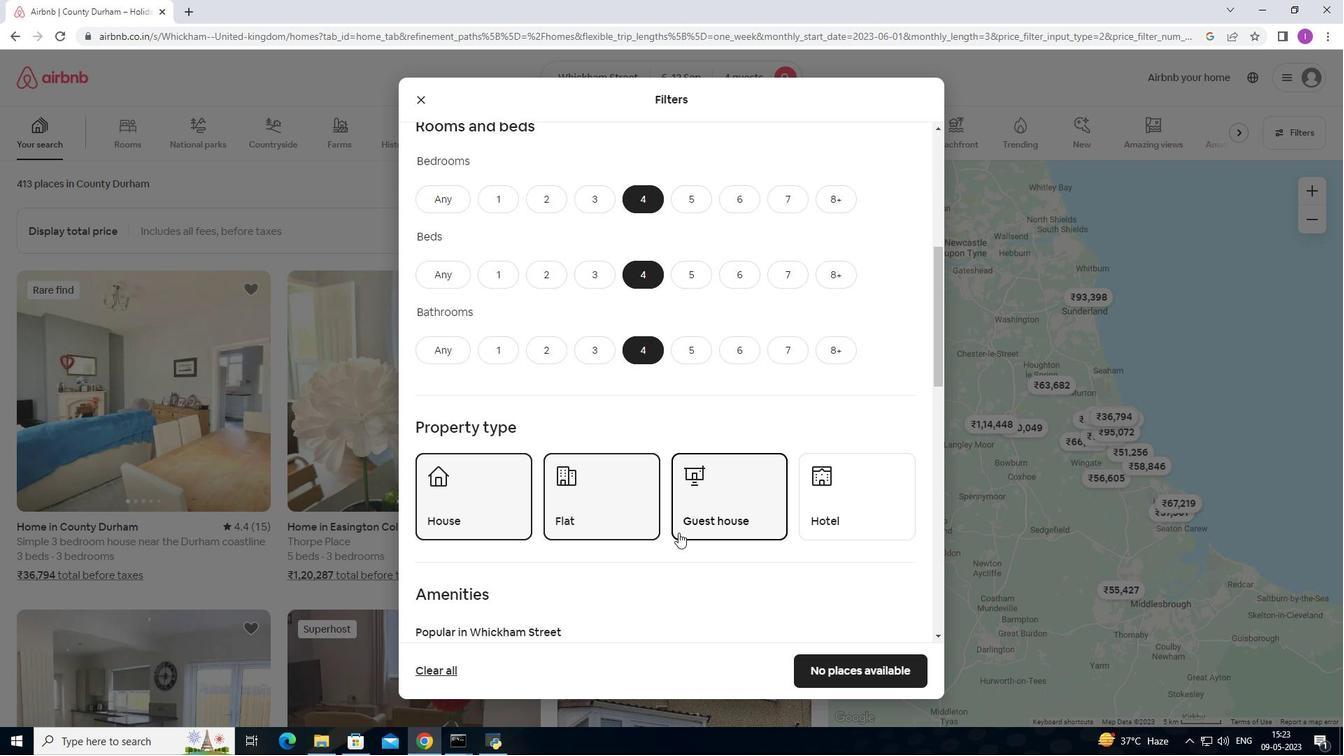 
Action: Mouse moved to (676, 535)
Screenshot: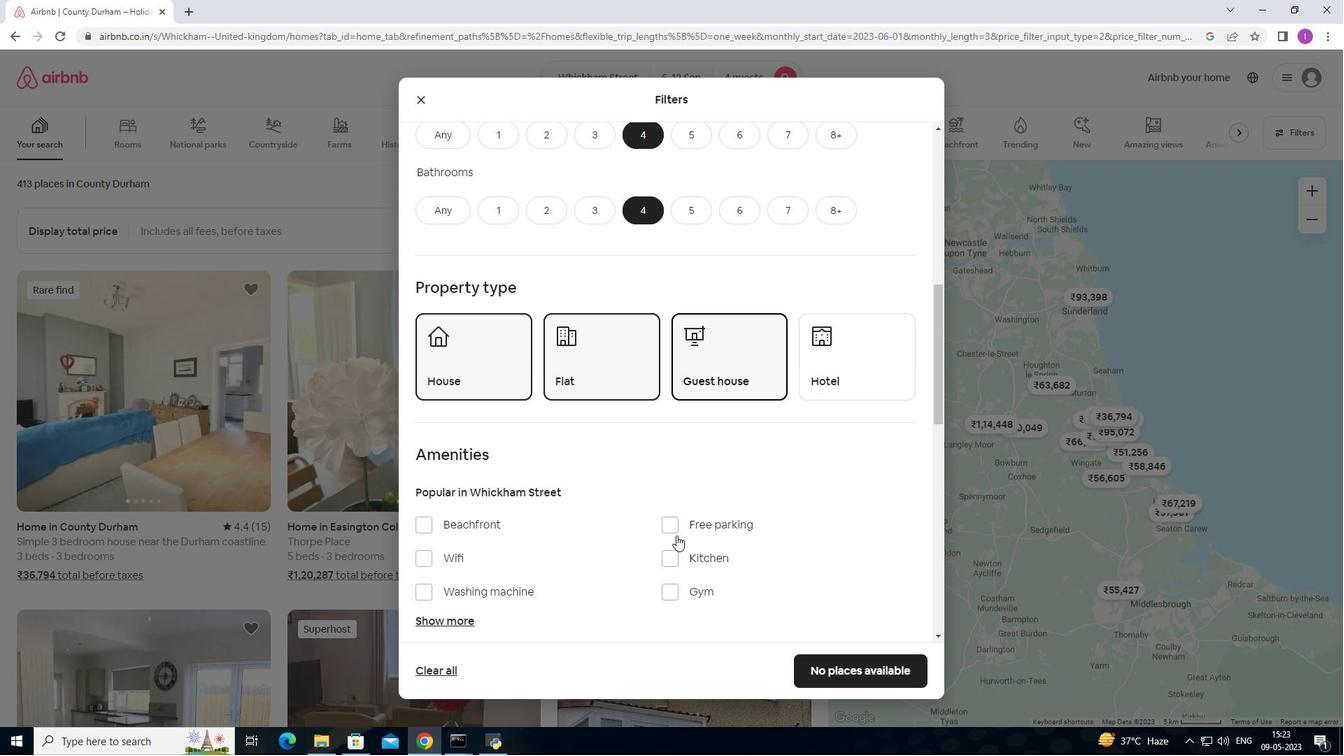 
Action: Mouse scrolled (676, 534) with delta (0, 0)
Screenshot: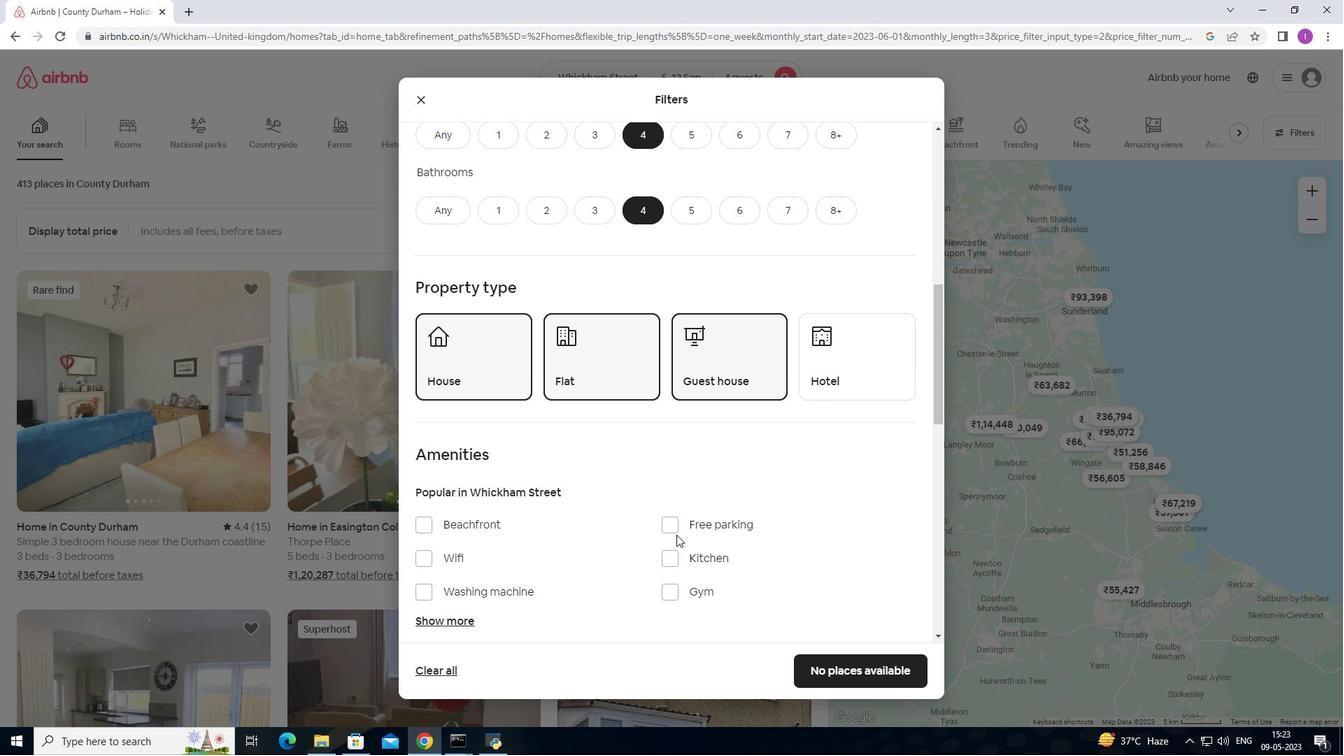 
Action: Mouse scrolled (676, 534) with delta (0, 0)
Screenshot: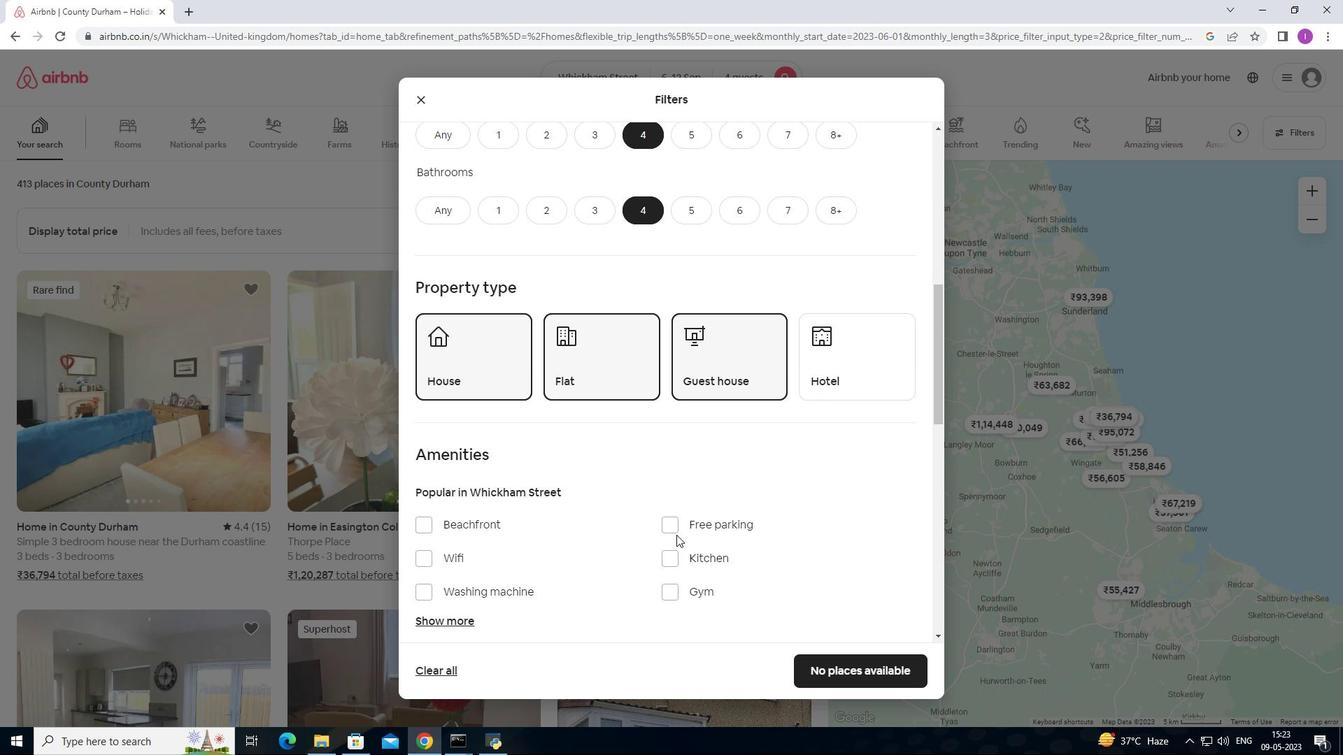 
Action: Mouse moved to (414, 424)
Screenshot: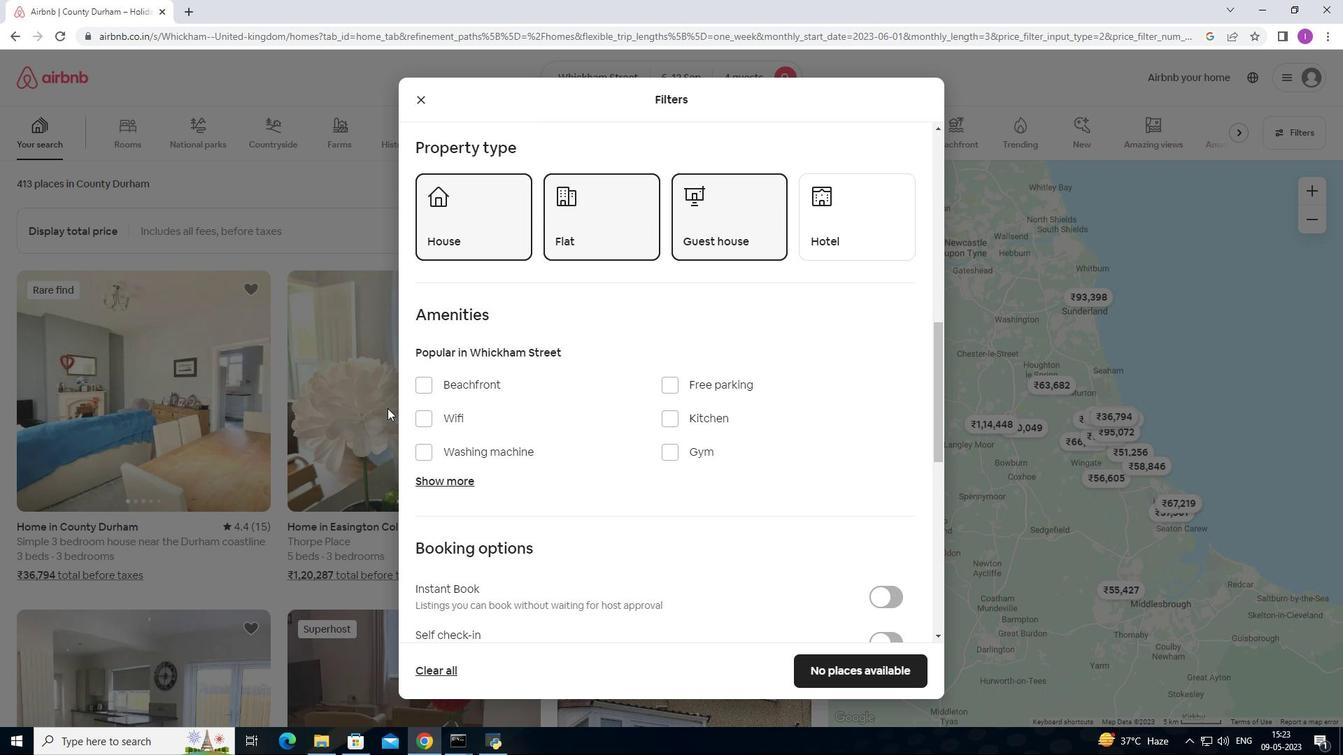
Action: Mouse pressed left at (414, 424)
Screenshot: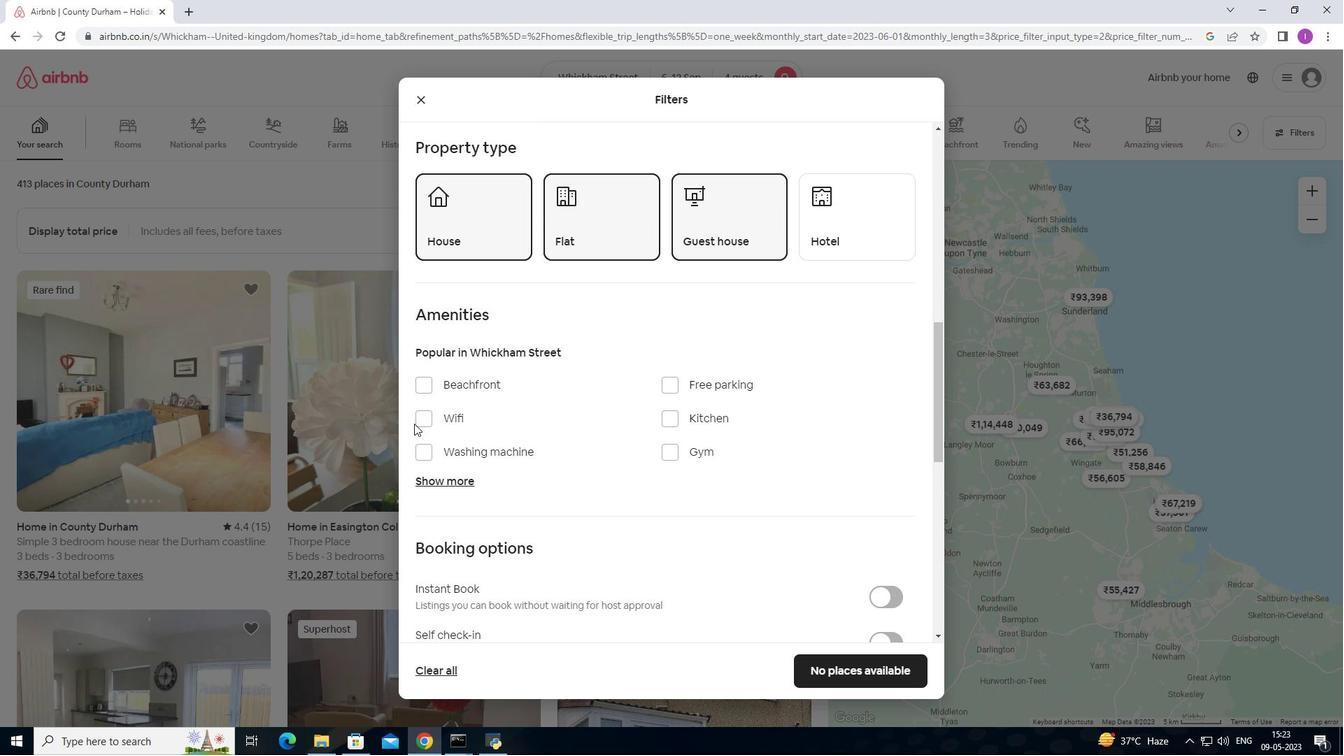 
Action: Mouse moved to (426, 422)
Screenshot: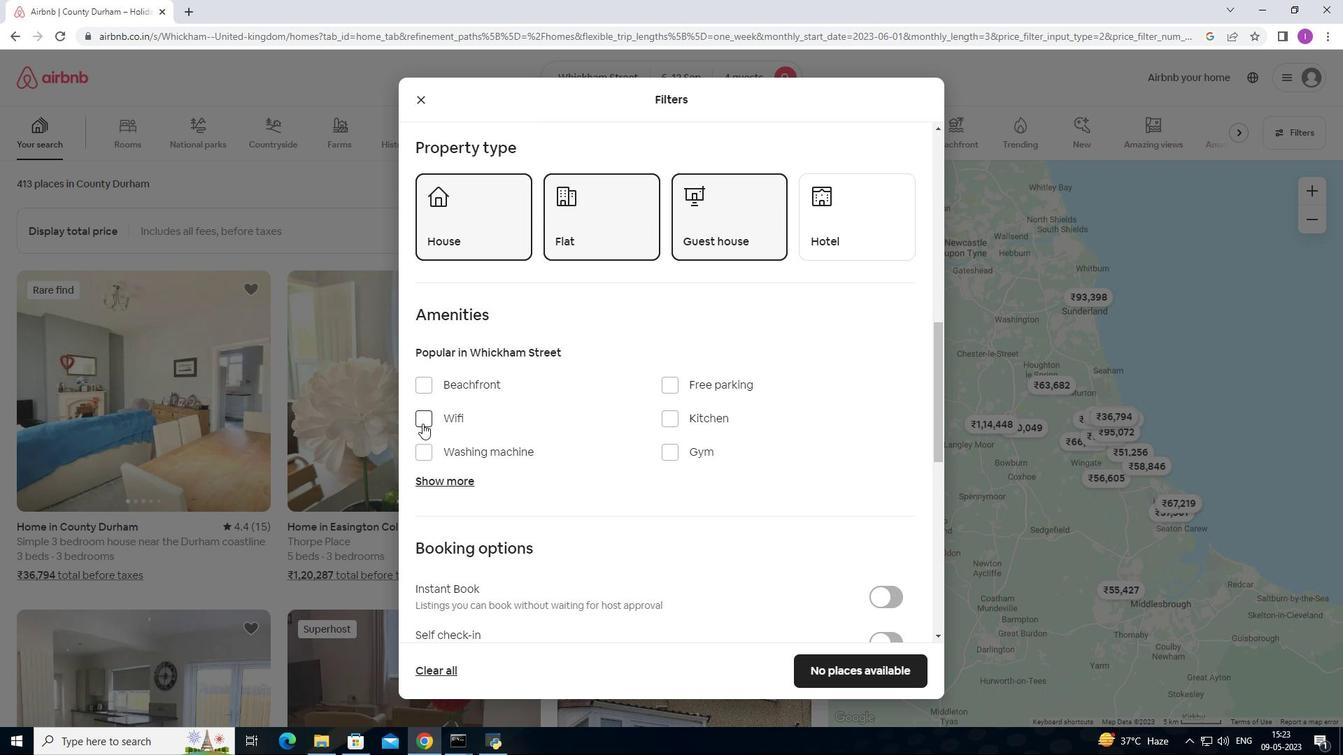 
Action: Mouse pressed left at (426, 422)
Screenshot: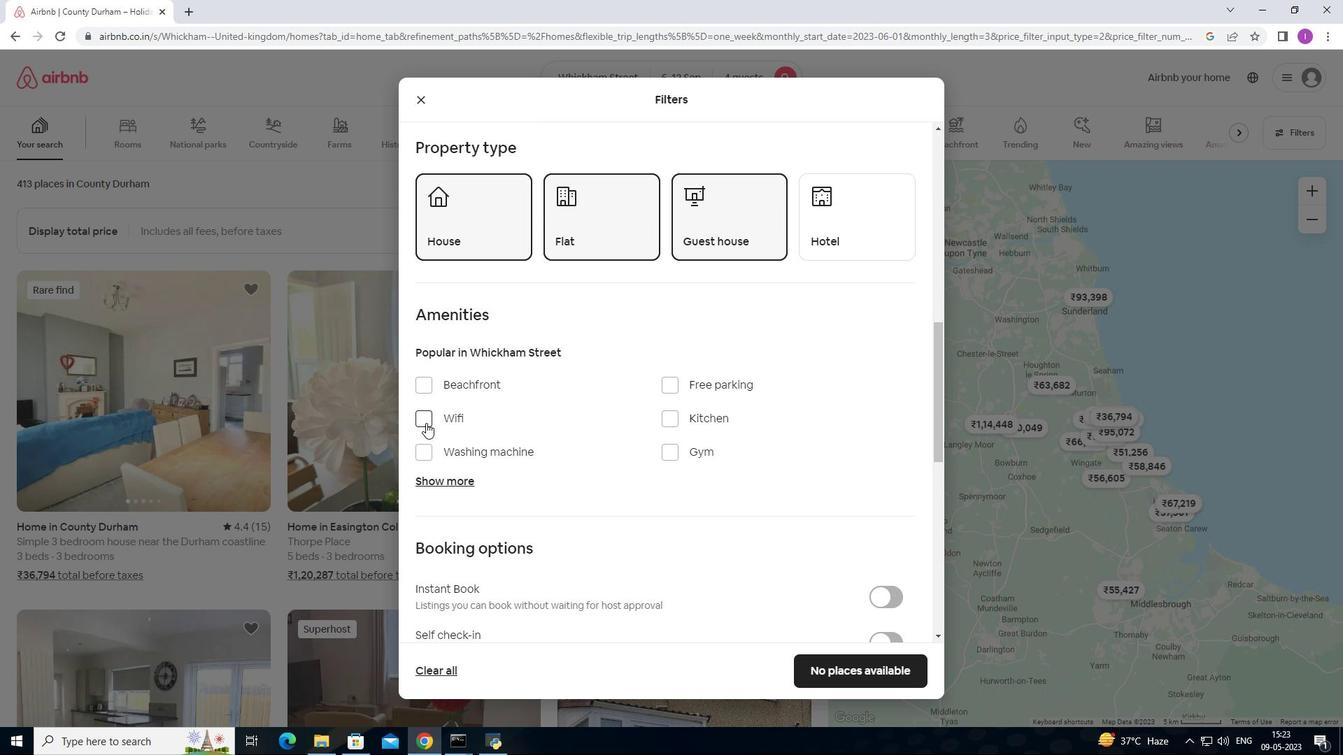 
Action: Mouse moved to (690, 380)
Screenshot: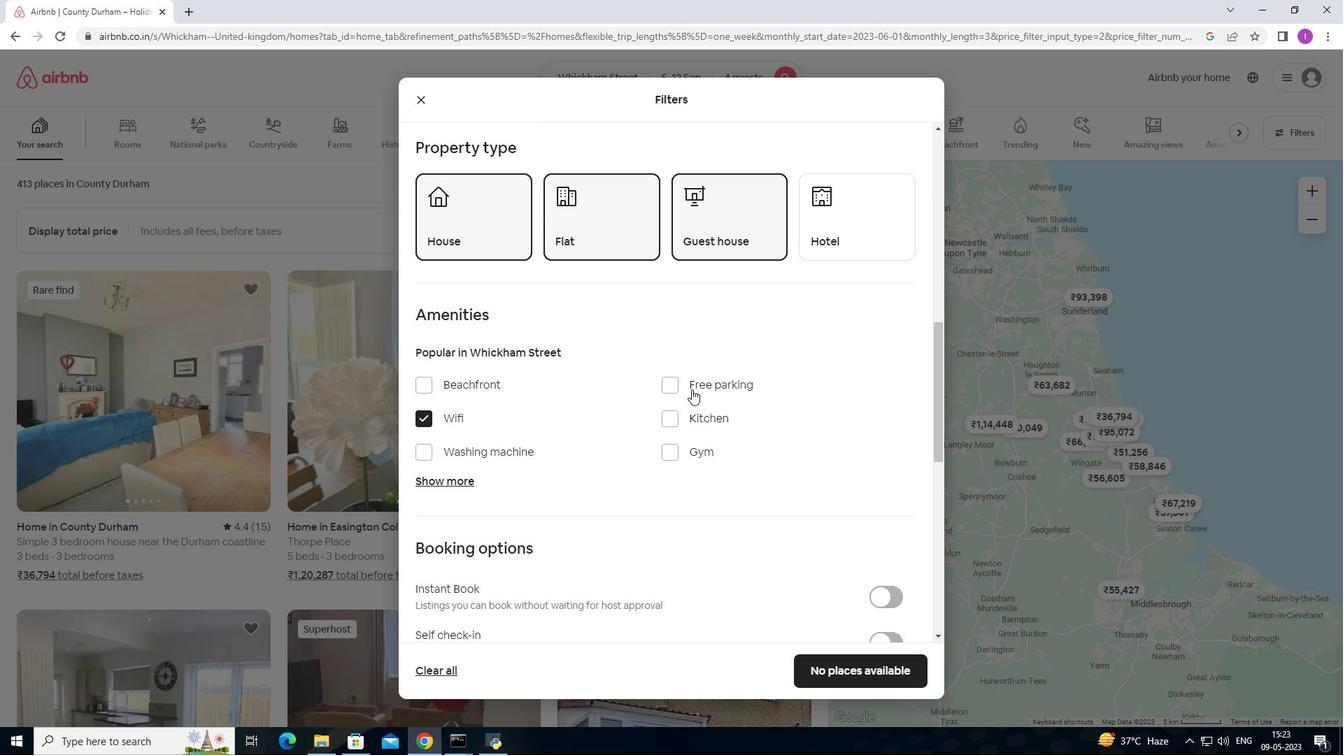 
Action: Mouse pressed left at (690, 380)
Screenshot: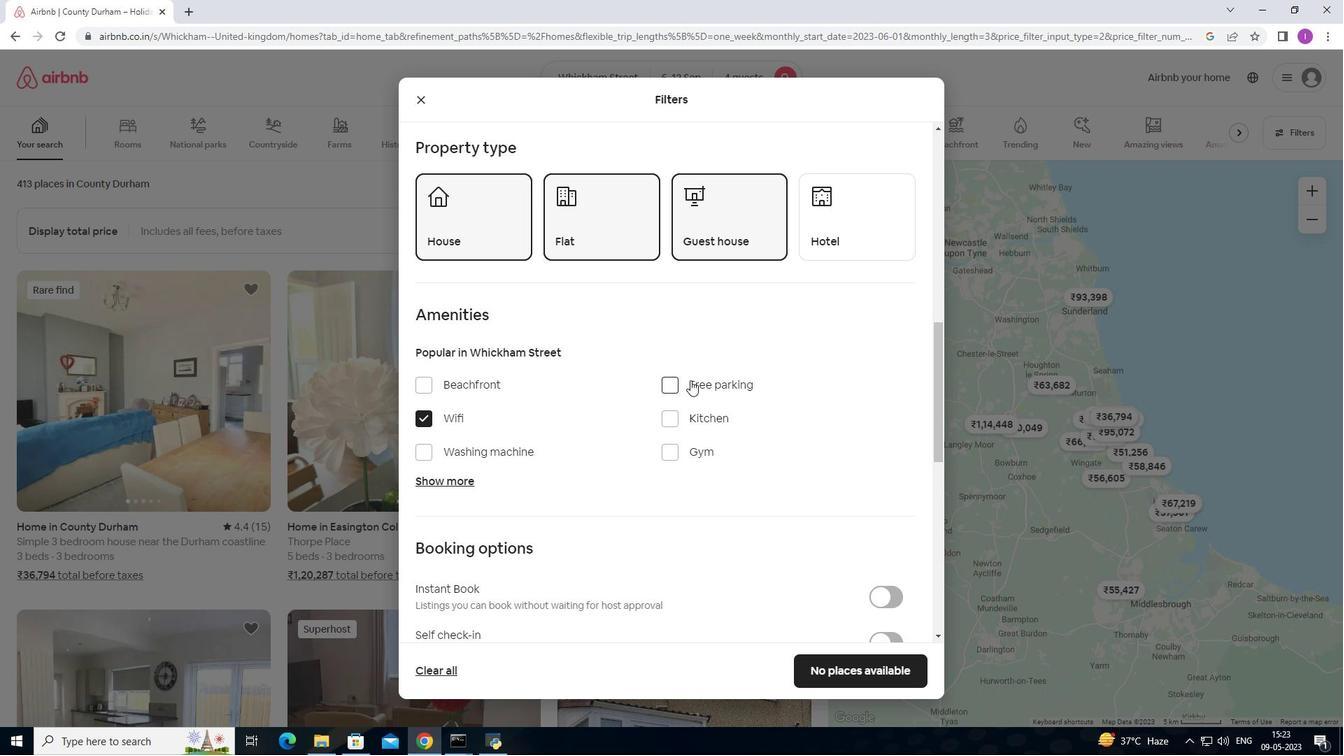
Action: Mouse moved to (424, 481)
Screenshot: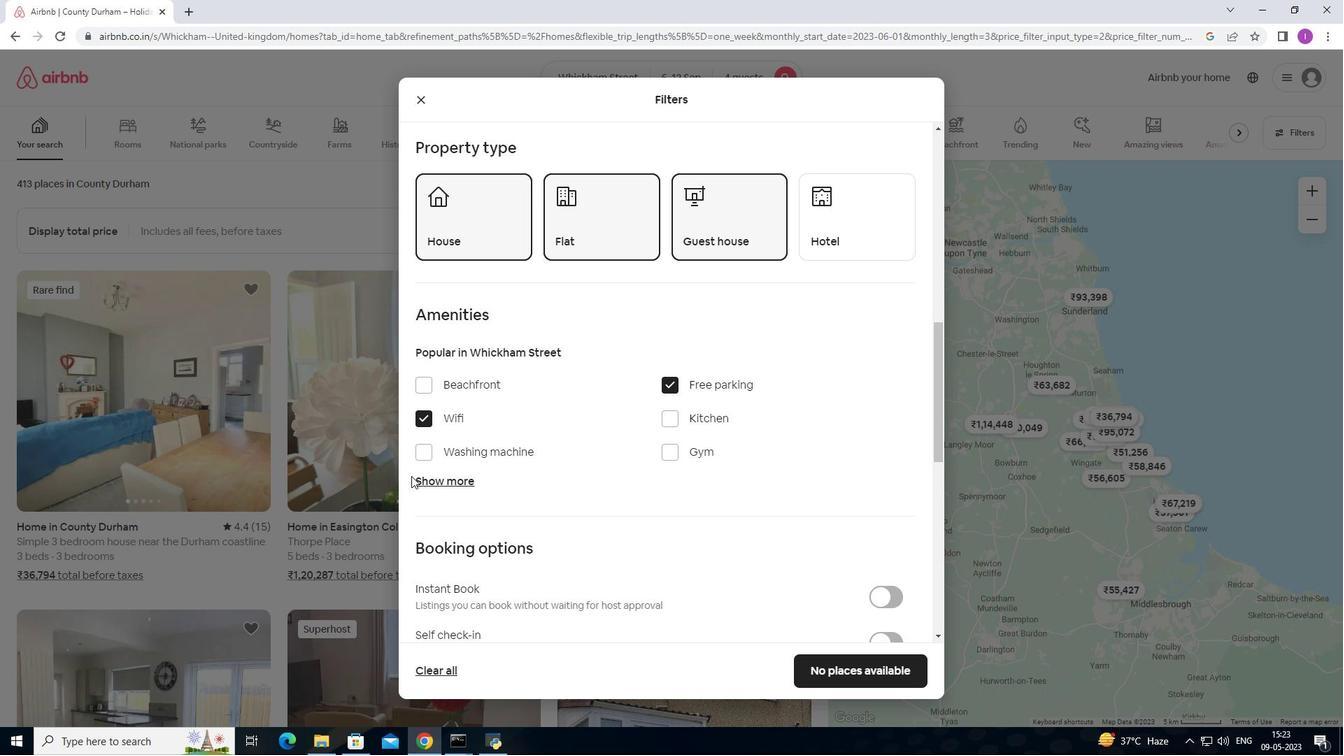 
Action: Mouse pressed left at (424, 481)
Screenshot: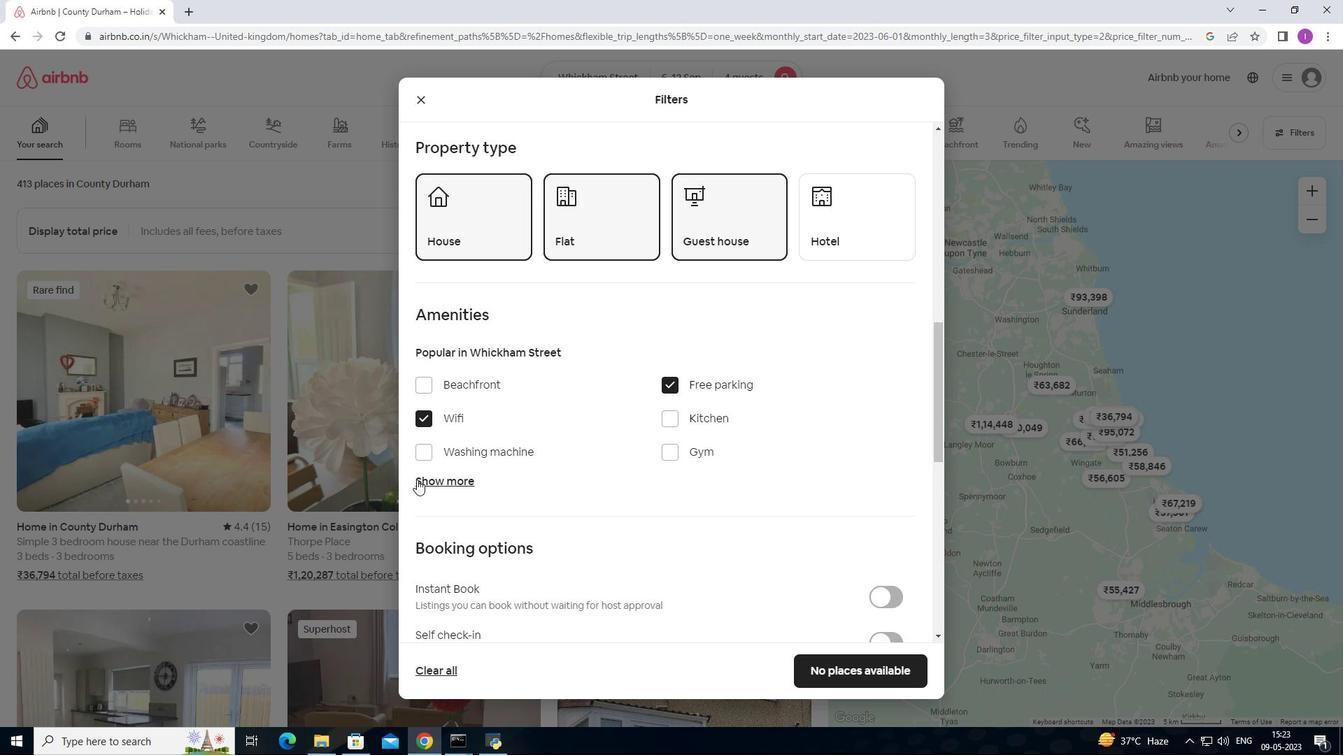 
Action: Mouse moved to (413, 609)
Screenshot: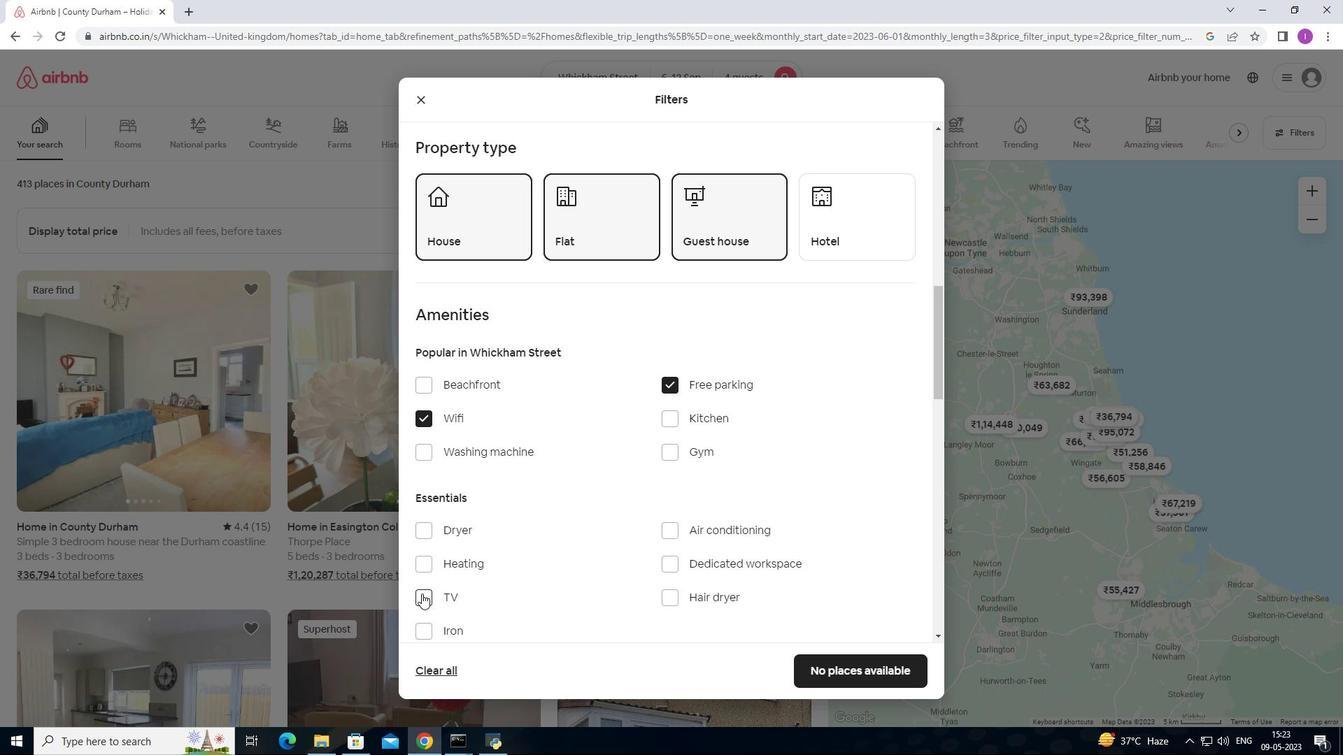 
Action: Mouse pressed left at (413, 609)
Screenshot: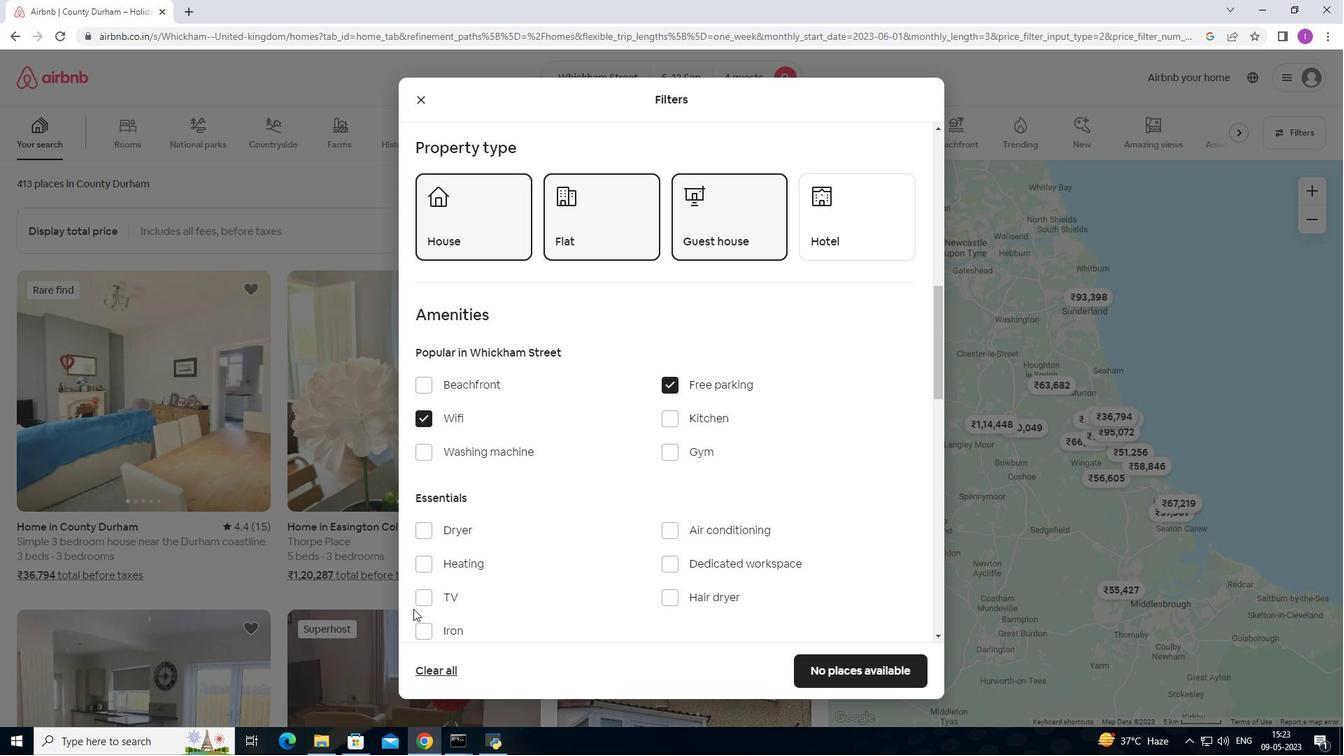 
Action: Mouse moved to (417, 600)
Screenshot: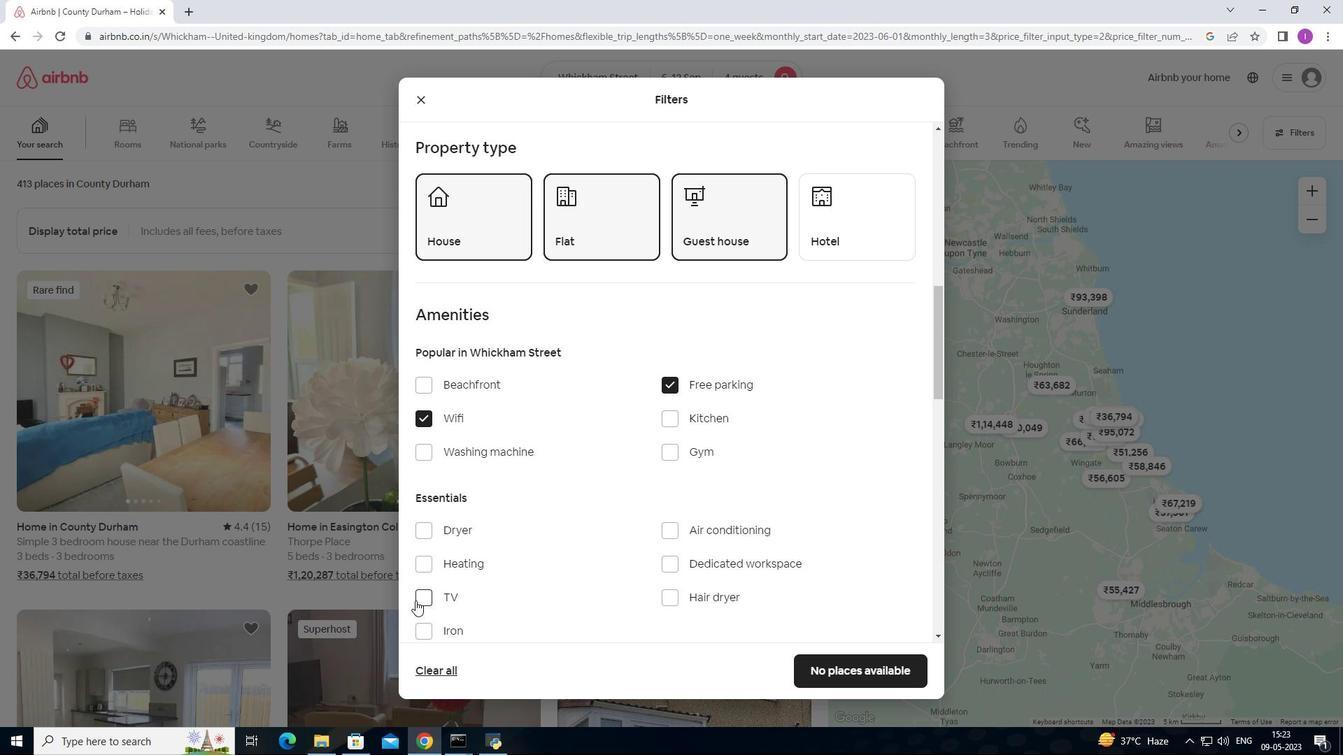 
Action: Mouse pressed left at (417, 600)
Screenshot: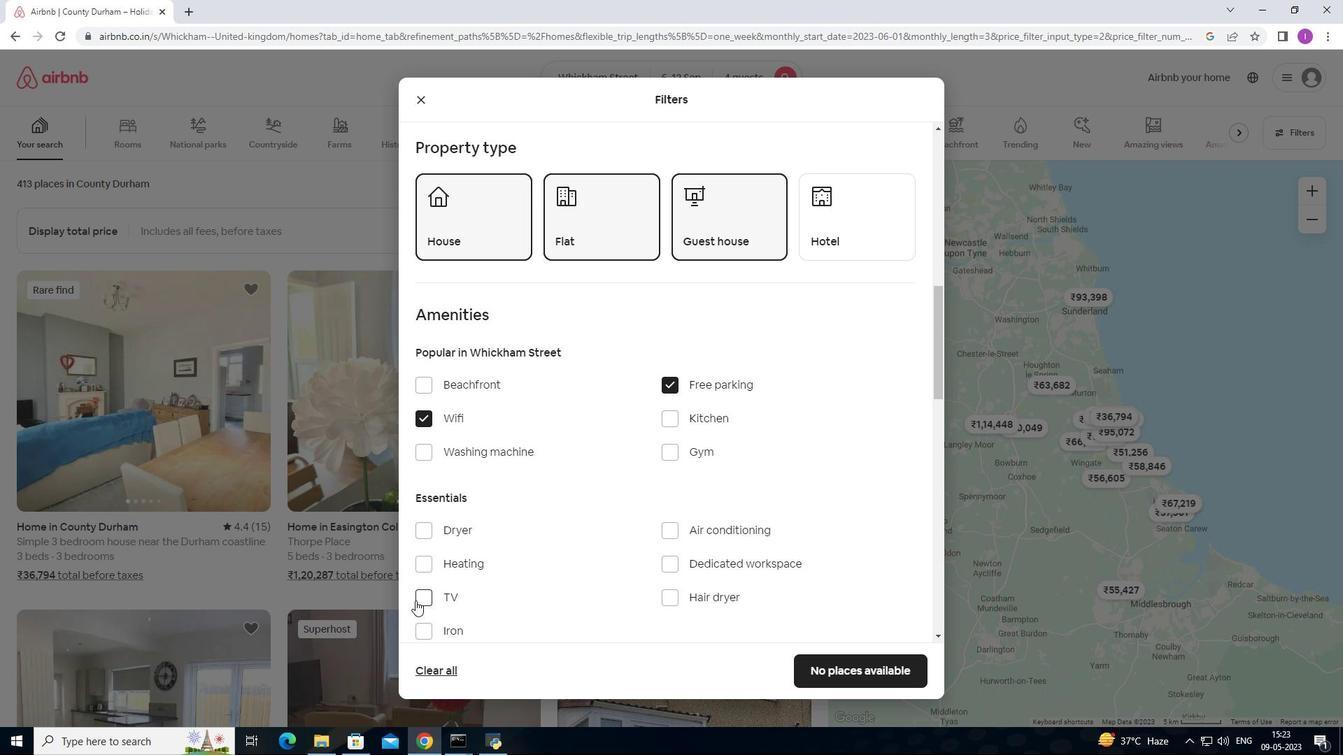 
Action: Mouse moved to (427, 587)
Screenshot: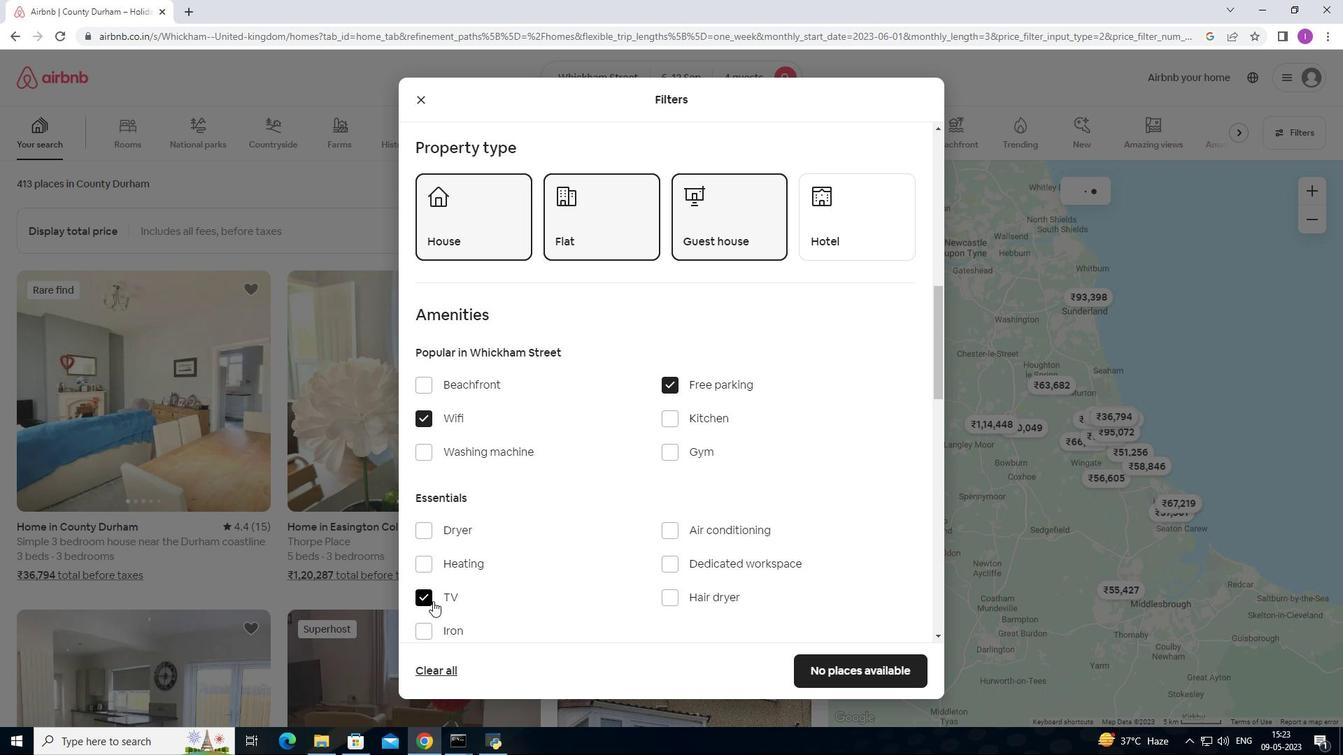 
Action: Mouse scrolled (427, 587) with delta (0, 0)
Screenshot: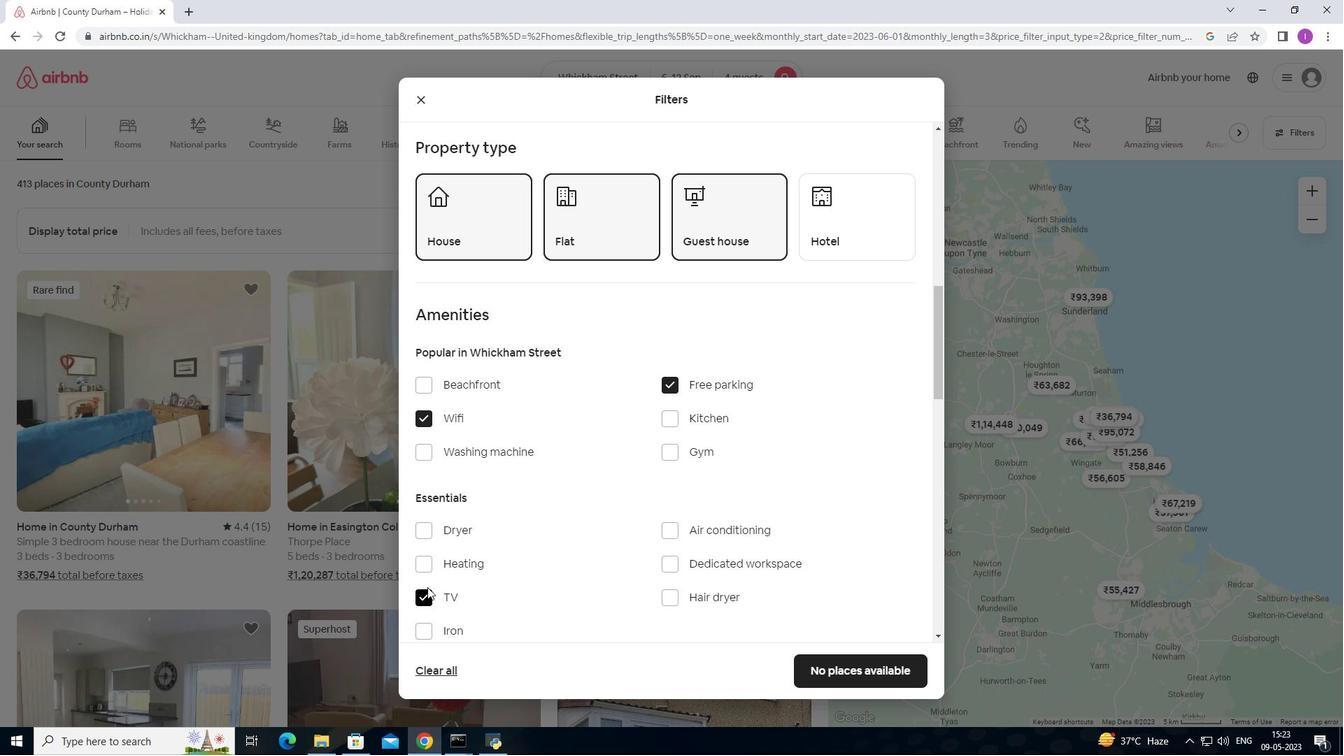 
Action: Mouse scrolled (427, 587) with delta (0, 0)
Screenshot: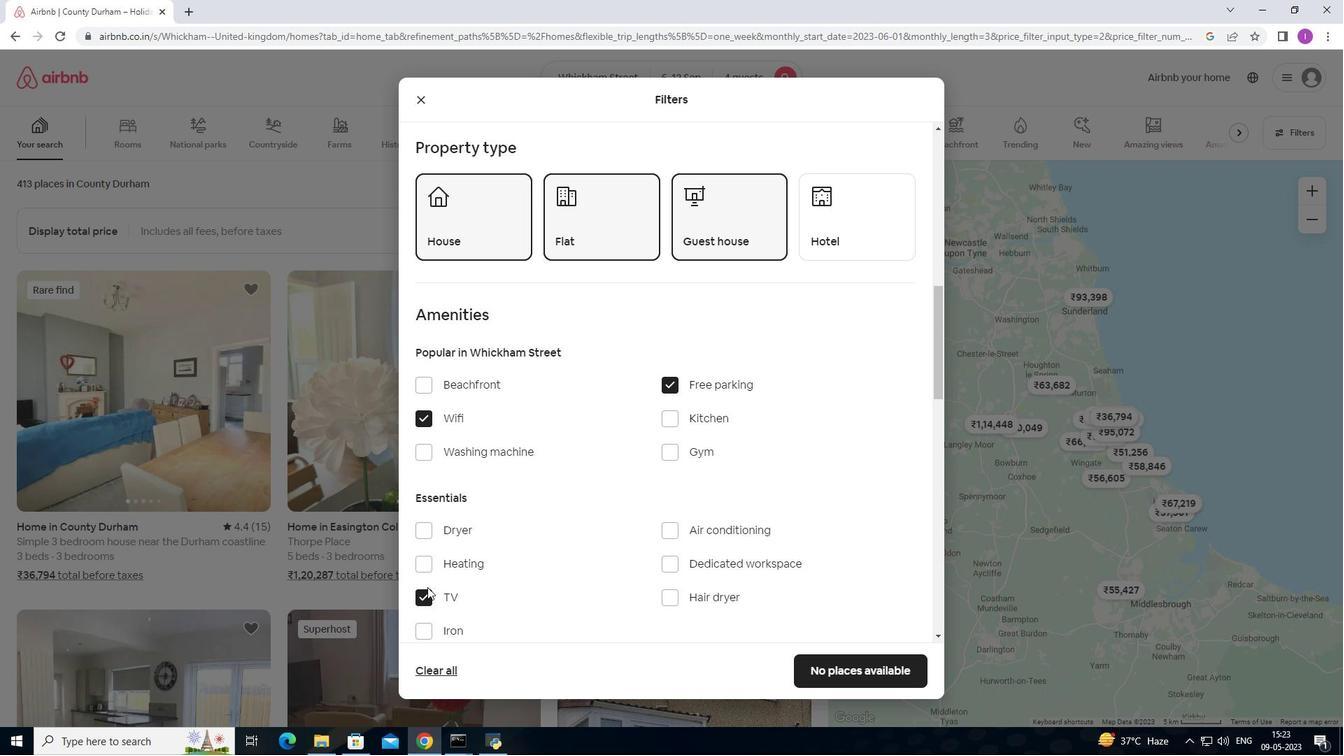 
Action: Mouse scrolled (427, 587) with delta (0, 0)
Screenshot: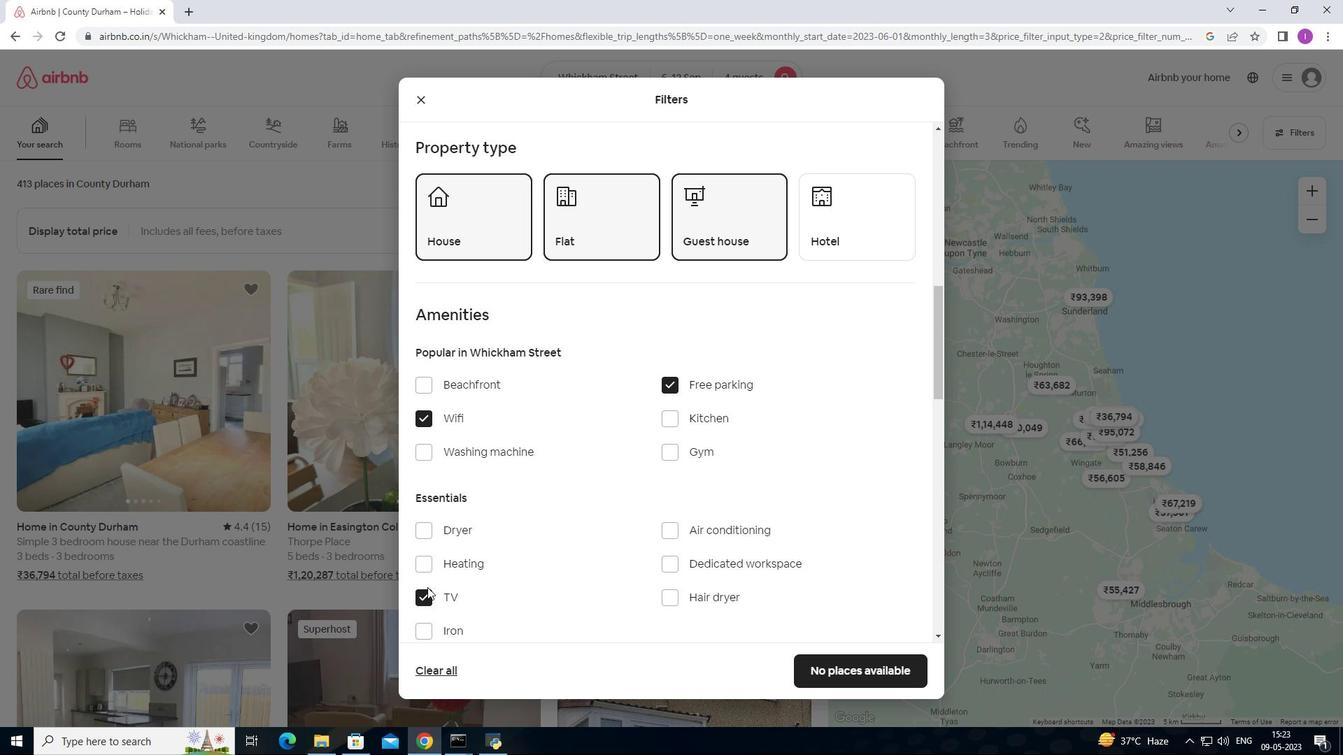 
Action: Mouse scrolled (427, 587) with delta (0, 0)
Screenshot: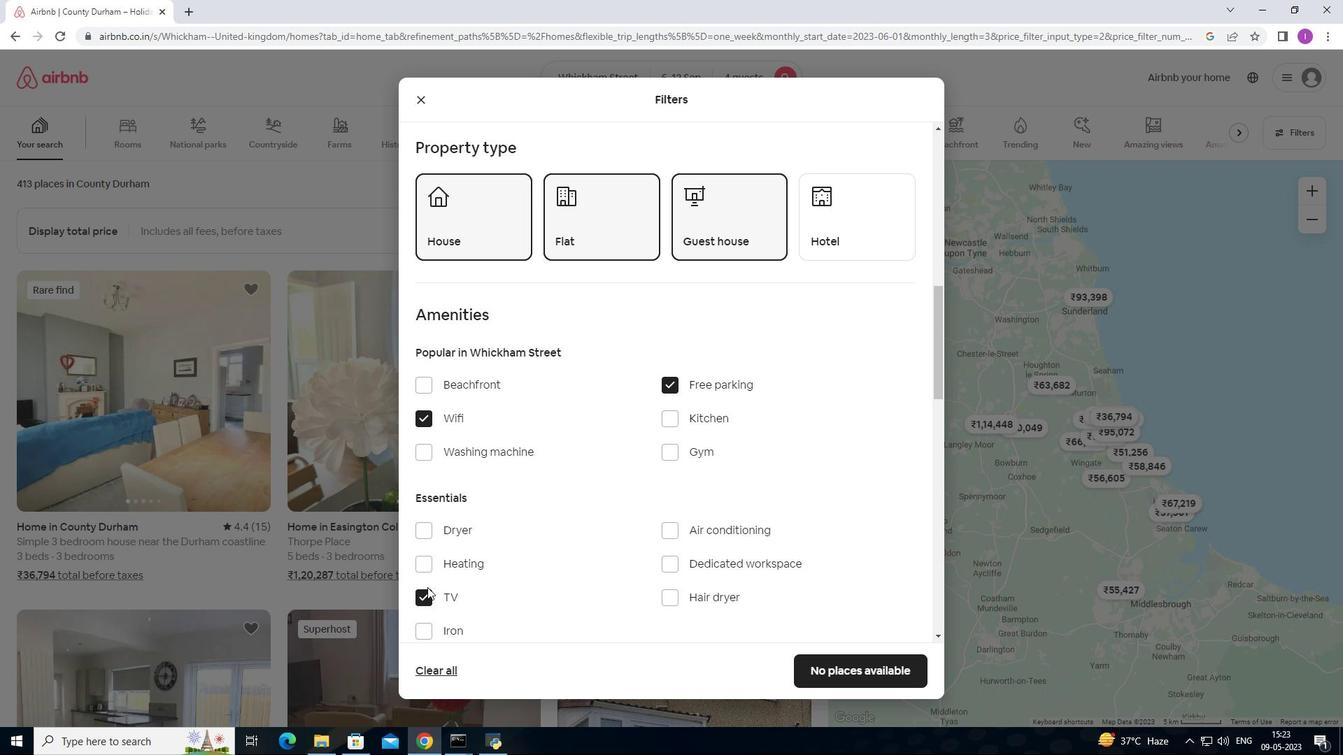 
Action: Mouse moved to (677, 496)
Screenshot: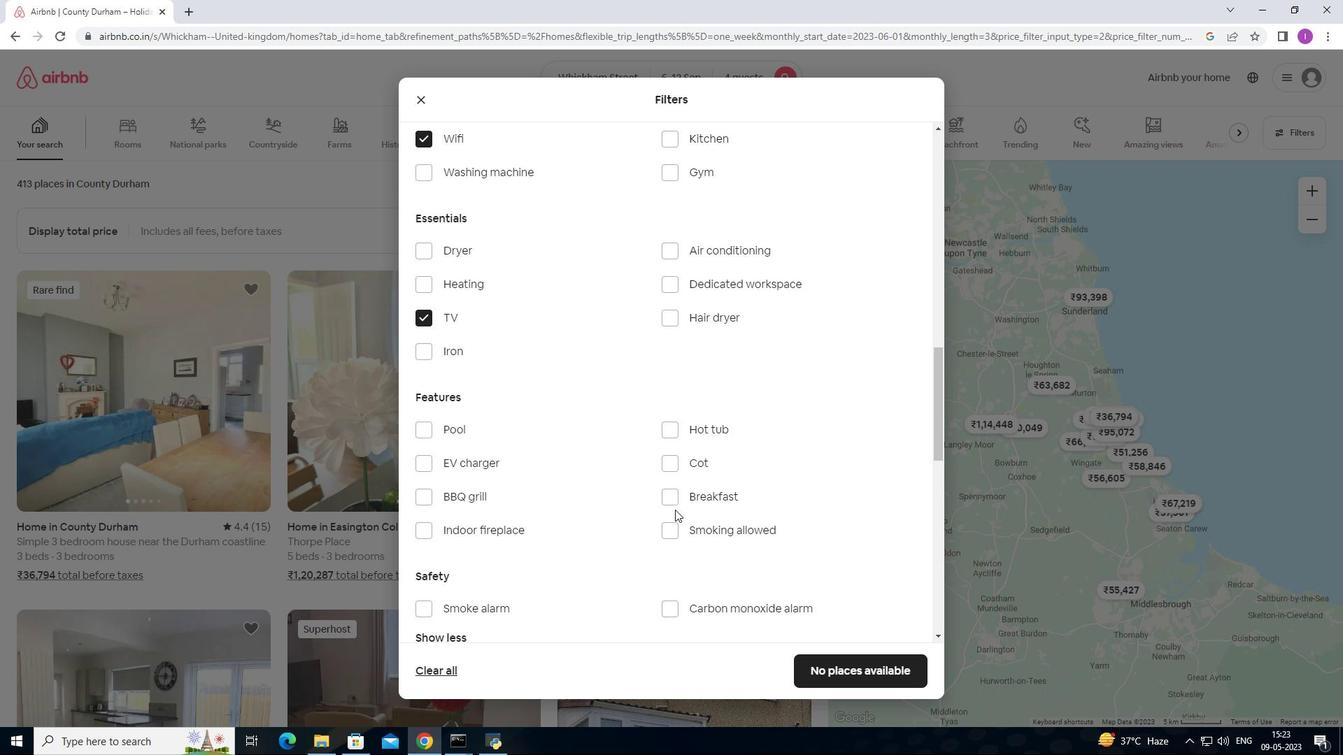 
Action: Mouse pressed left at (677, 496)
Screenshot: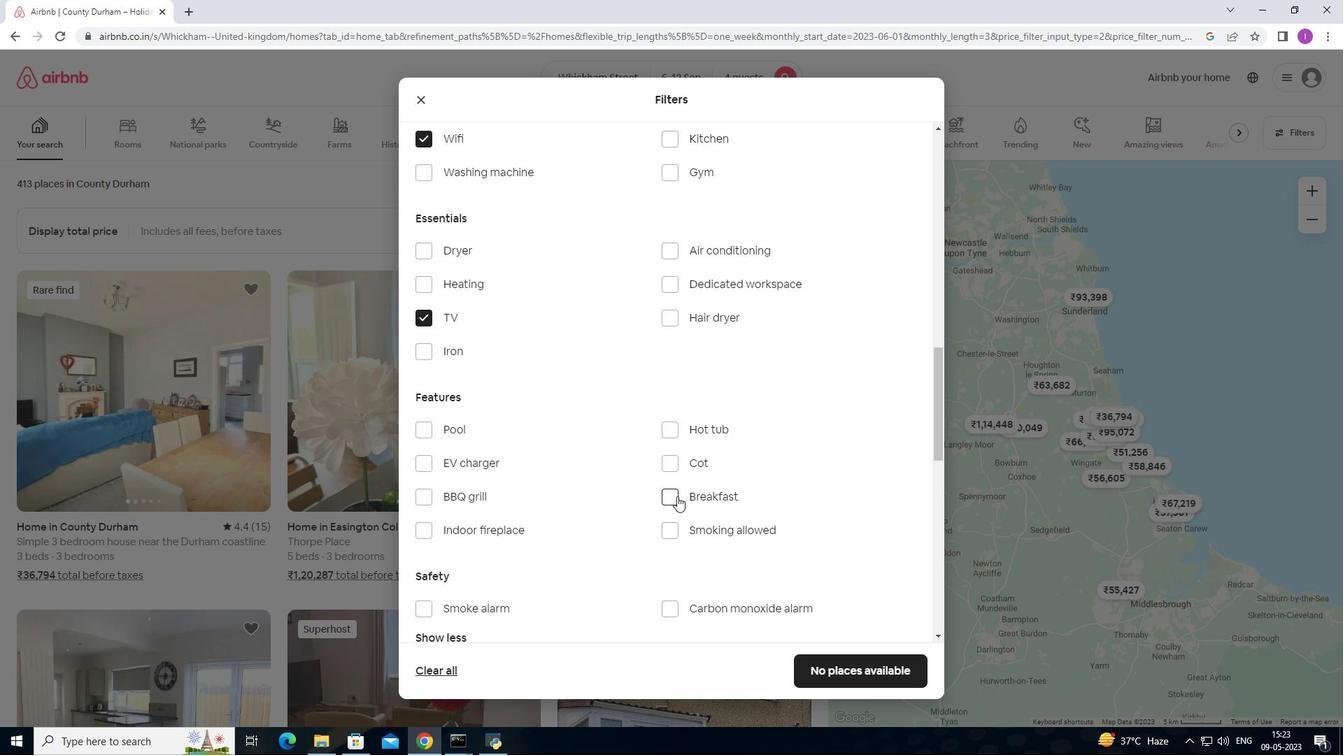 
Action: Mouse moved to (671, 177)
Screenshot: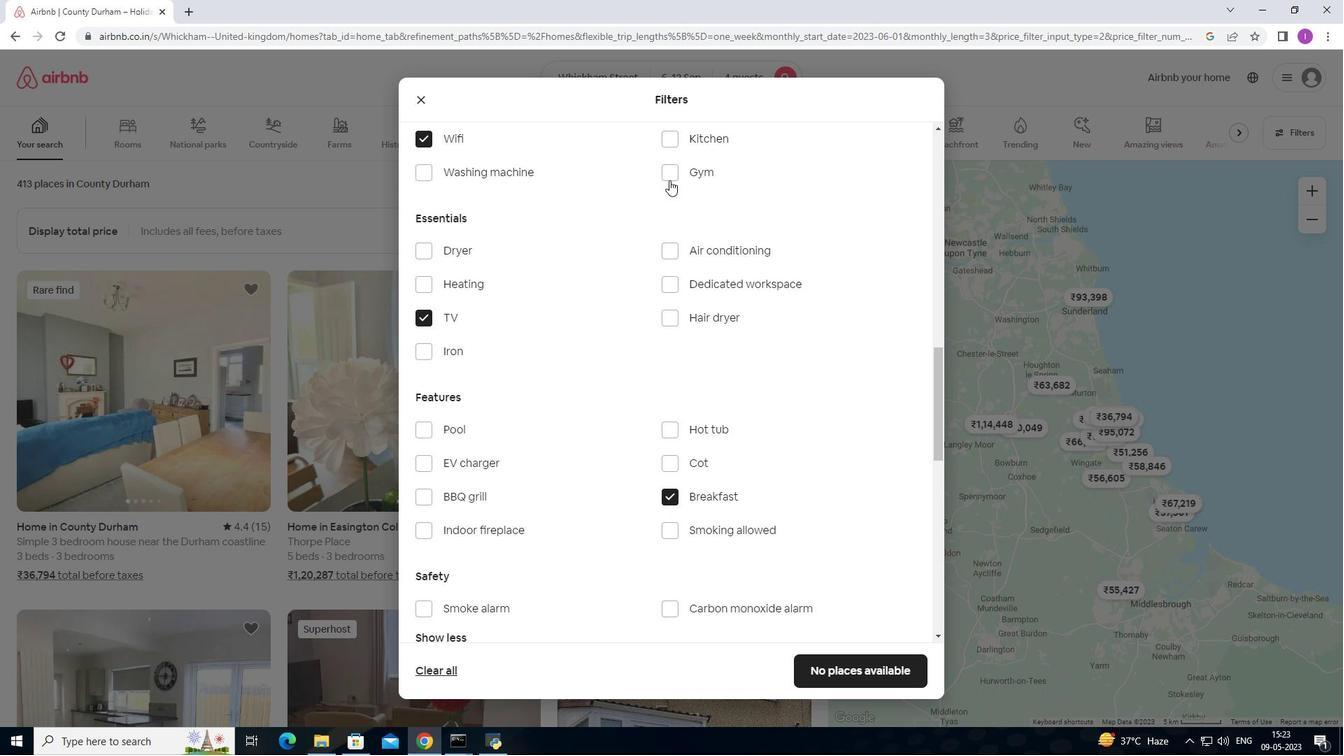
Action: Mouse pressed left at (671, 177)
Screenshot: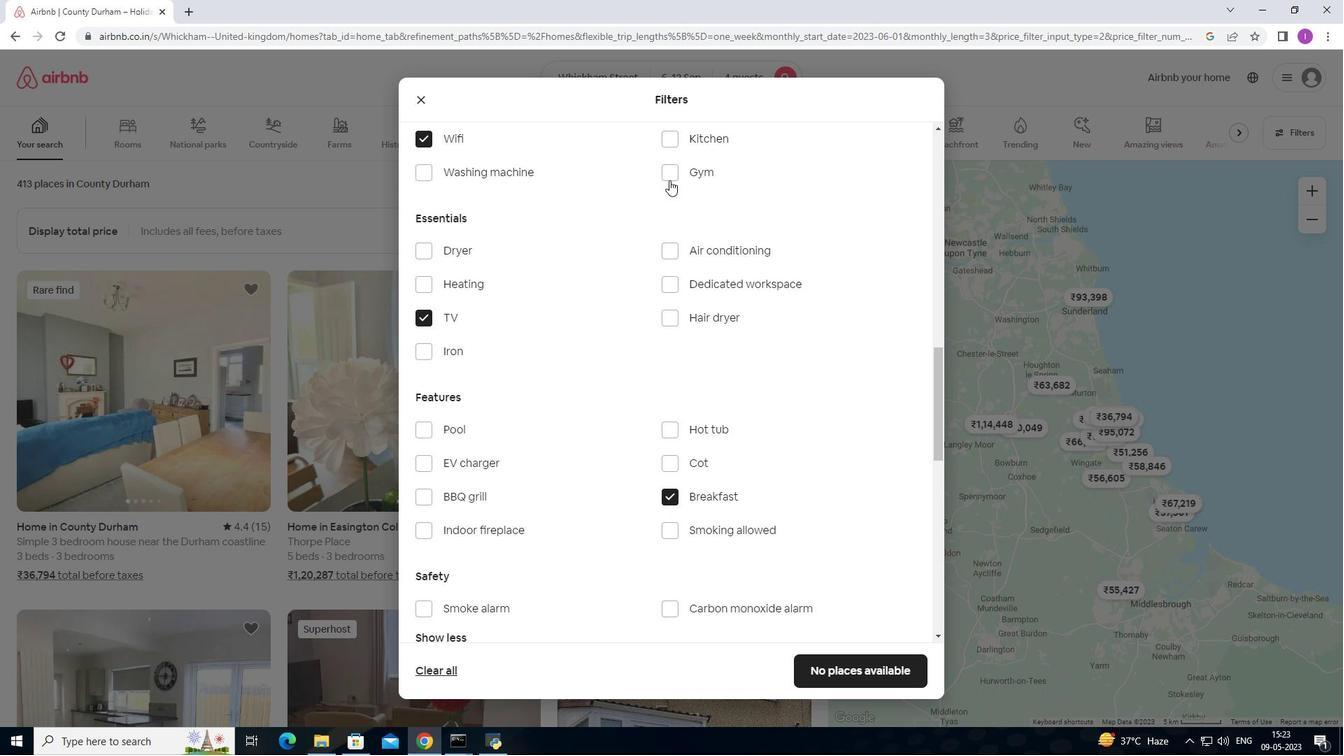 
Action: Mouse moved to (844, 662)
Screenshot: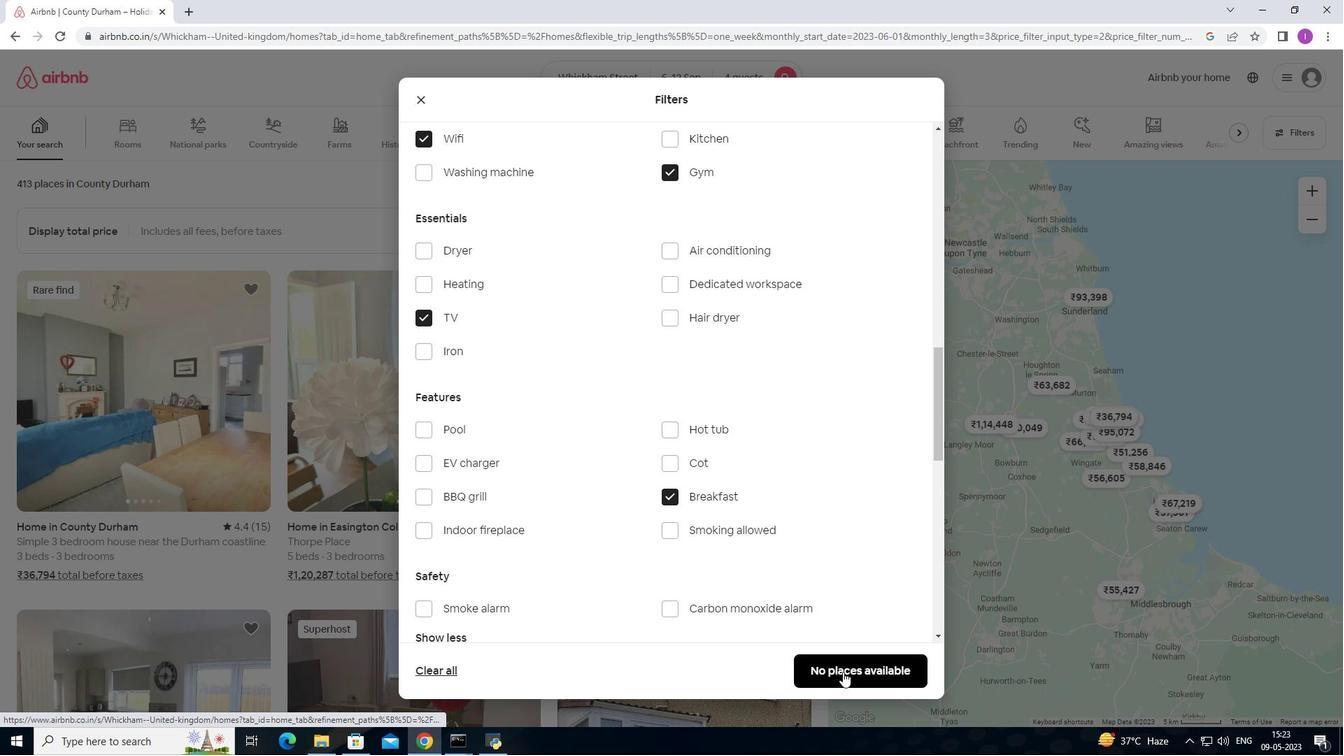 
Action: Mouse scrolled (844, 661) with delta (0, 0)
Screenshot: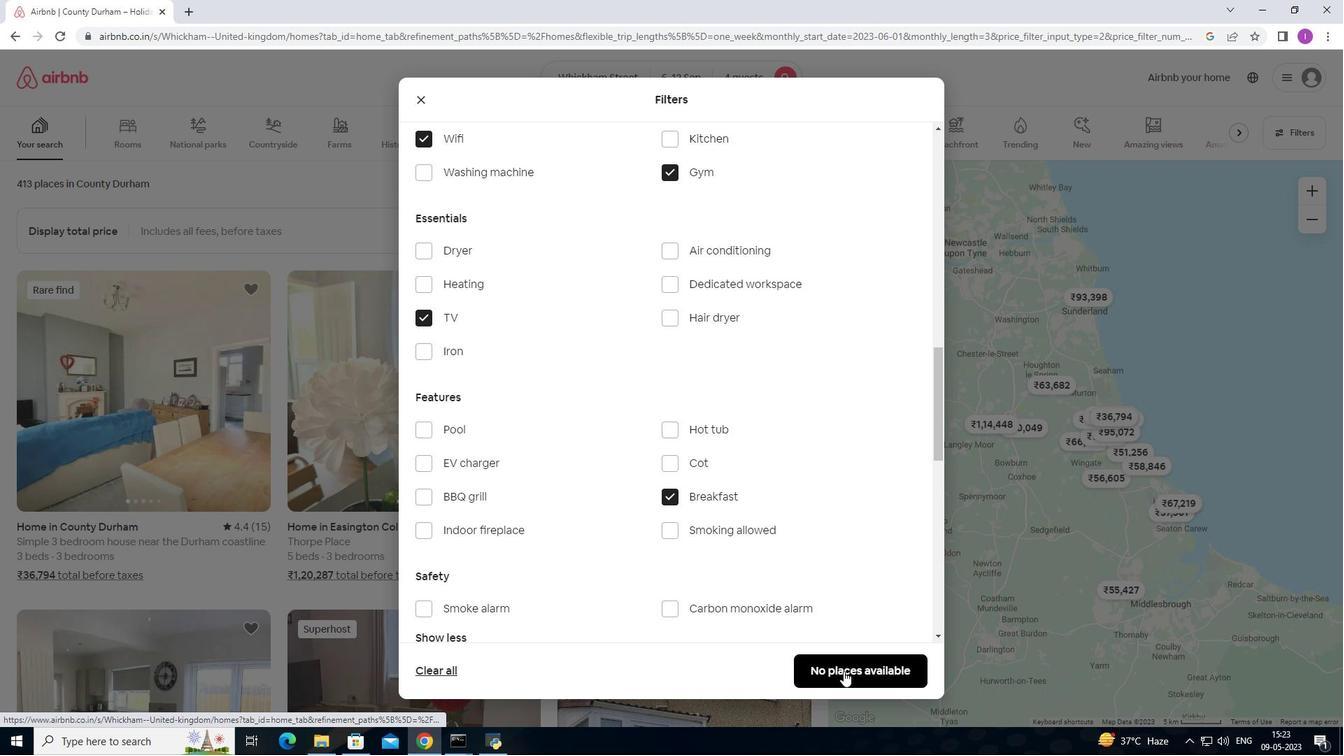 
Action: Mouse scrolled (844, 661) with delta (0, 0)
Screenshot: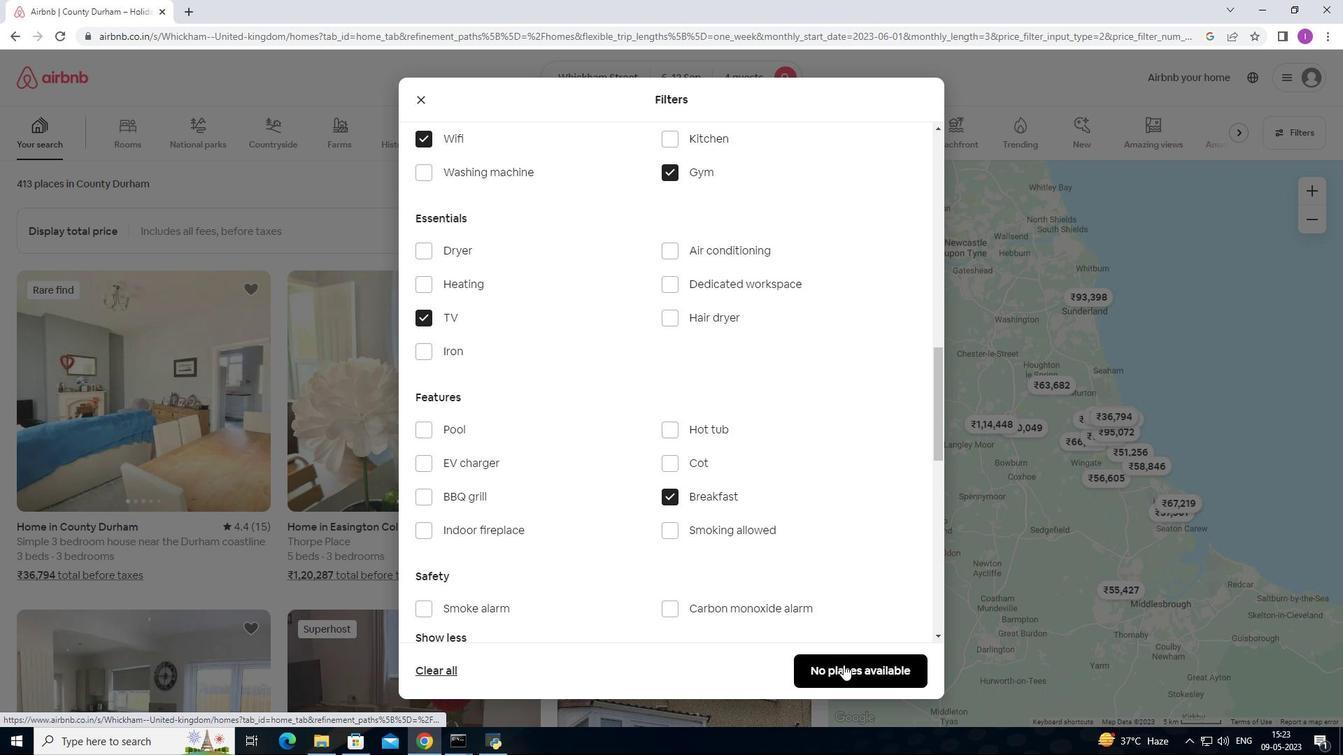 
Action: Mouse moved to (844, 661)
Screenshot: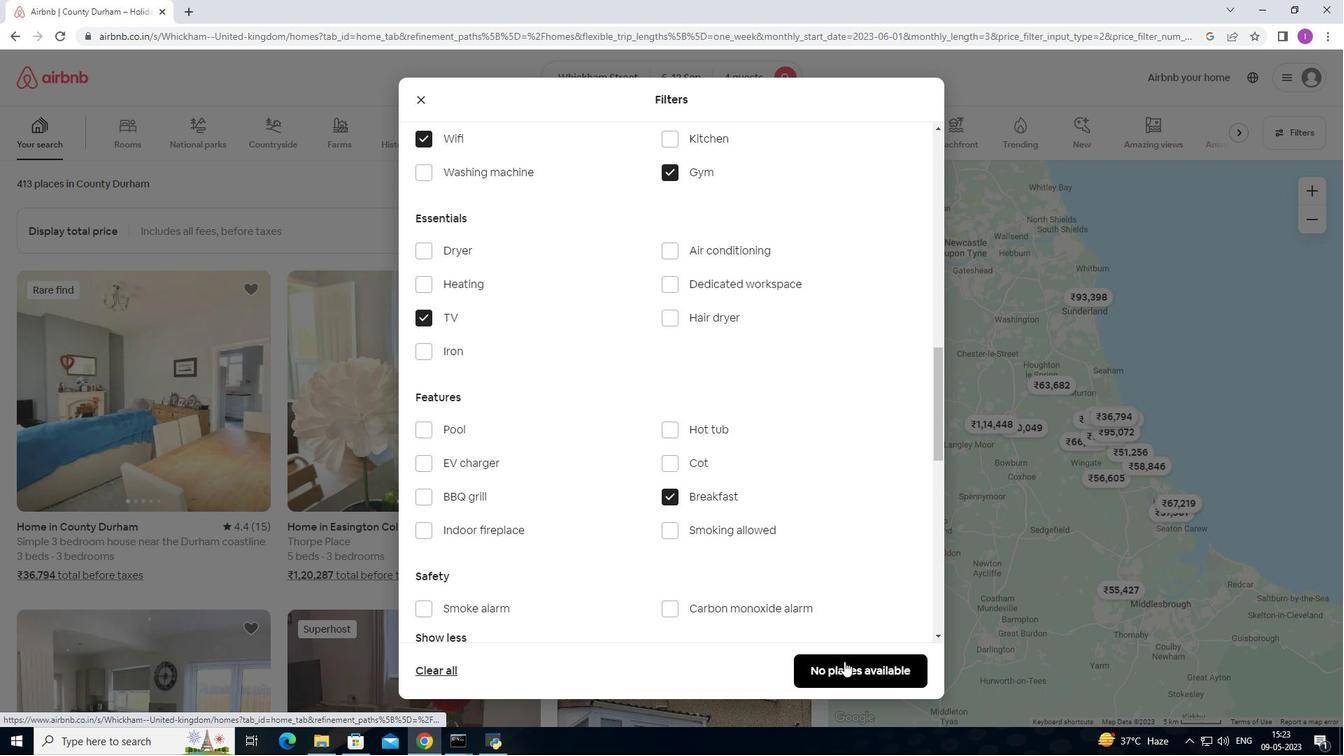 
Action: Mouse scrolled (844, 660) with delta (0, 0)
Screenshot: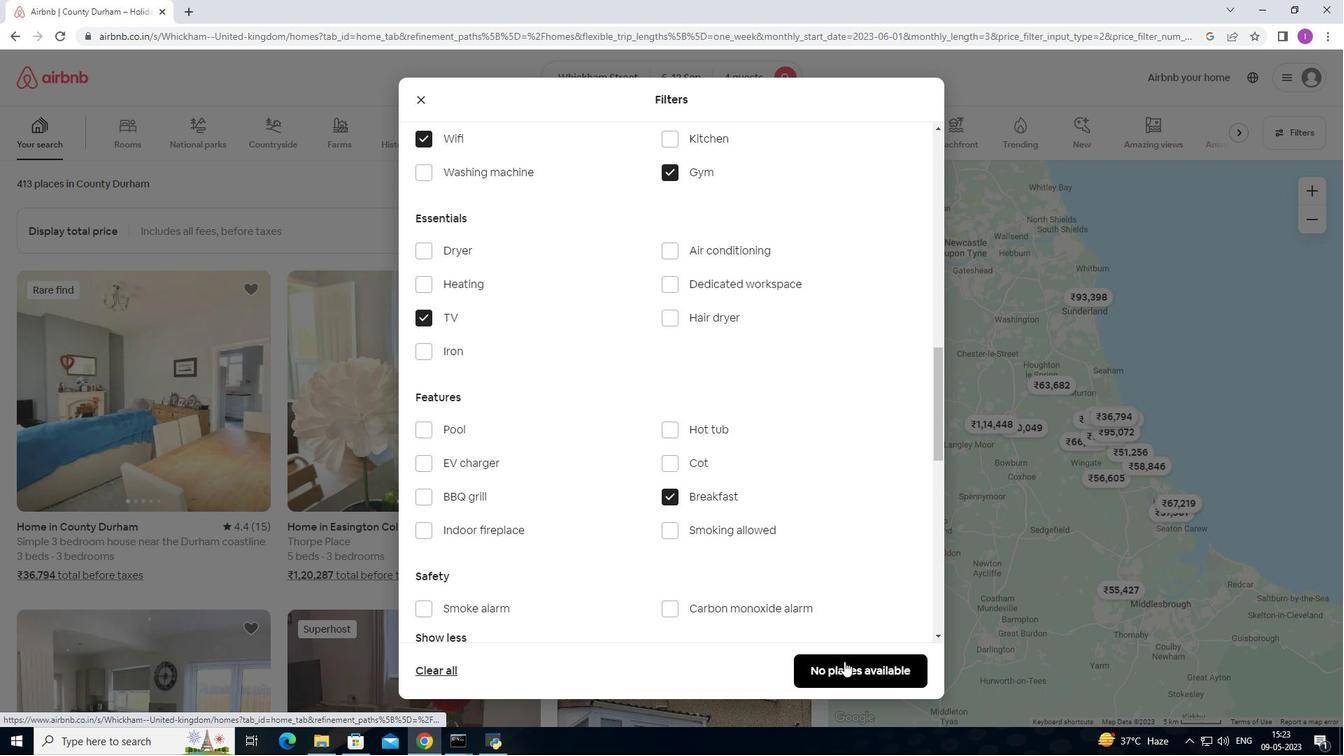 
Action: Mouse moved to (846, 650)
Screenshot: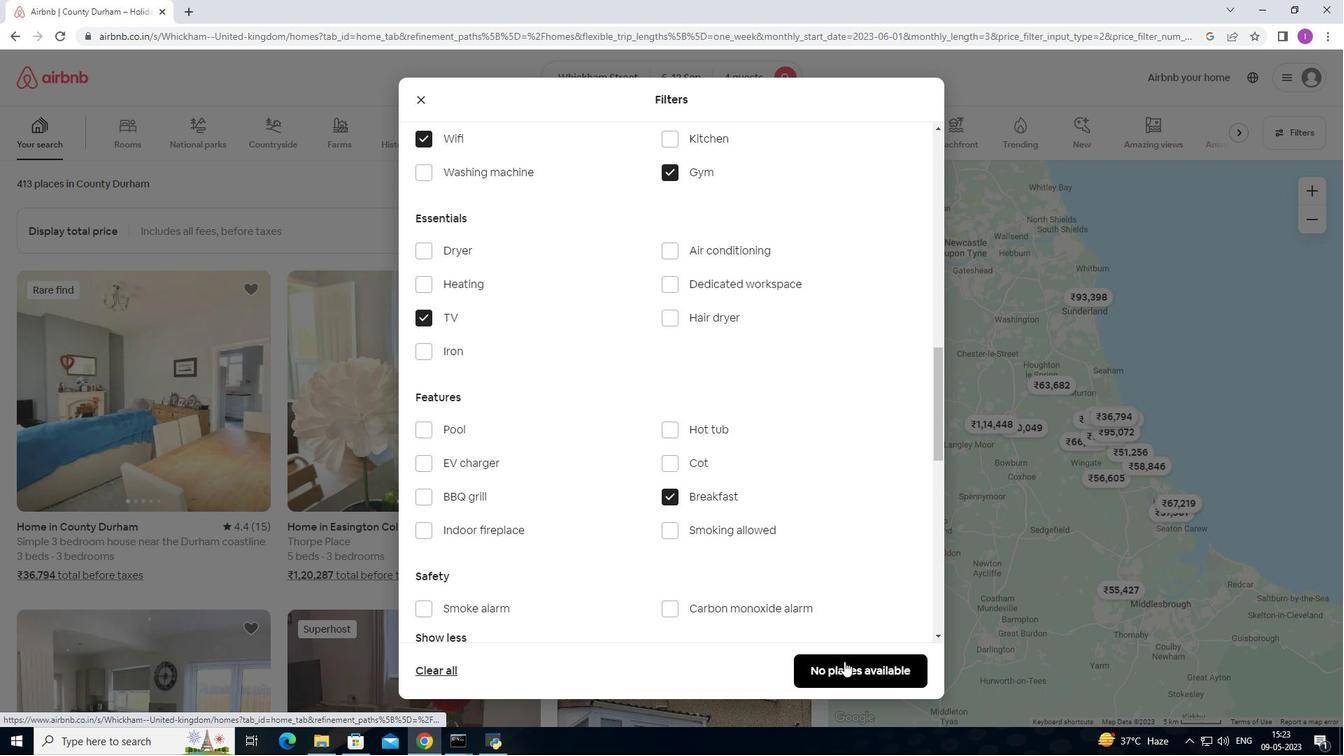 
Action: Mouse scrolled (845, 652) with delta (0, 0)
Screenshot: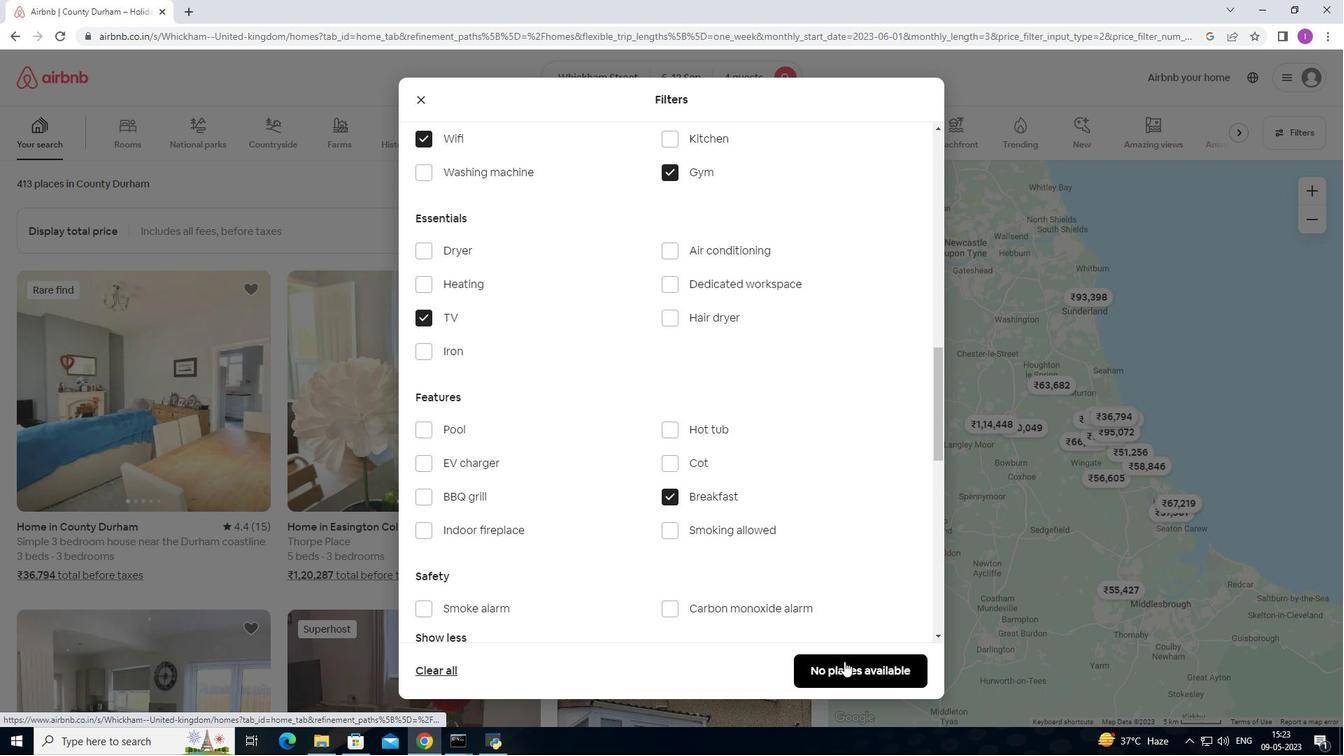 
Action: Mouse moved to (858, 596)
Screenshot: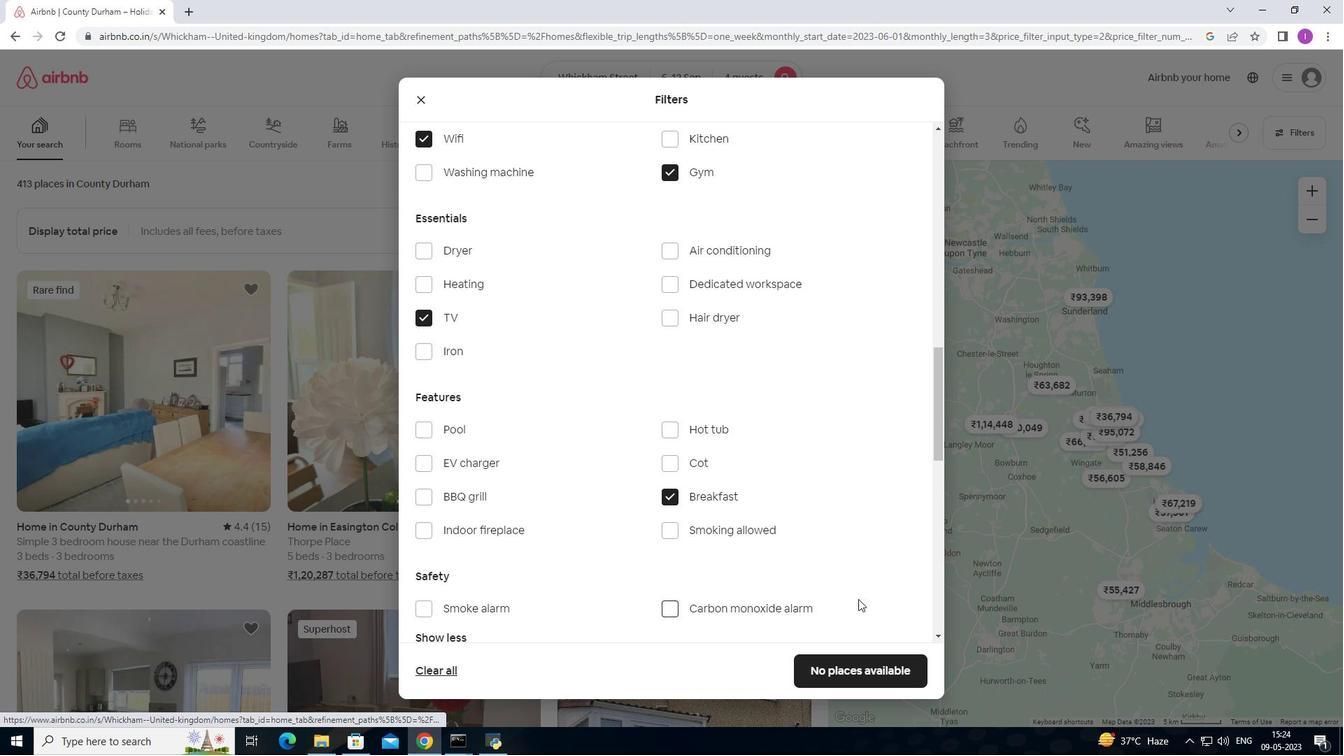 
Action: Mouse scrolled (858, 596) with delta (0, 0)
Screenshot: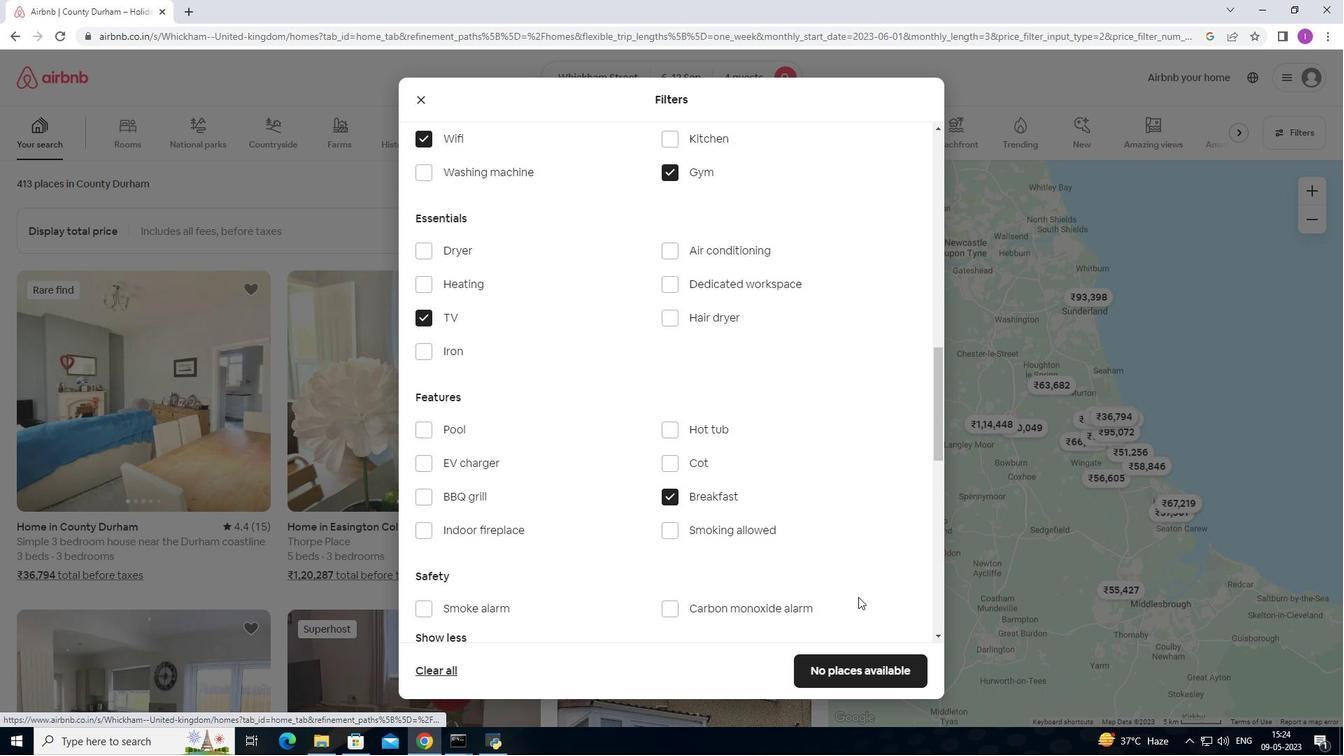 
Action: Mouse scrolled (858, 596) with delta (0, 0)
Screenshot: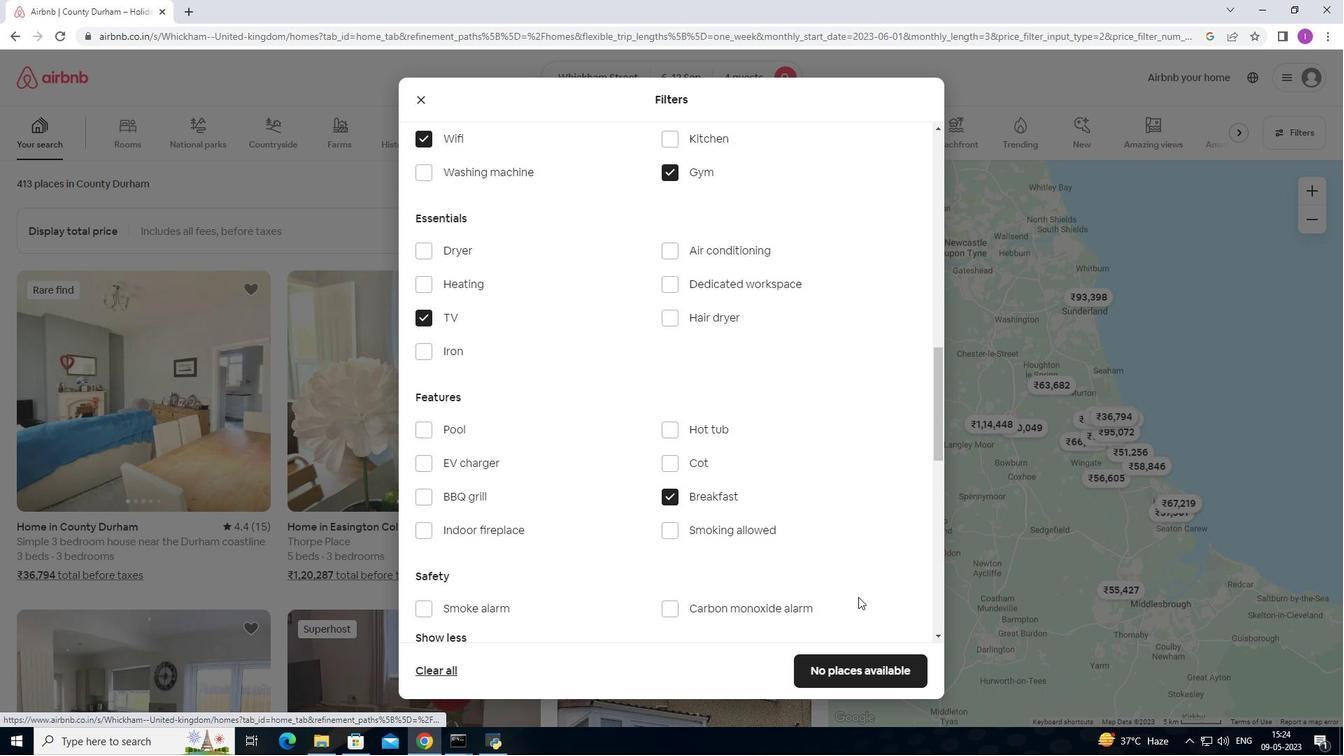 
Action: Mouse scrolled (858, 596) with delta (0, 0)
Screenshot: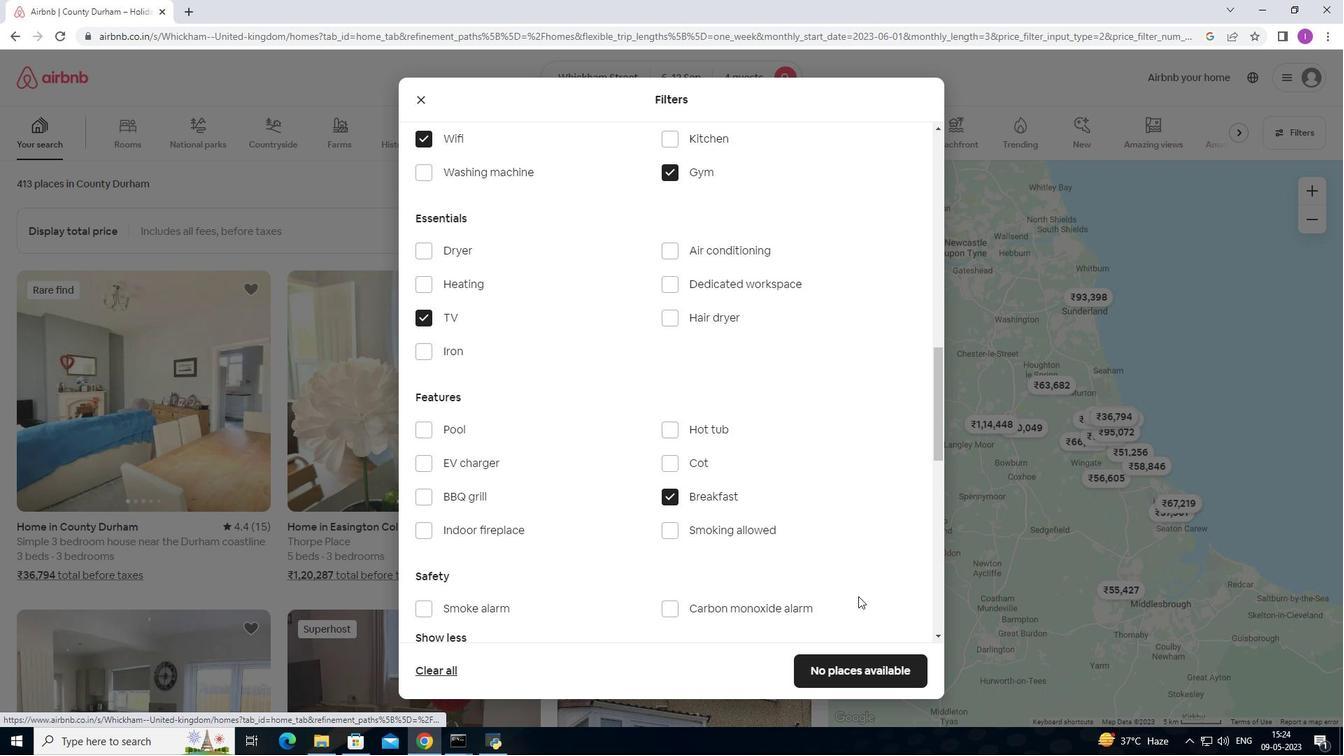 
Action: Mouse scrolled (858, 596) with delta (0, 0)
Screenshot: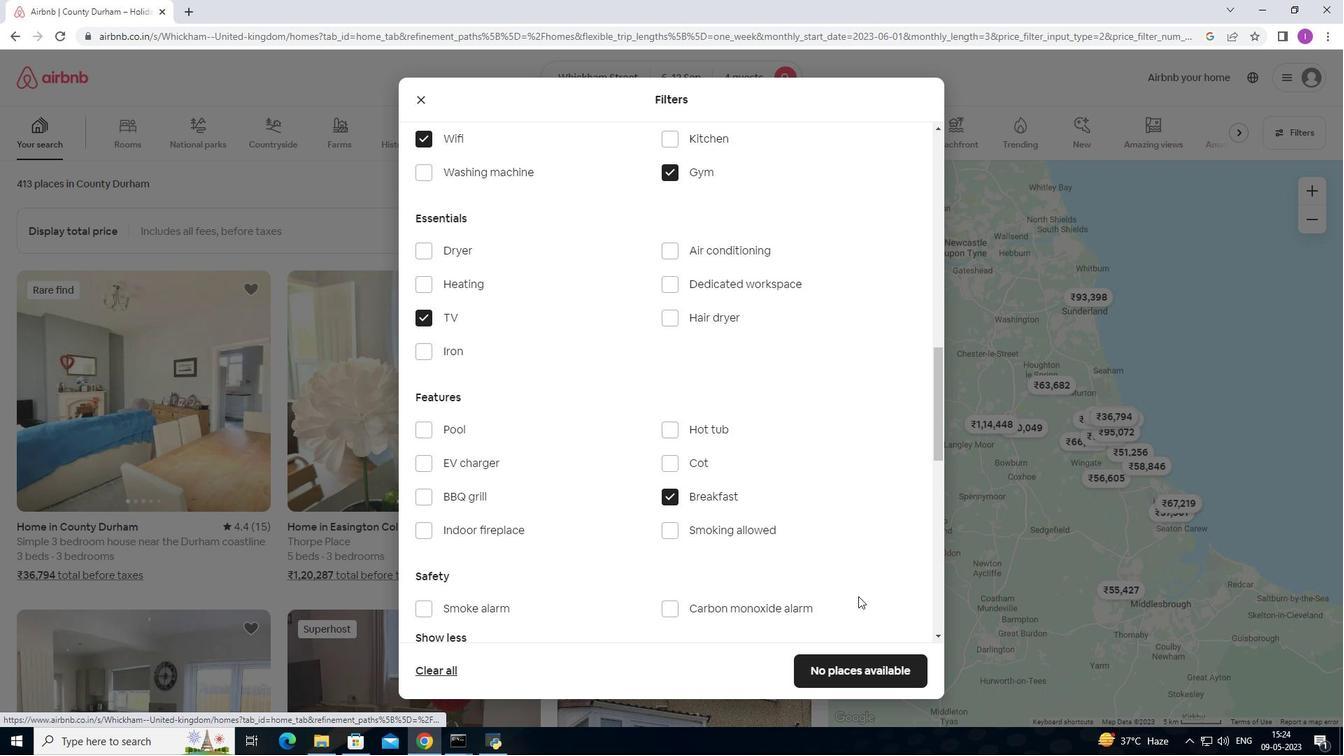 
Action: Mouse moved to (858, 592)
Screenshot: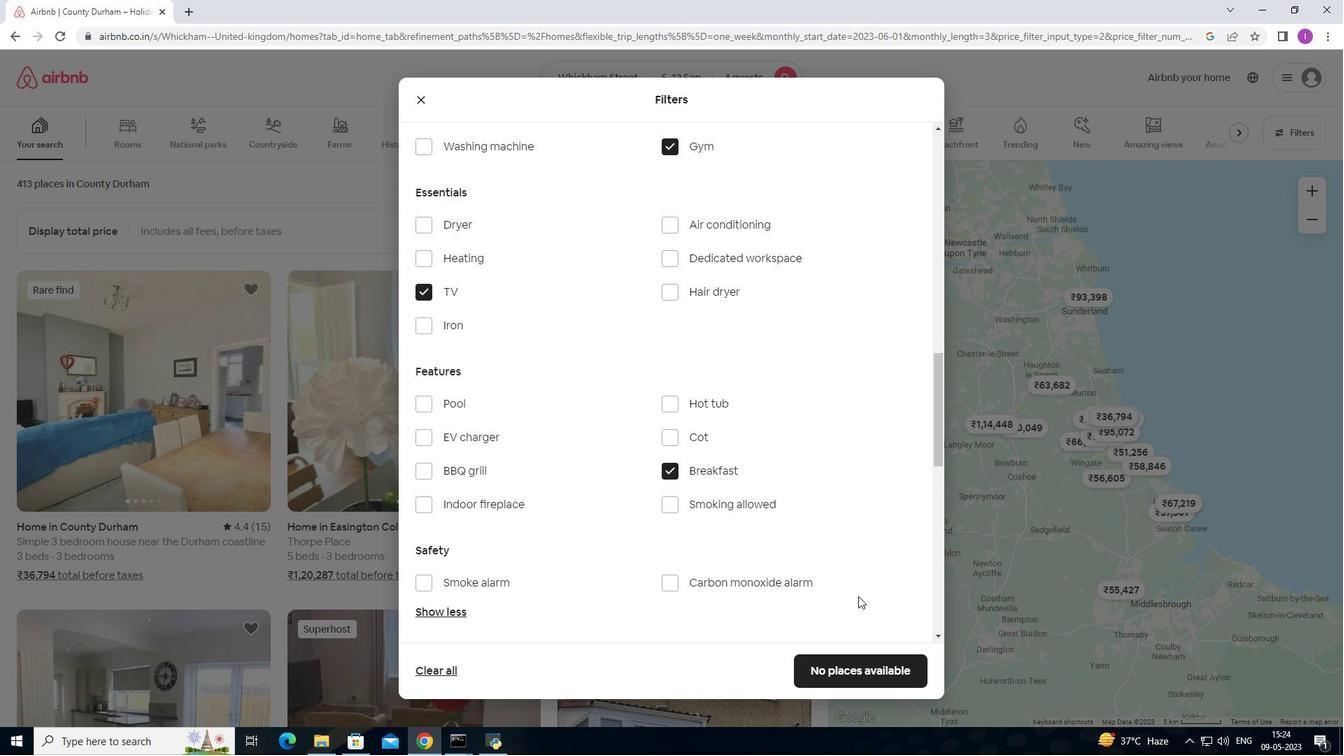 
Action: Mouse scrolled (858, 592) with delta (0, 0)
Screenshot: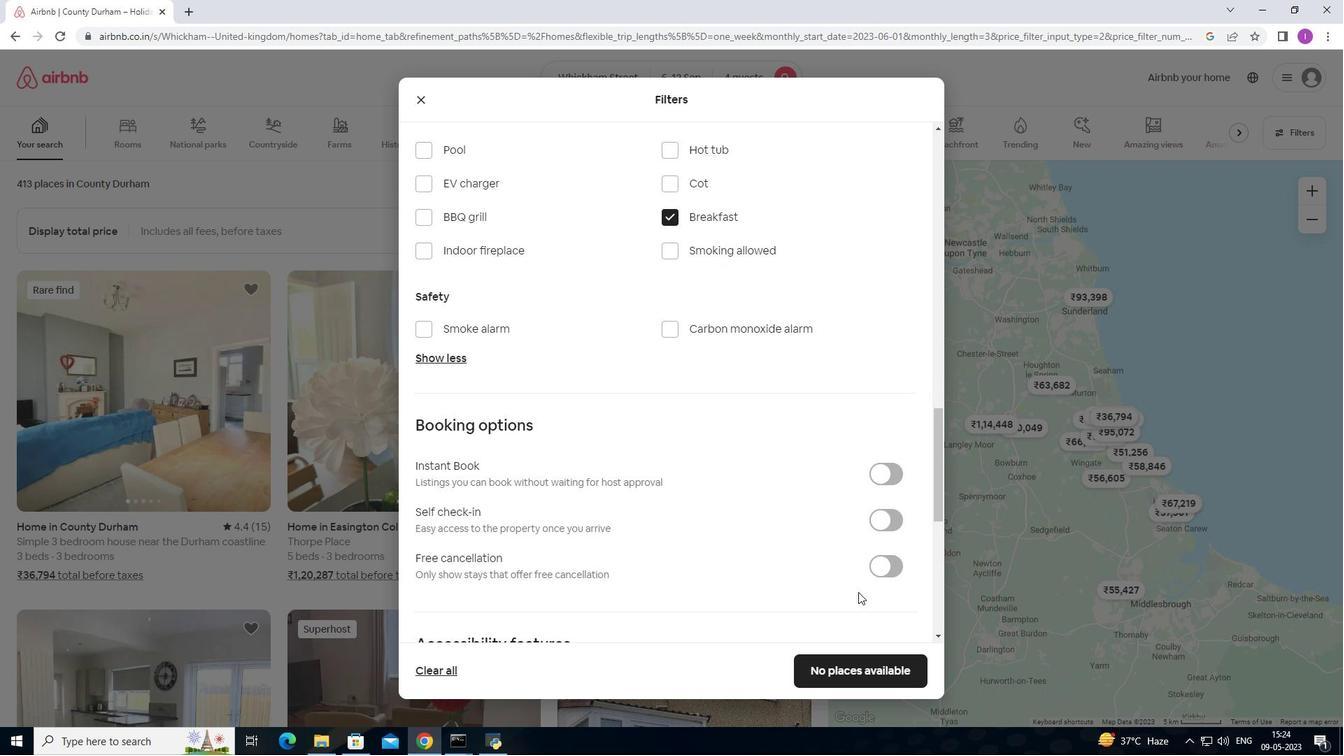 
Action: Mouse scrolled (858, 592) with delta (0, 0)
Screenshot: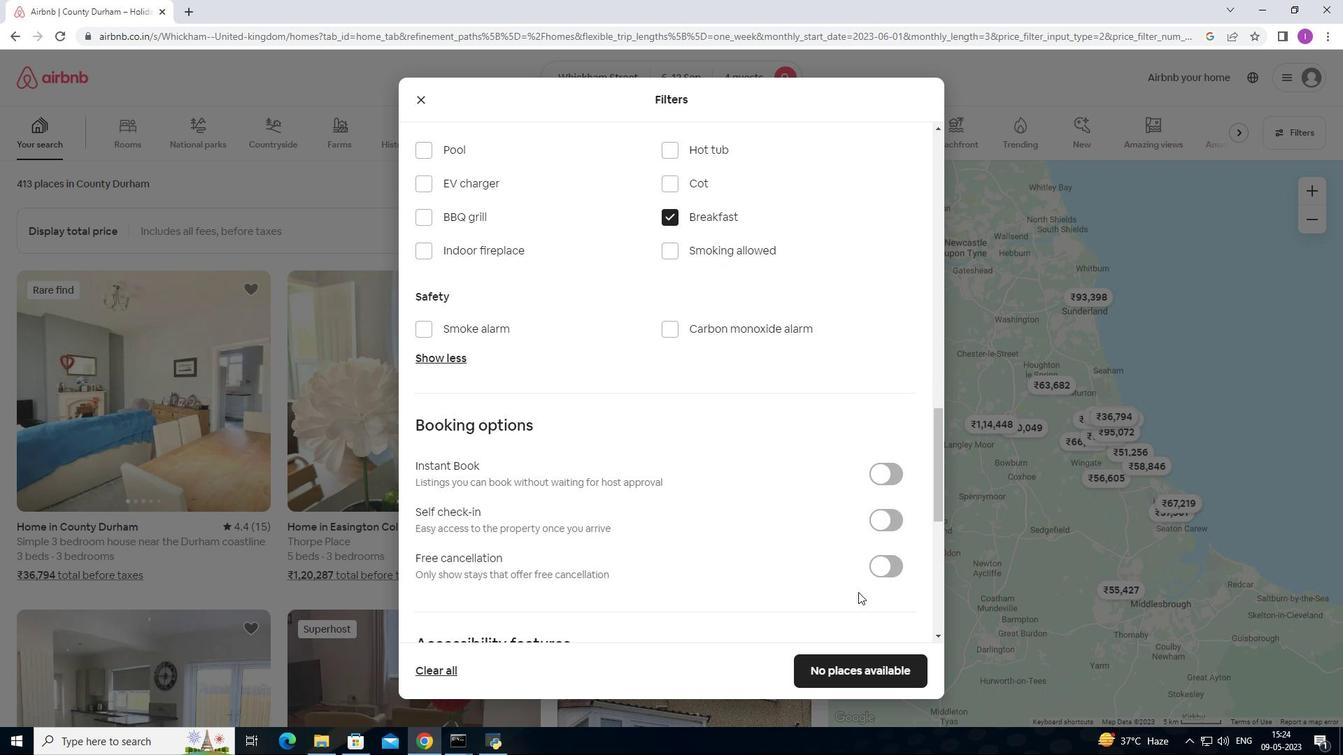 
Action: Mouse moved to (893, 376)
Screenshot: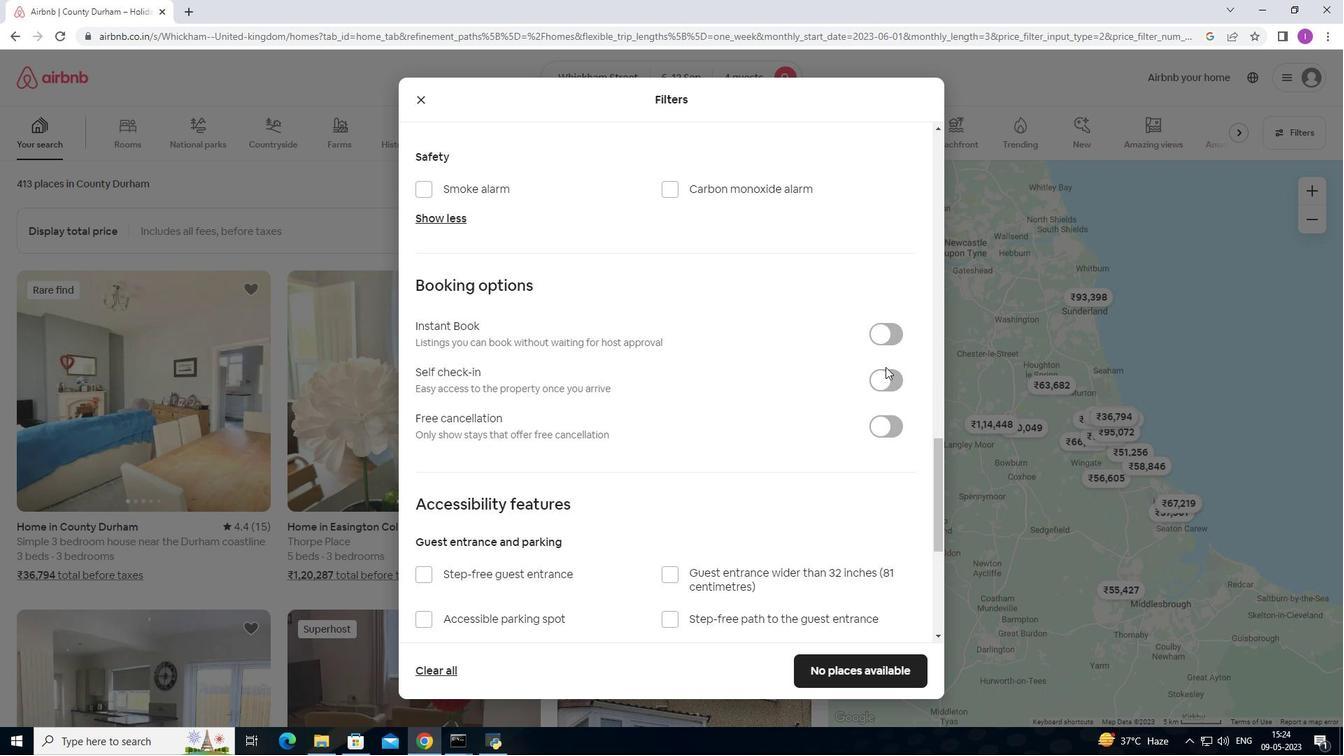 
Action: Mouse pressed left at (893, 376)
Screenshot: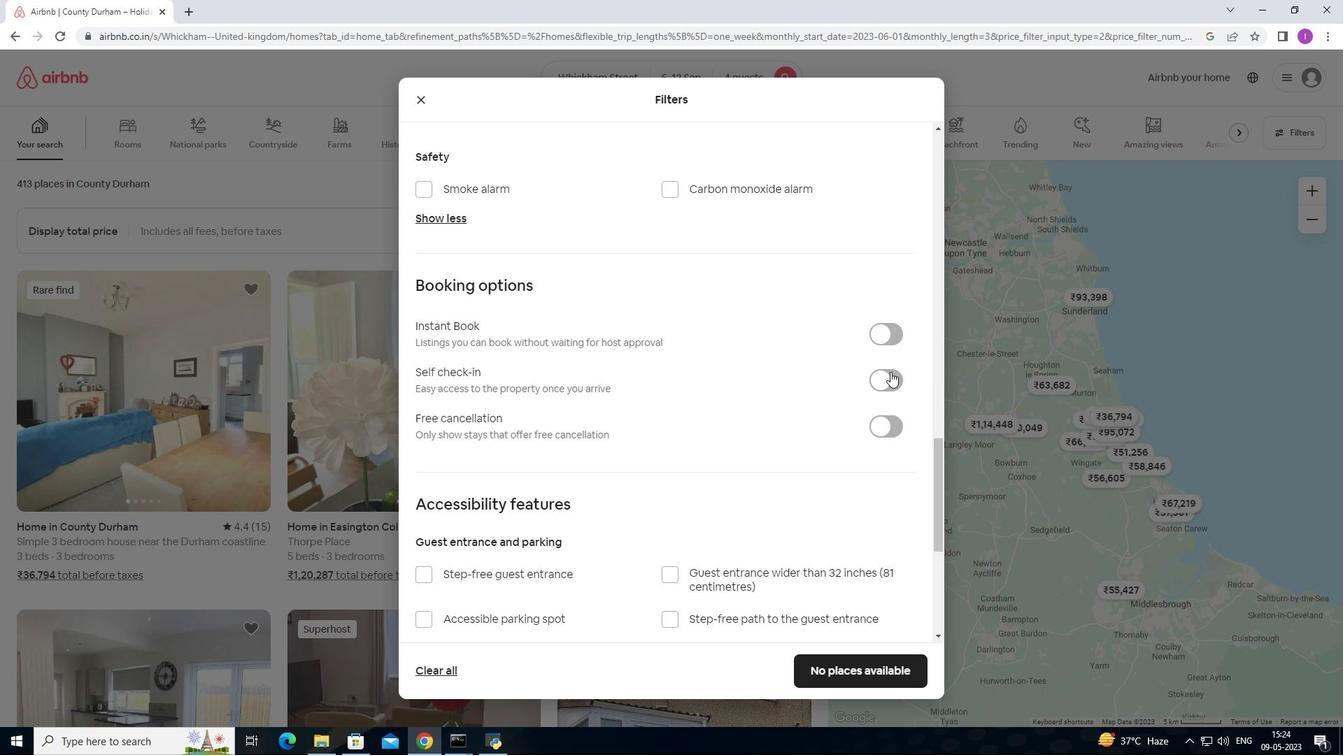 
Action: Mouse moved to (676, 567)
Screenshot: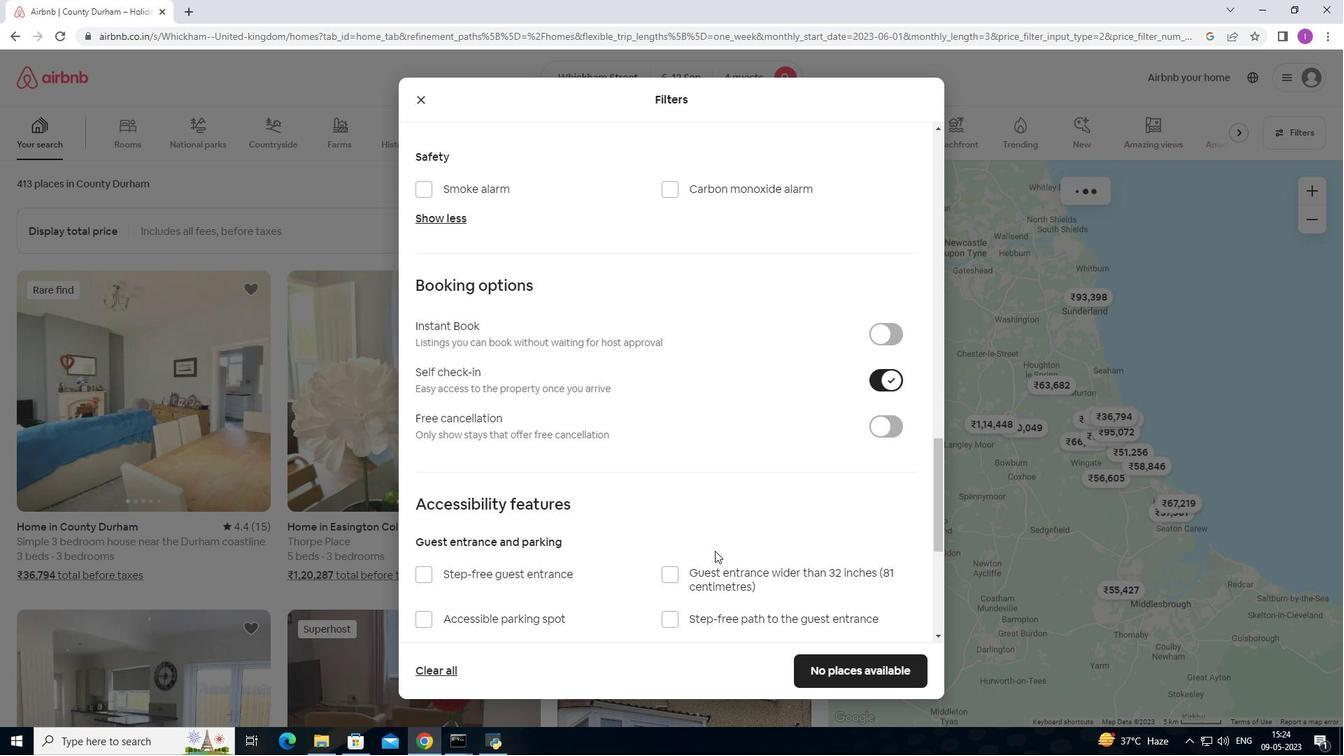 
Action: Mouse scrolled (676, 566) with delta (0, 0)
Screenshot: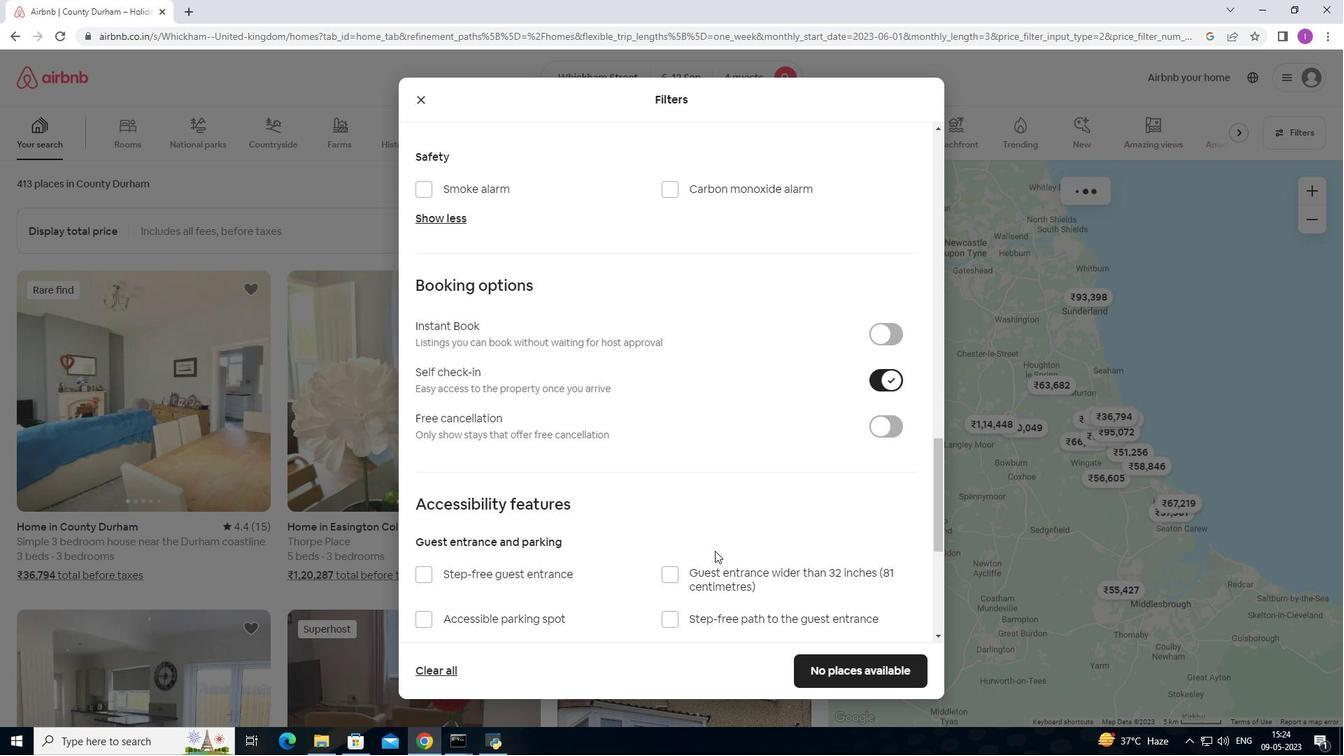 
Action: Mouse moved to (675, 568)
Screenshot: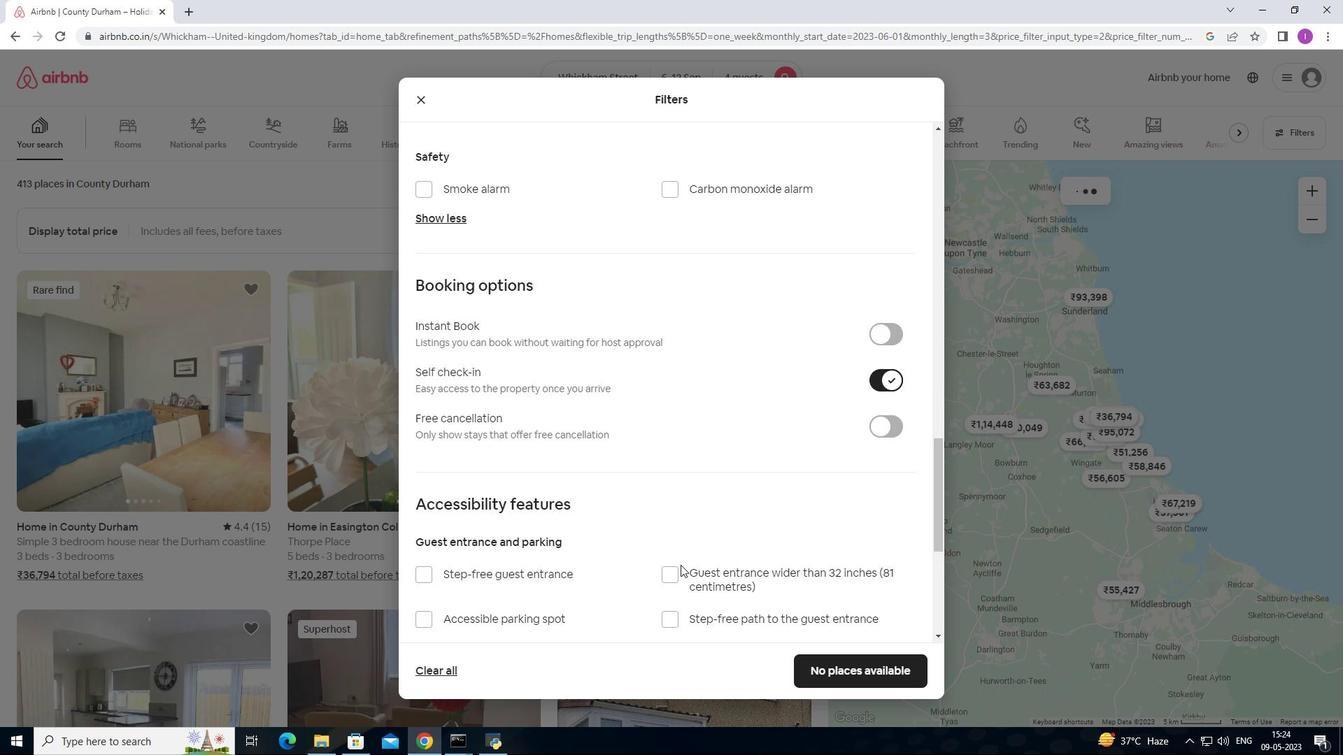 
Action: Mouse scrolled (675, 567) with delta (0, 0)
Screenshot: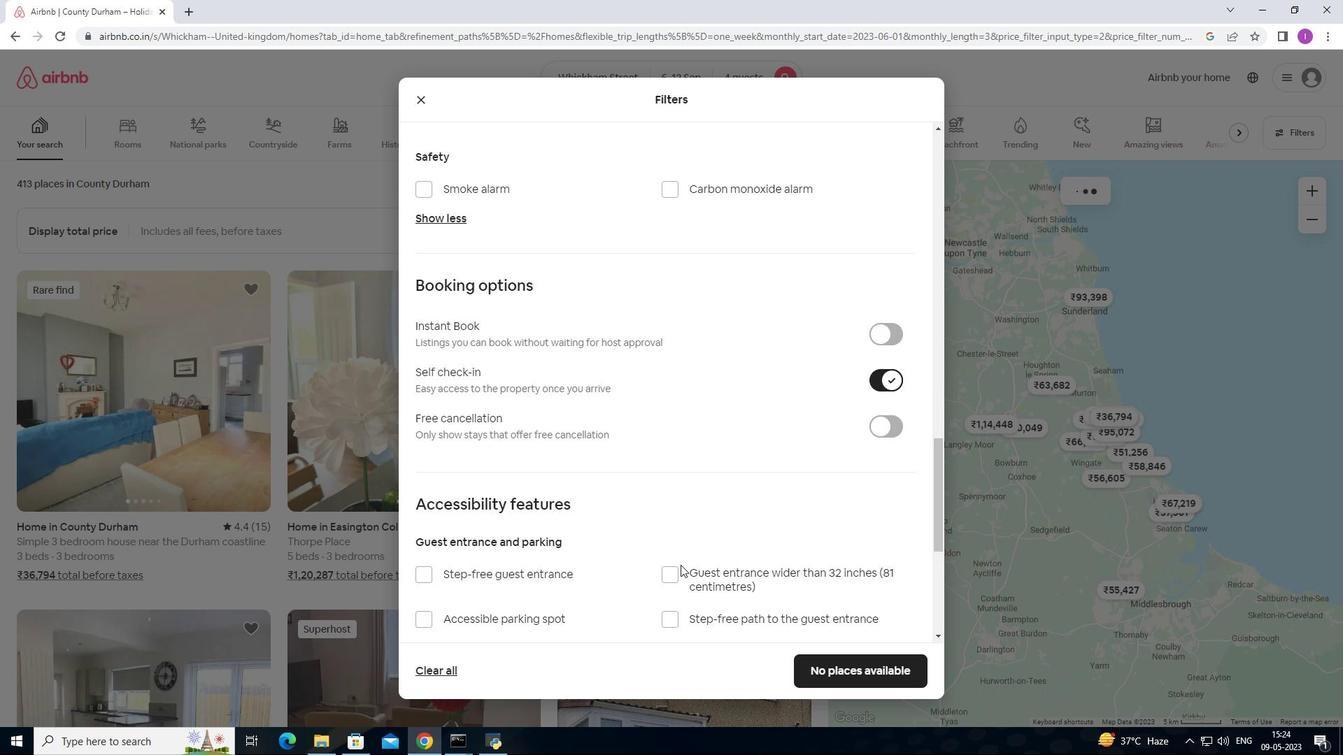 
Action: Mouse moved to (674, 569)
Screenshot: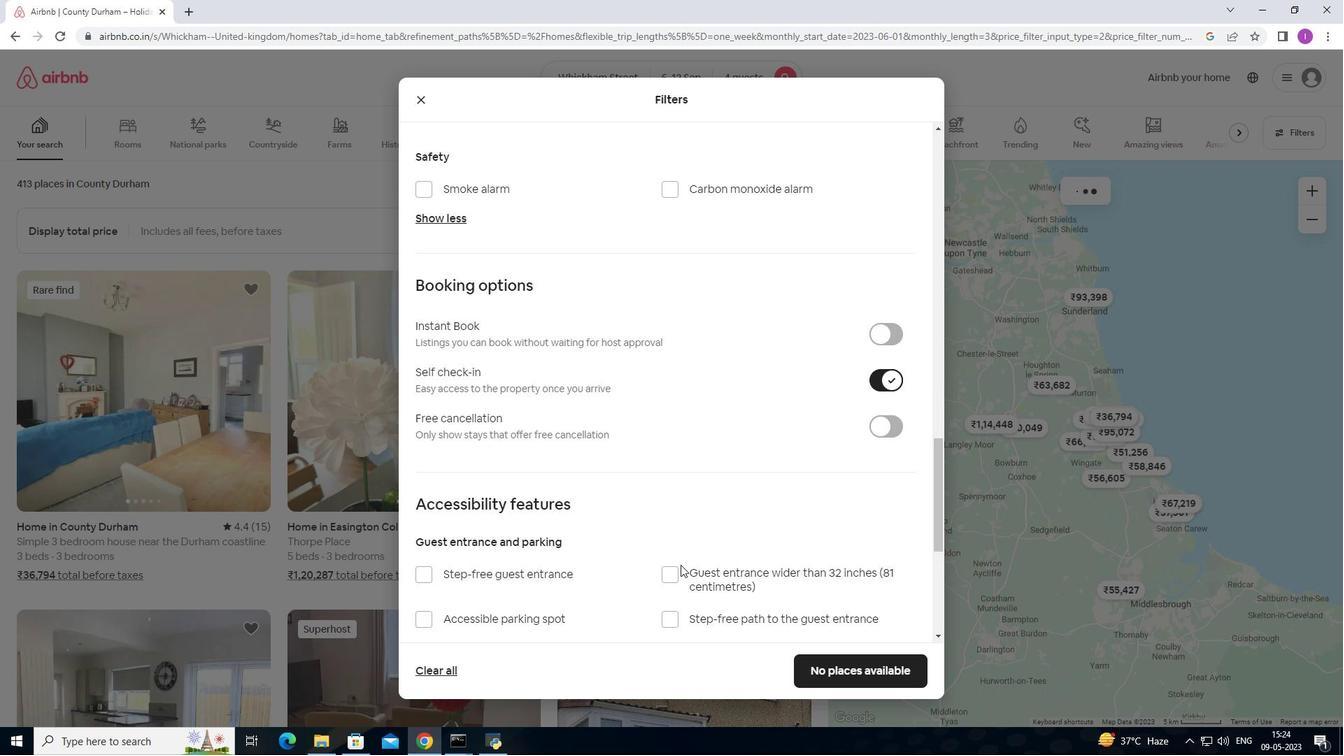 
Action: Mouse scrolled (674, 568) with delta (0, 0)
Screenshot: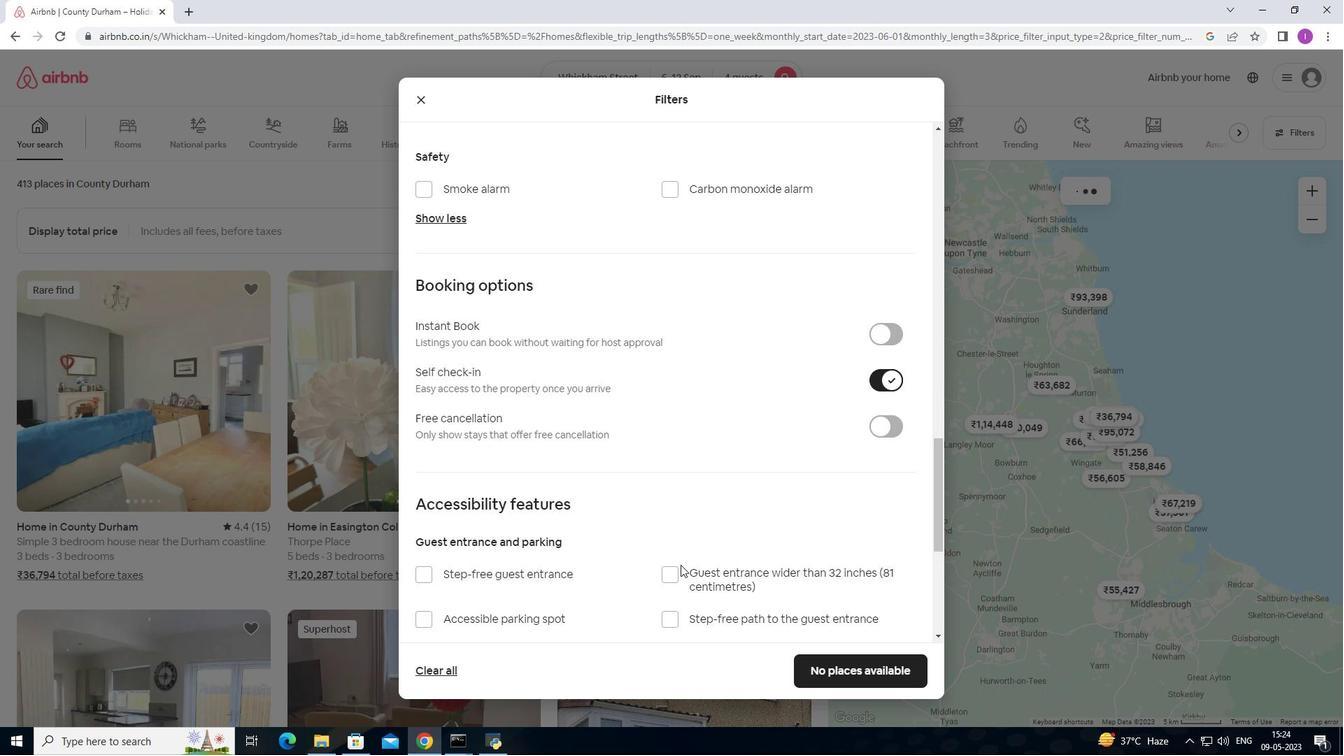 
Action: Mouse scrolled (674, 568) with delta (0, 0)
Screenshot: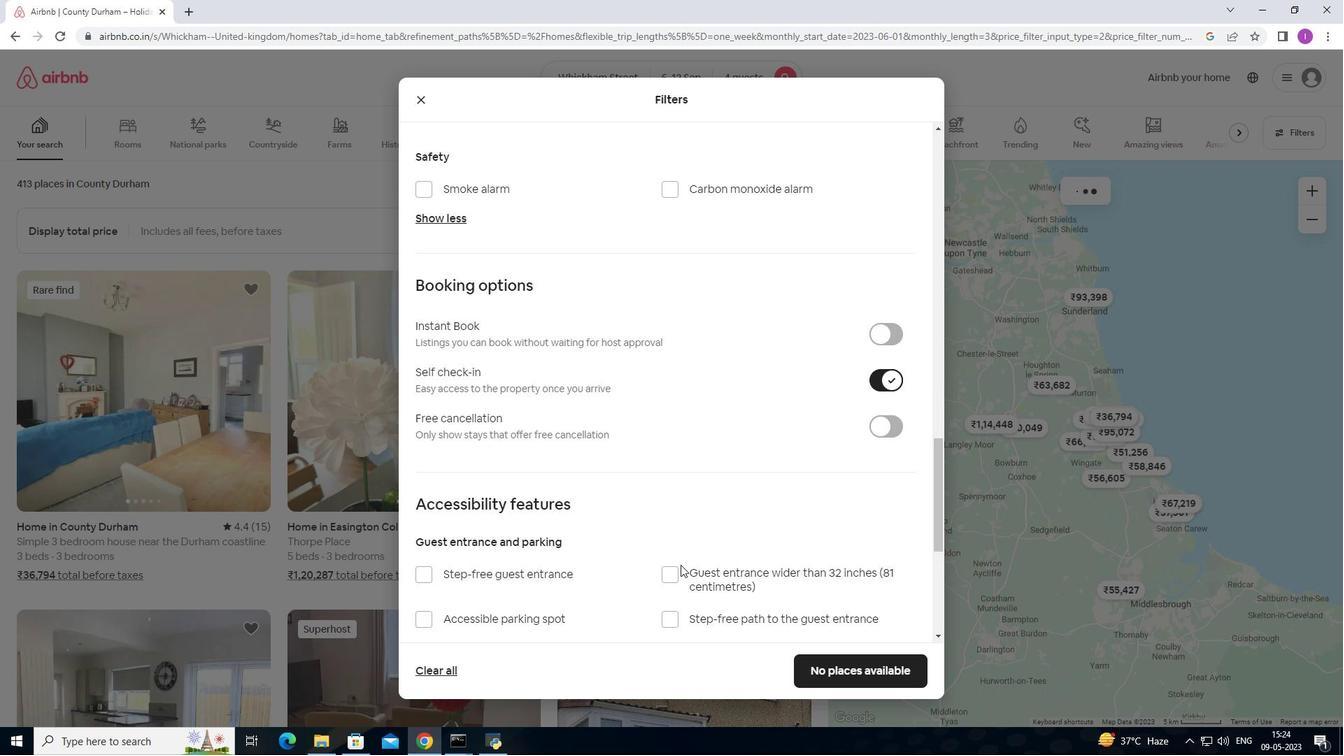 
Action: Mouse moved to (673, 571)
Screenshot: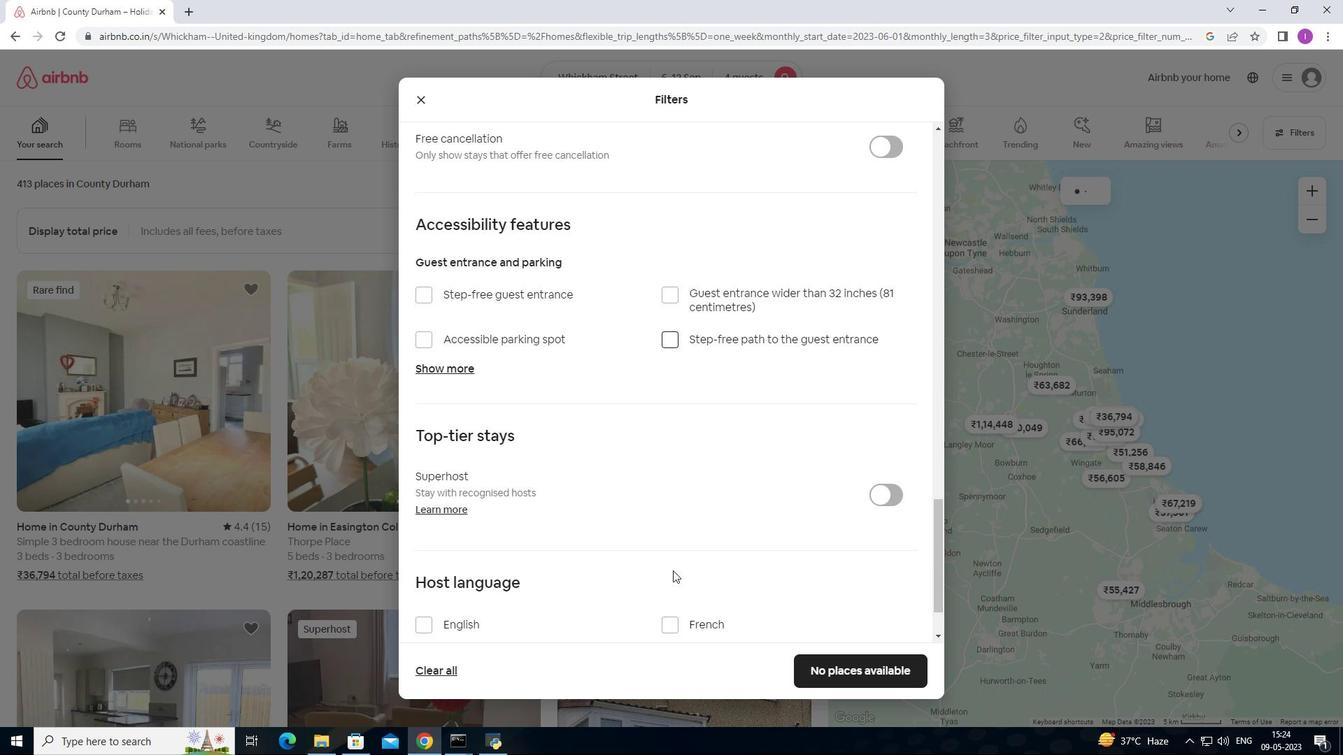 
Action: Mouse scrolled (673, 570) with delta (0, 0)
Screenshot: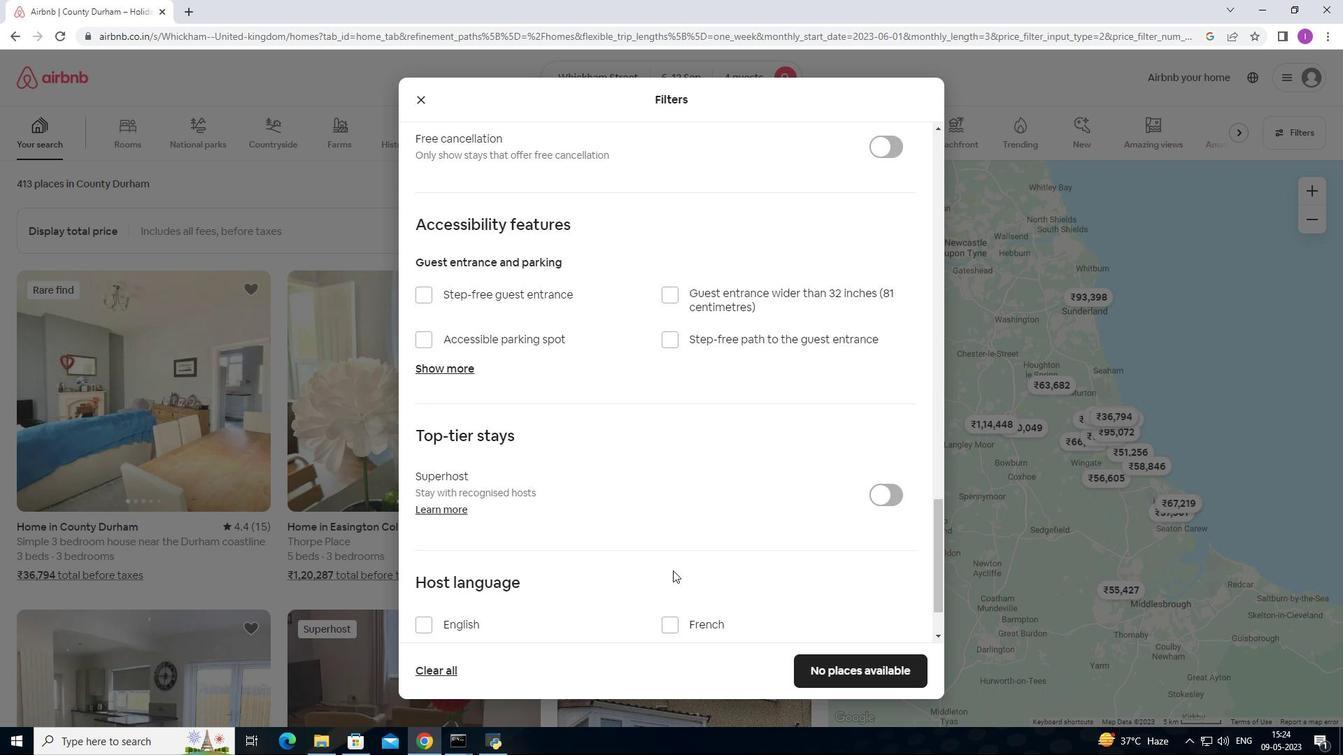 
Action: Mouse scrolled (673, 570) with delta (0, 0)
Screenshot: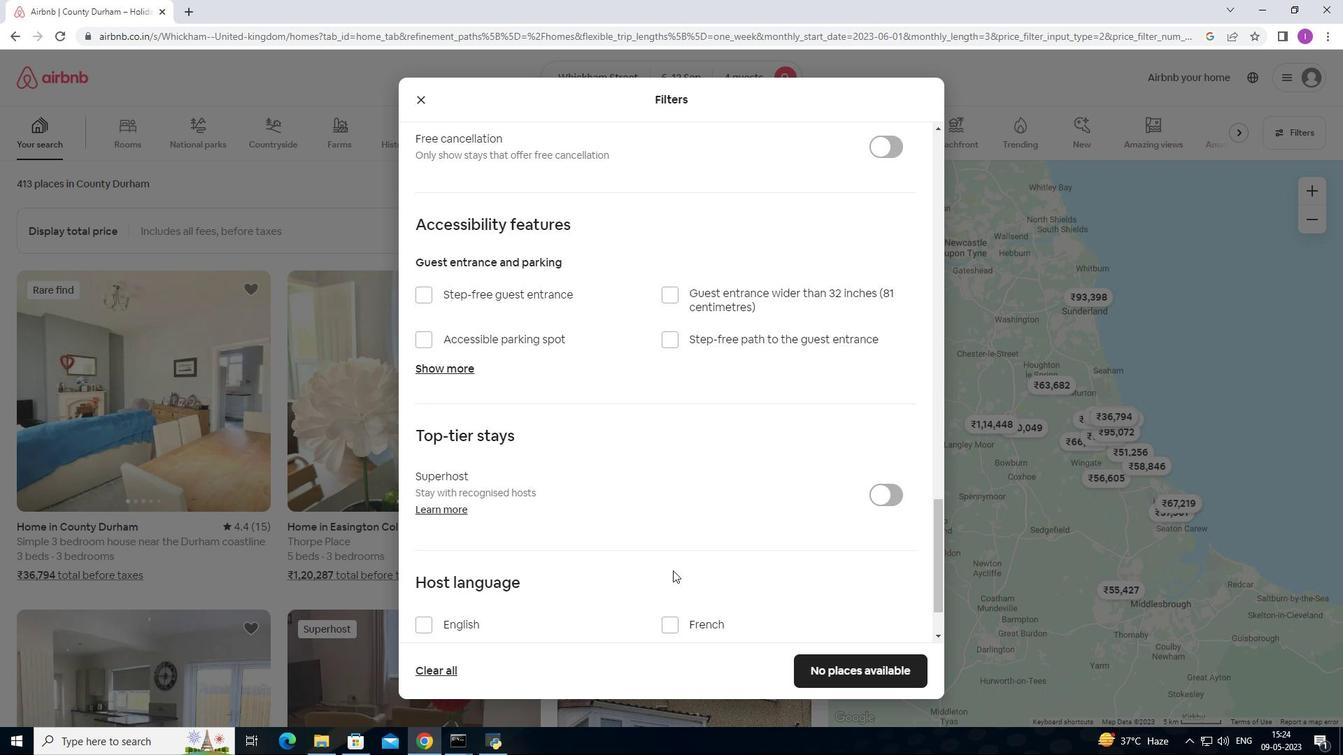 
Action: Mouse scrolled (673, 570) with delta (0, 0)
Screenshot: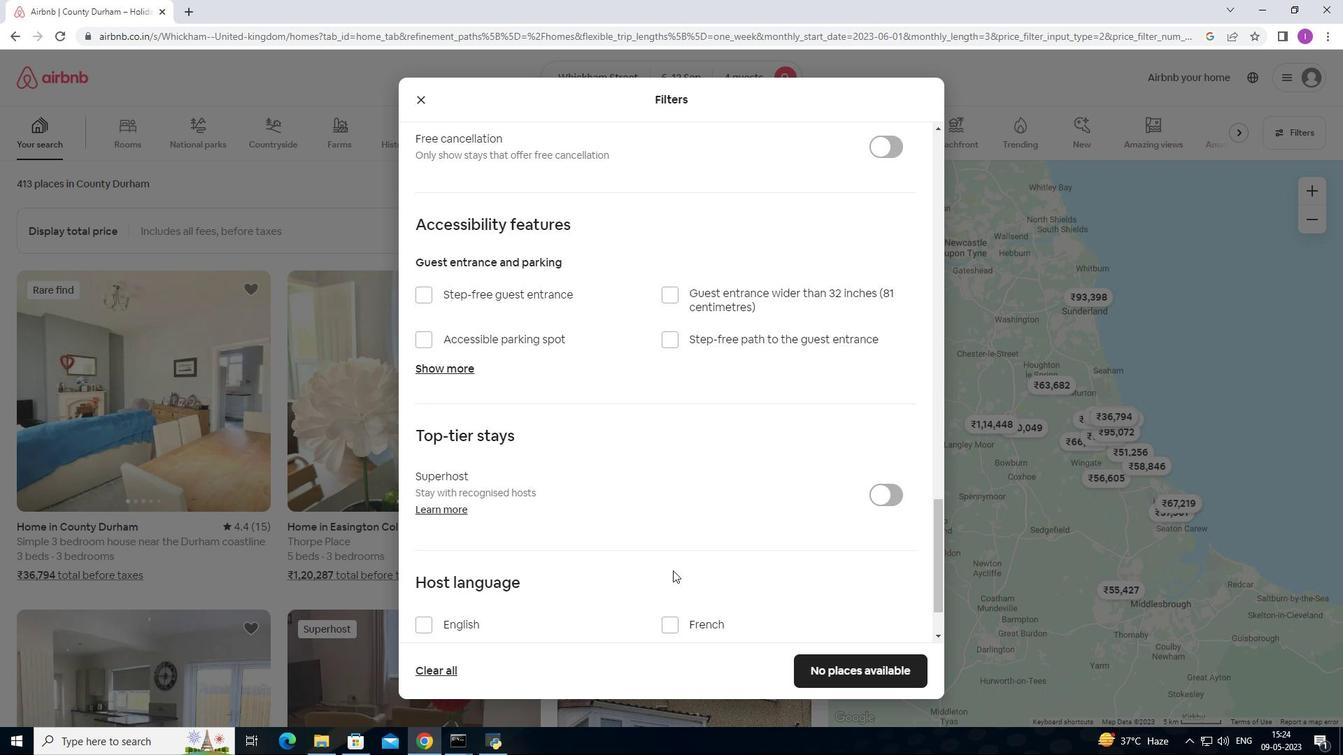 
Action: Mouse scrolled (673, 570) with delta (0, 0)
Screenshot: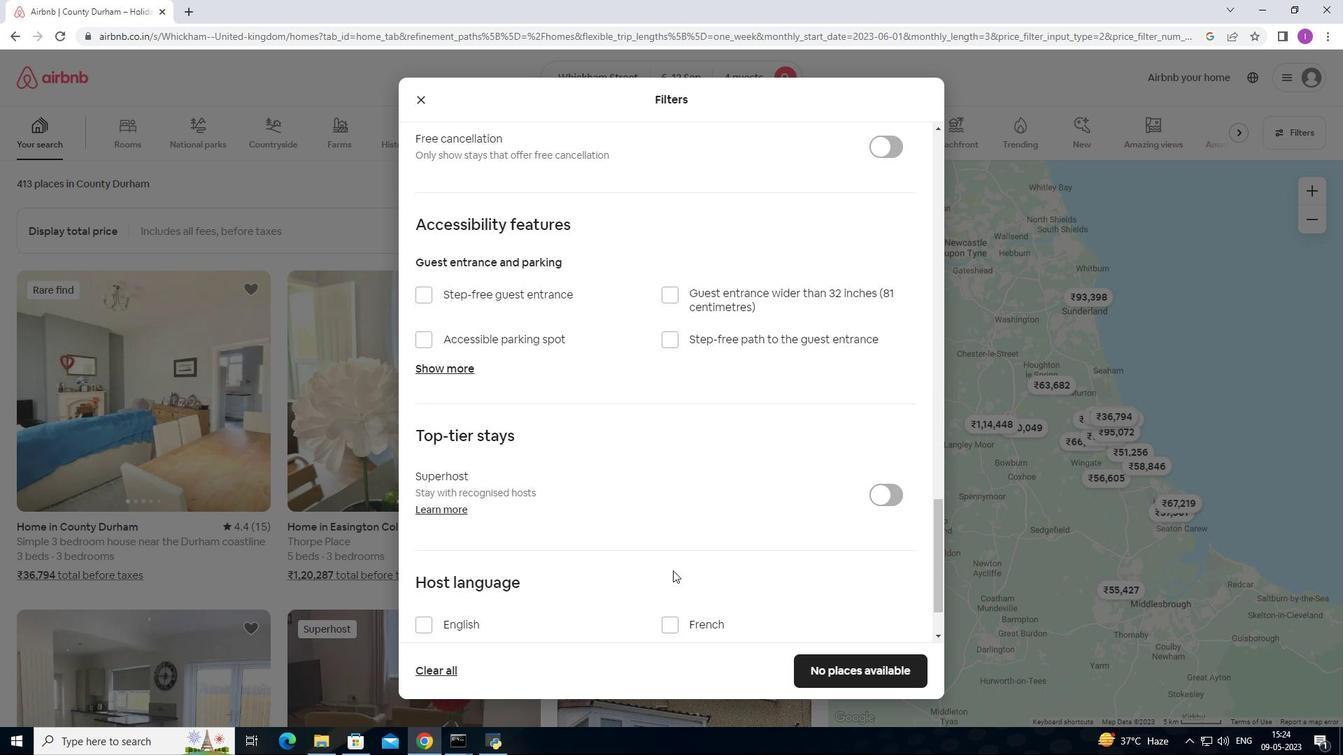 
Action: Mouse moved to (671, 559)
Screenshot: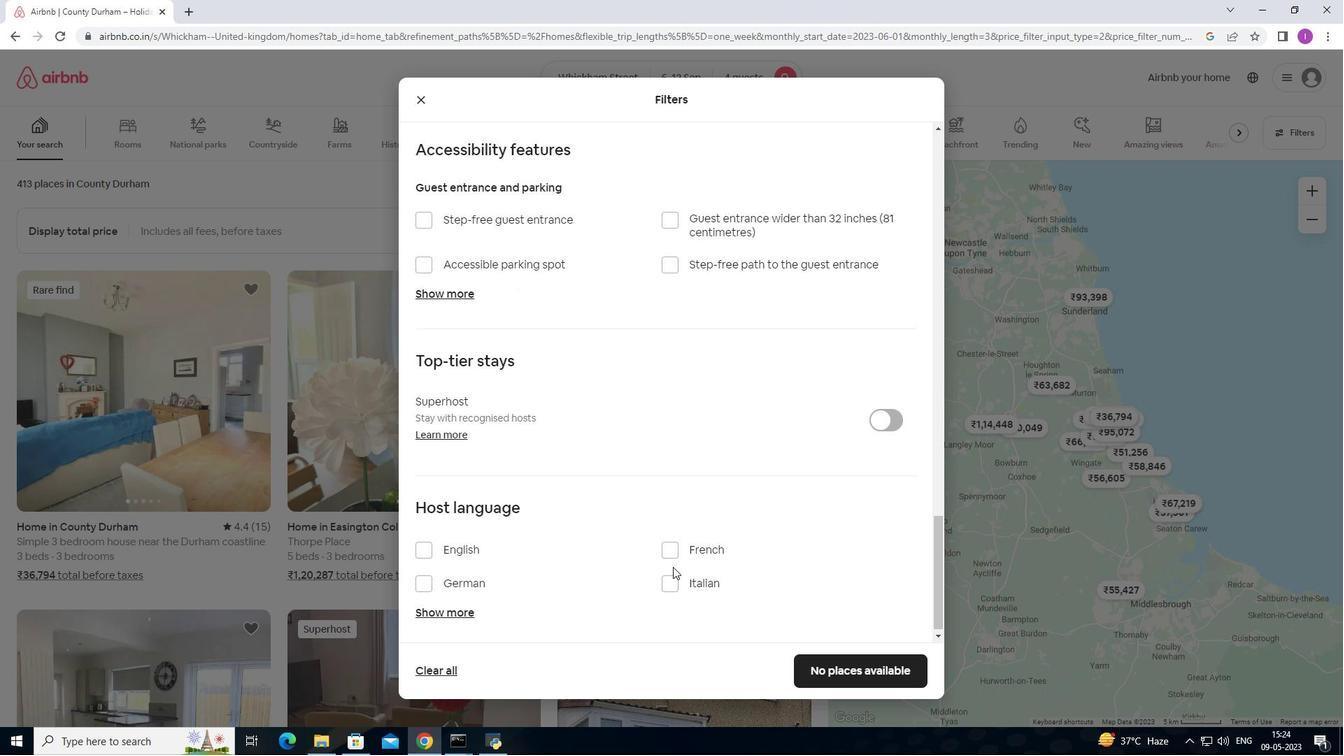 
Action: Mouse scrolled (671, 559) with delta (0, 0)
Screenshot: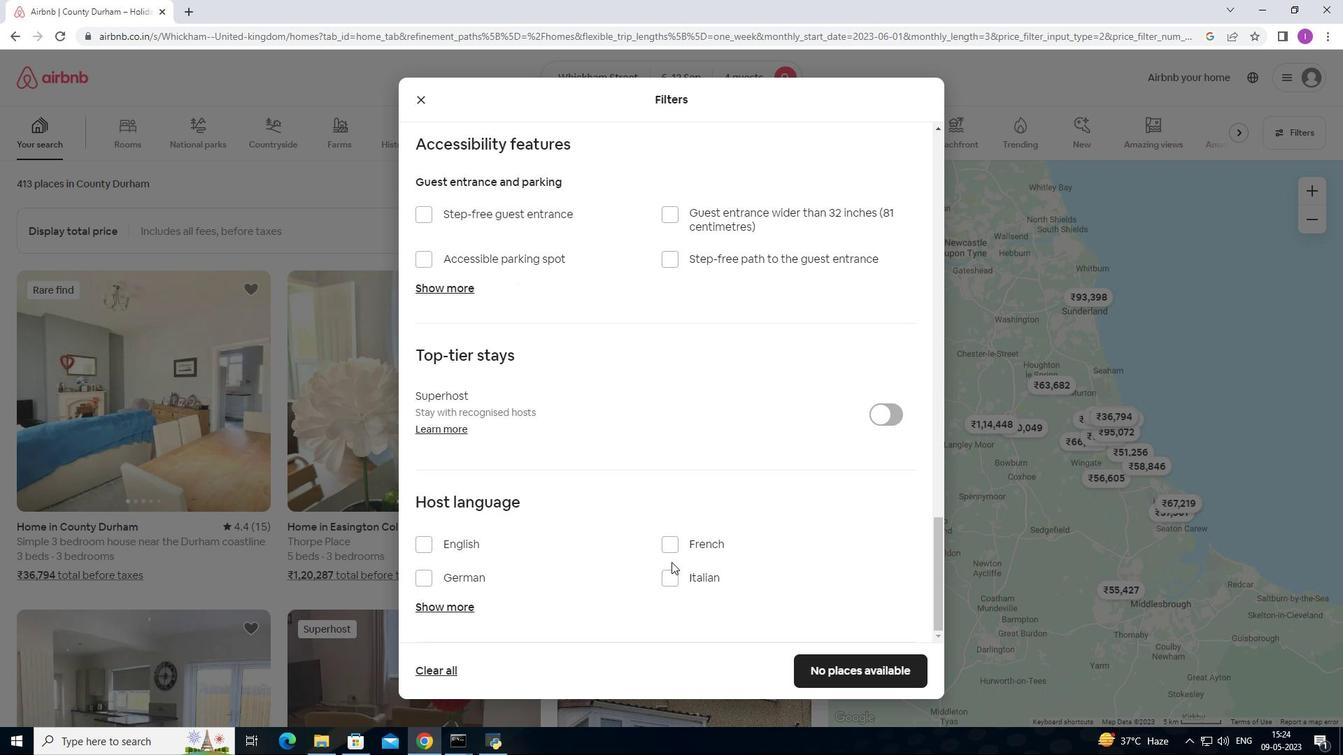 
Action: Mouse scrolled (671, 559) with delta (0, 0)
Screenshot: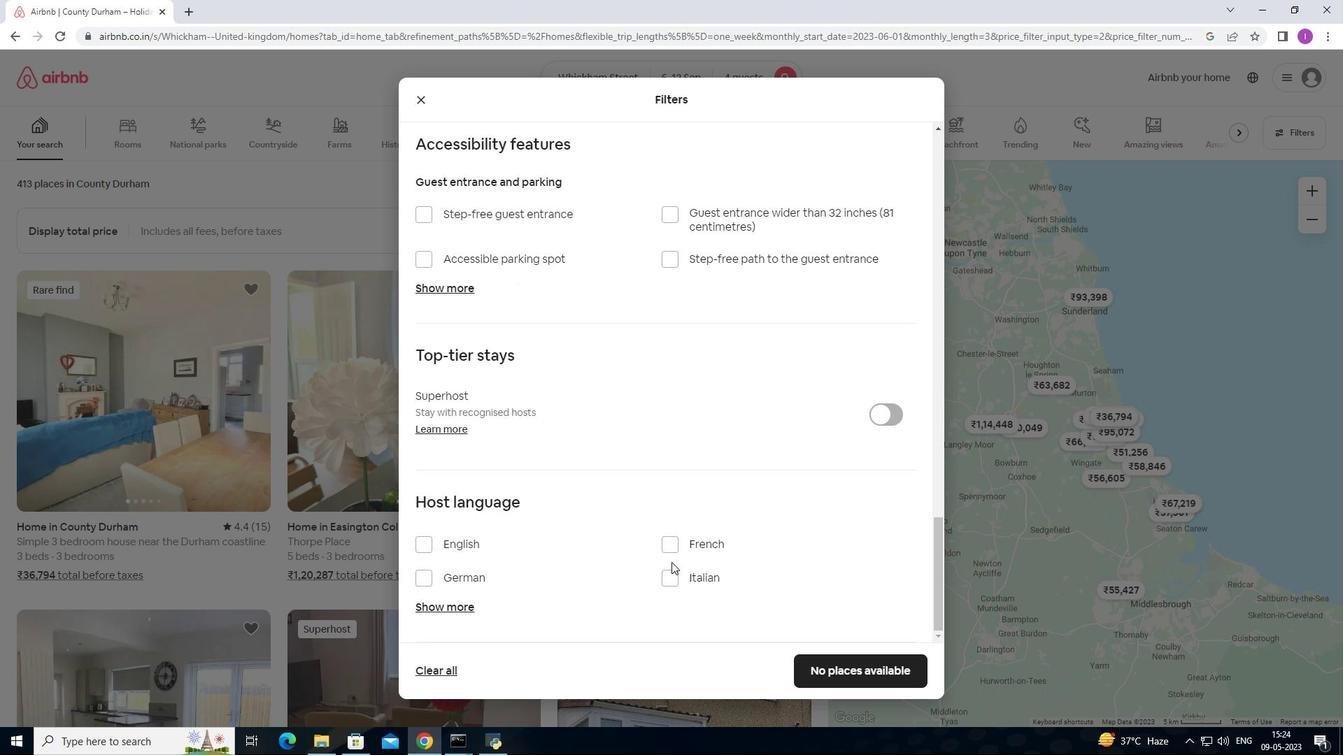 
Action: Mouse scrolled (671, 559) with delta (0, 0)
Screenshot: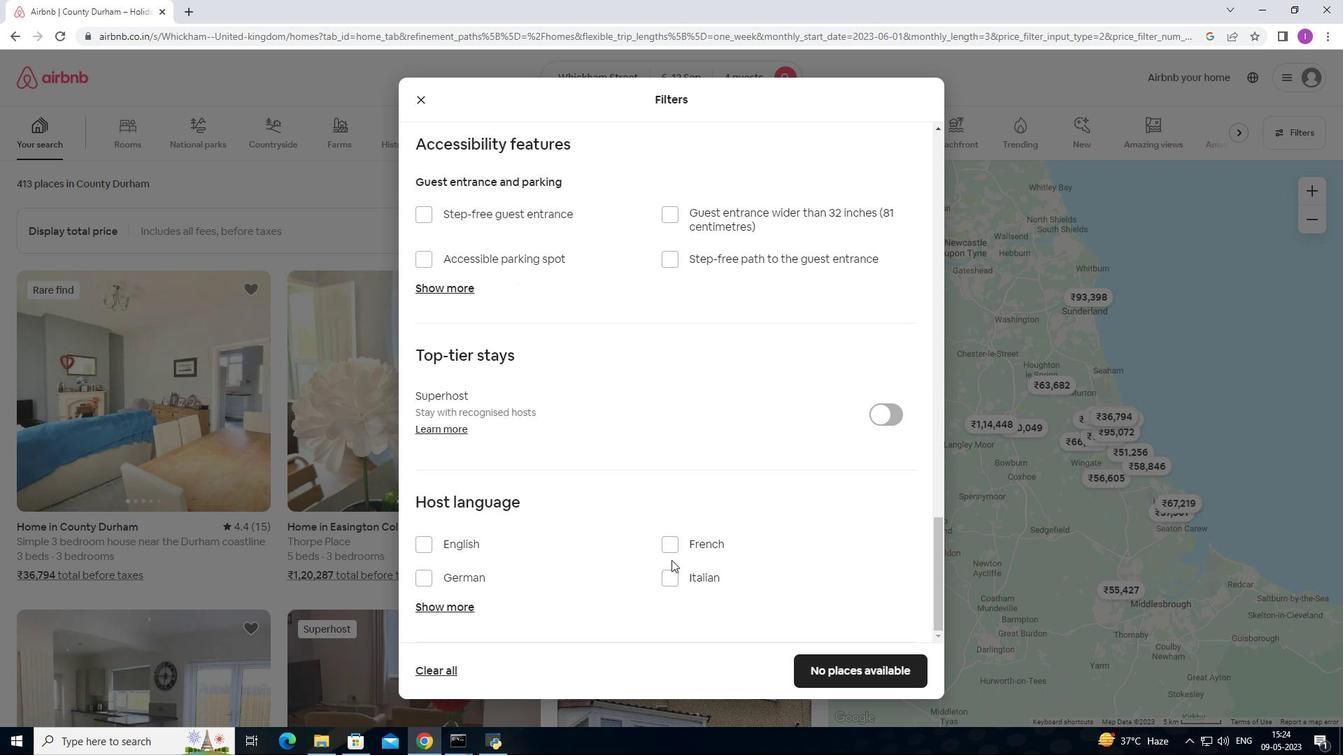 
Action: Mouse moved to (428, 550)
Screenshot: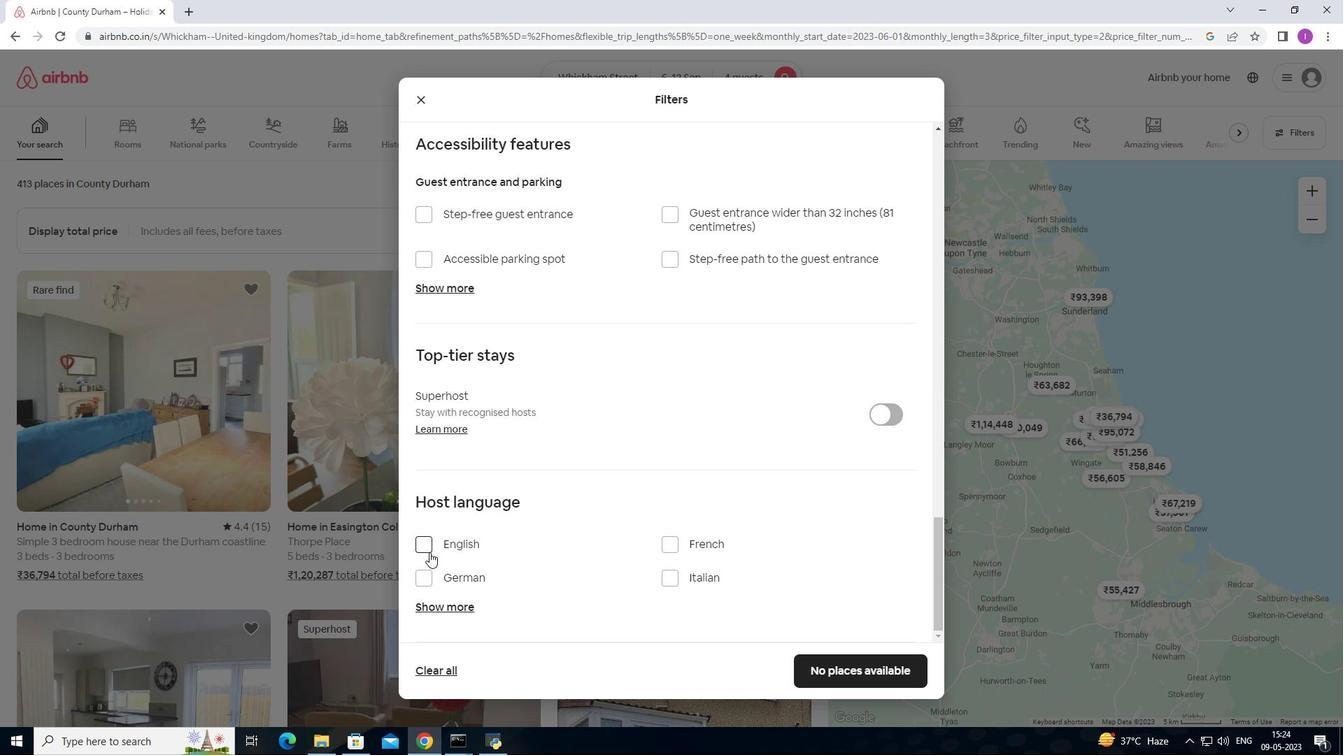 
Action: Mouse pressed left at (428, 550)
Screenshot: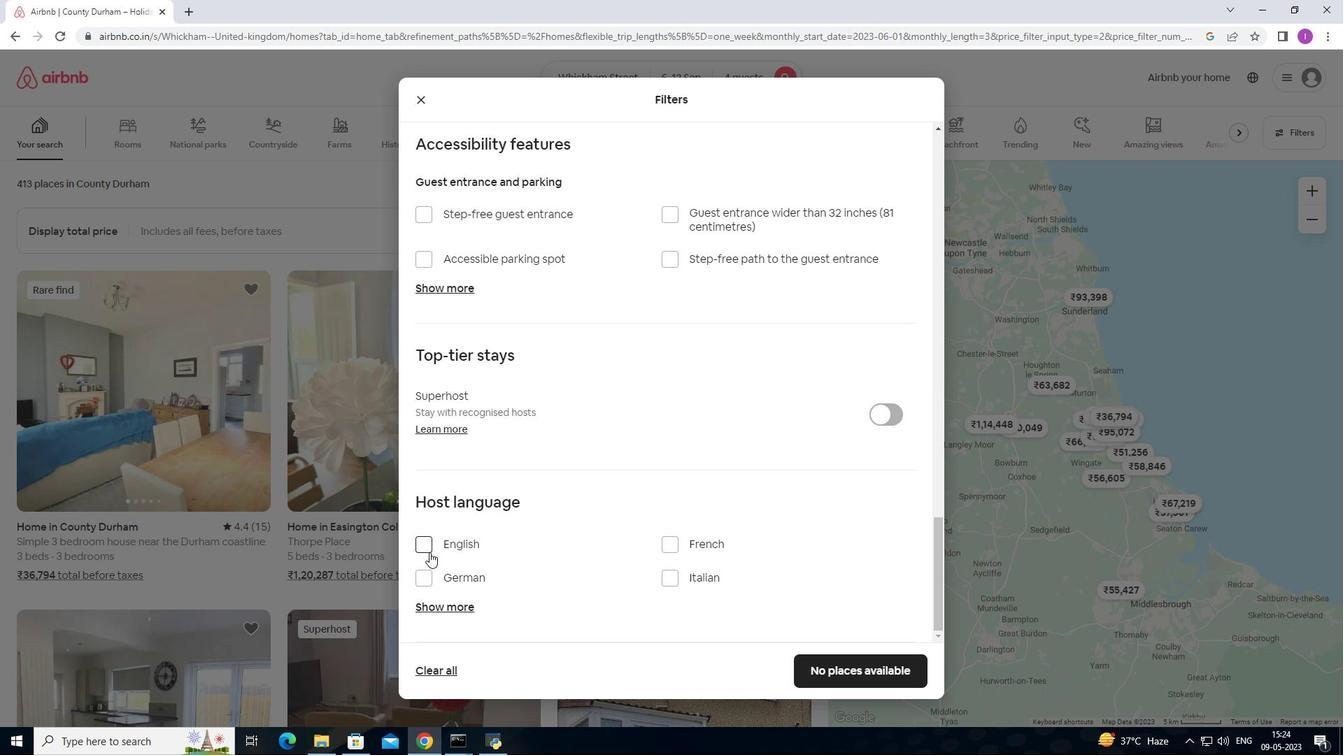 
Action: Mouse moved to (827, 666)
Screenshot: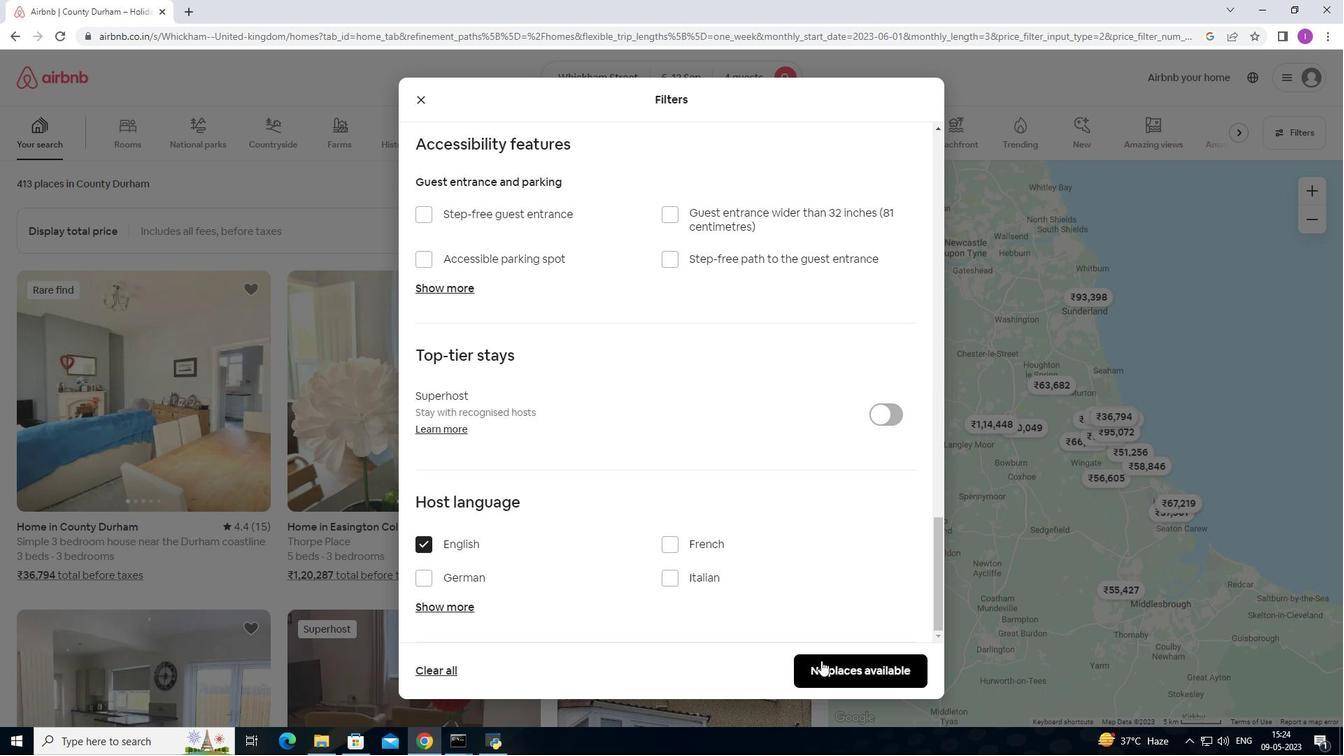 
Action: Mouse pressed left at (827, 666)
Screenshot: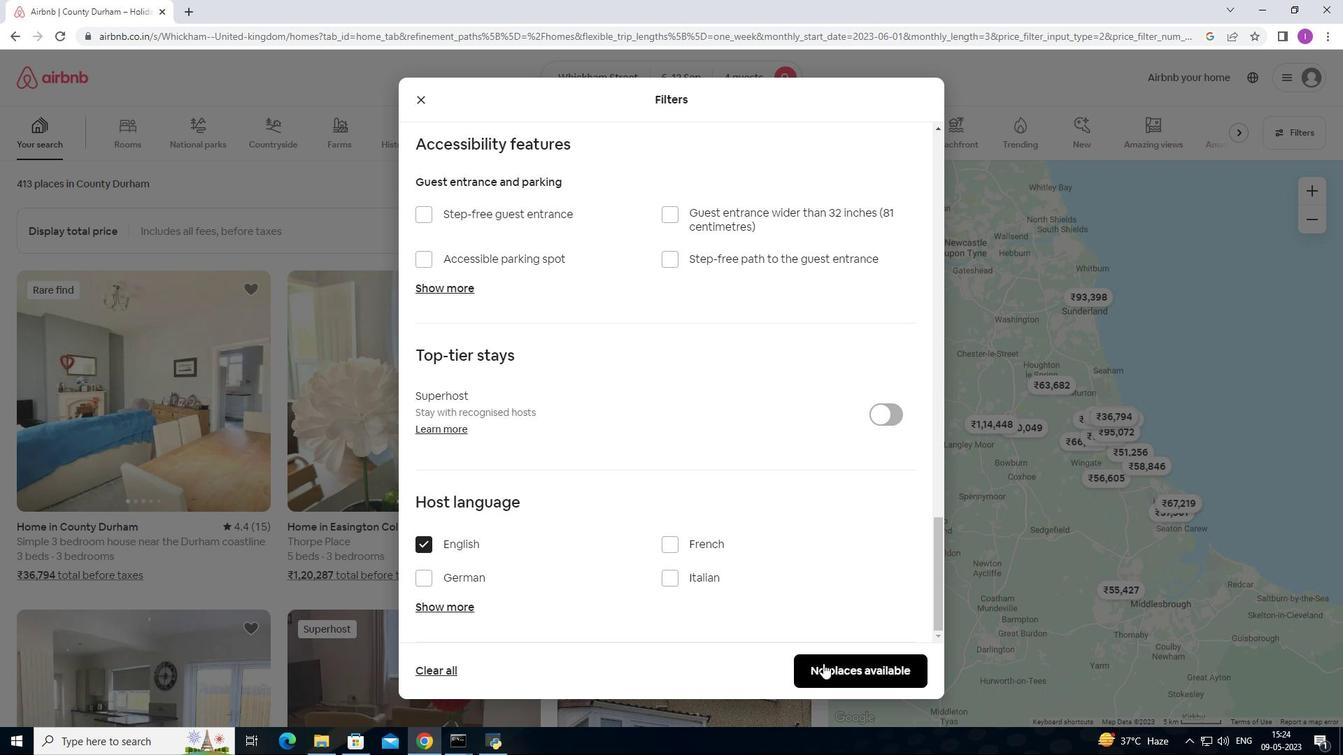 
Action: Mouse moved to (834, 659)
Screenshot: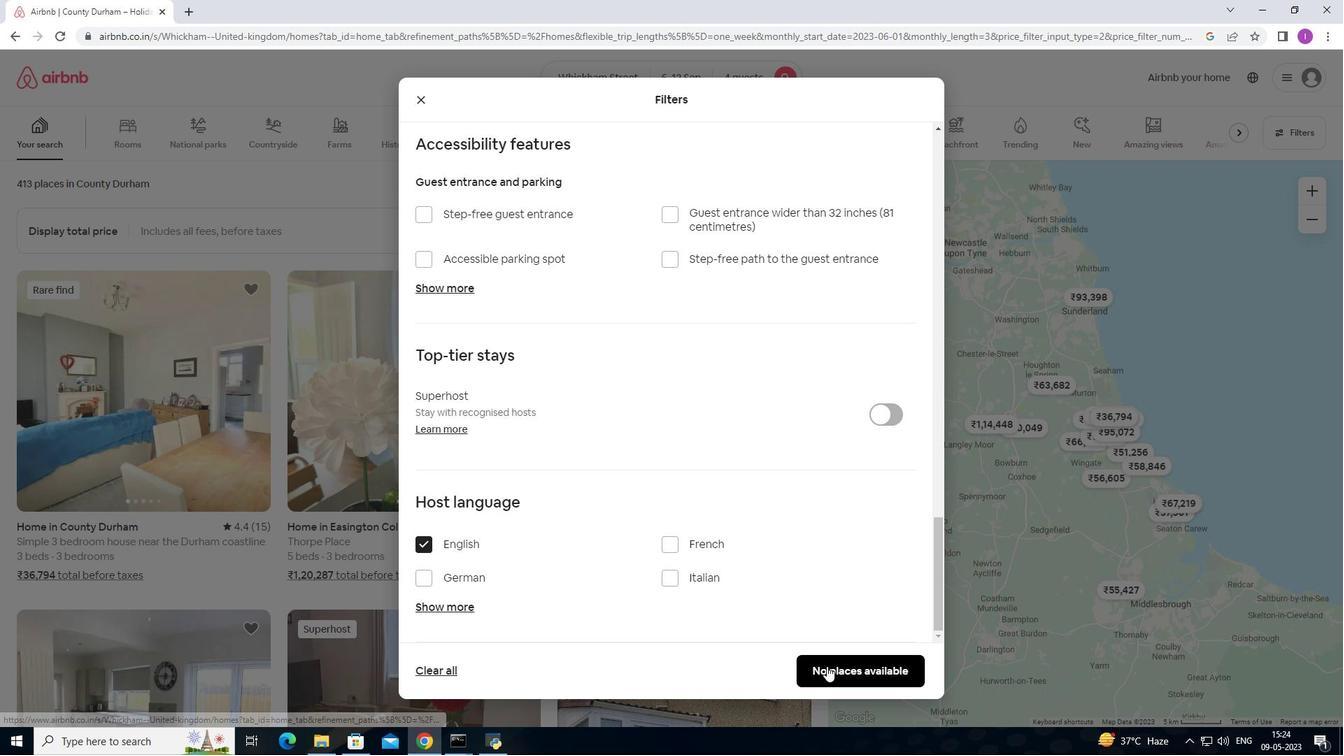 
